 Task: Look for space in Van Buren, United States from 10th June, 2023 to 25th June, 2023 for 4 adults in price range Rs.10000 to Rs.15000. Place can be private room with 4 bedrooms having 4 beds and 4 bathrooms. Property type can be house, flat, guest house, hotel. Amenities needed are: wifi, TV, free parkinig on premises, gym, breakfast. Booking option can be shelf check-in. Required host language is English.
Action: Mouse moved to (539, 103)
Screenshot: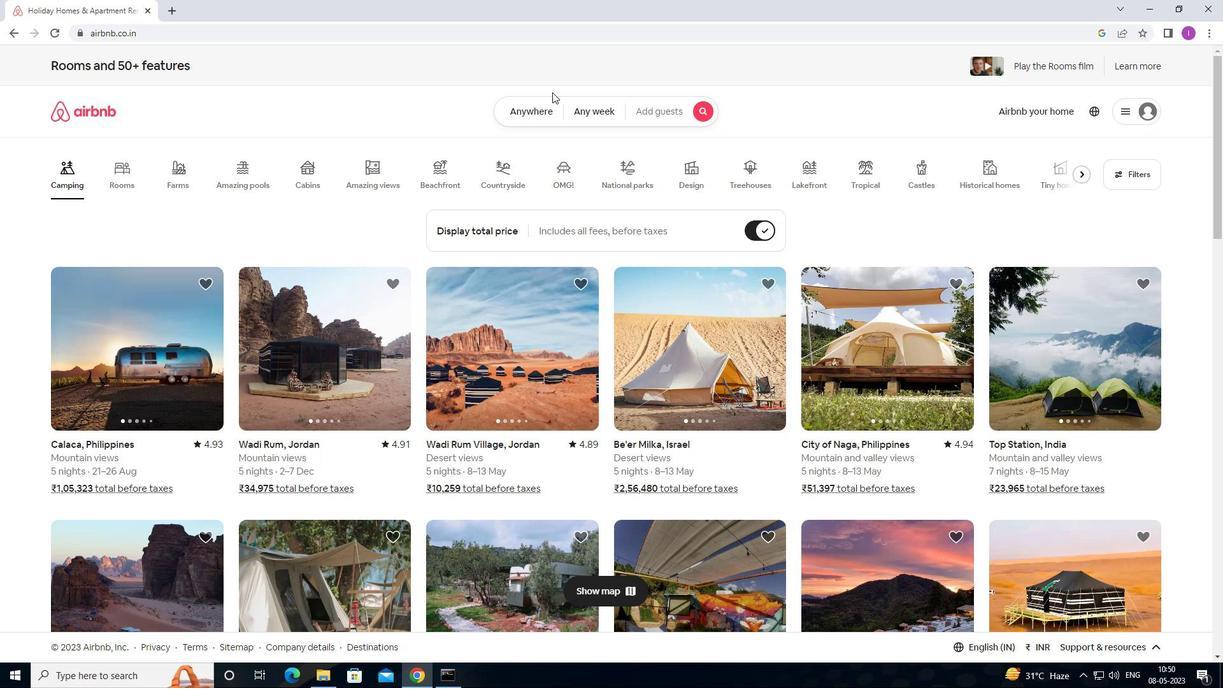 
Action: Mouse pressed left at (539, 103)
Screenshot: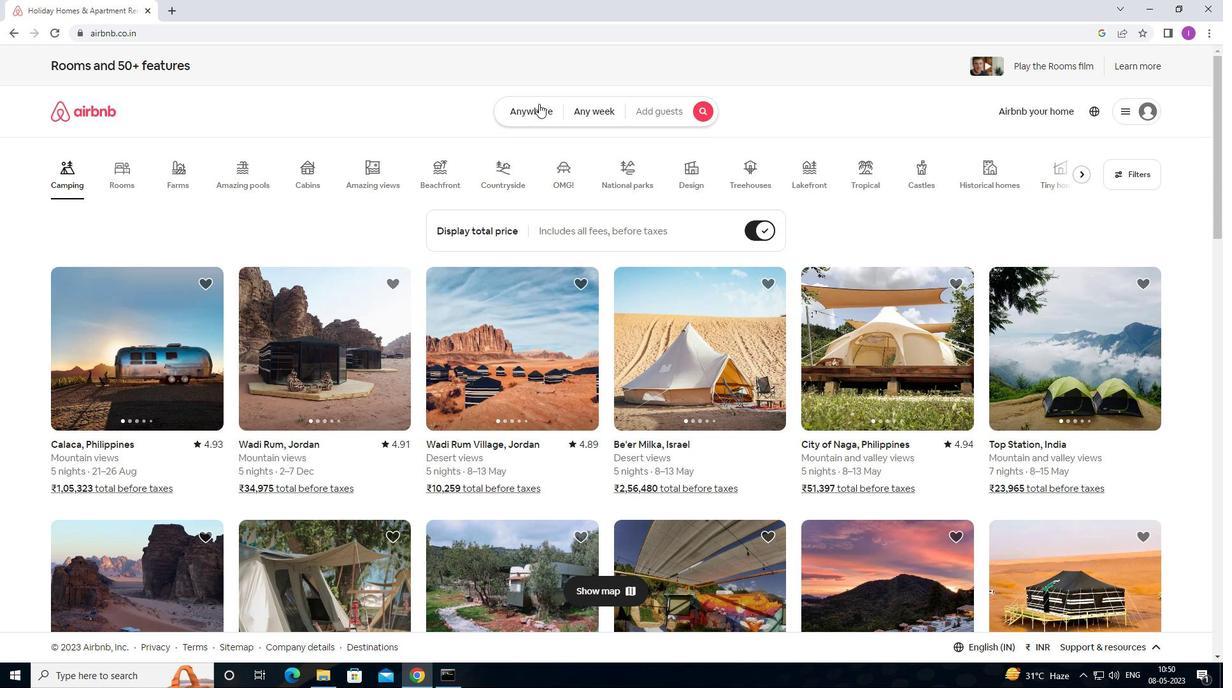 
Action: Mouse moved to (483, 152)
Screenshot: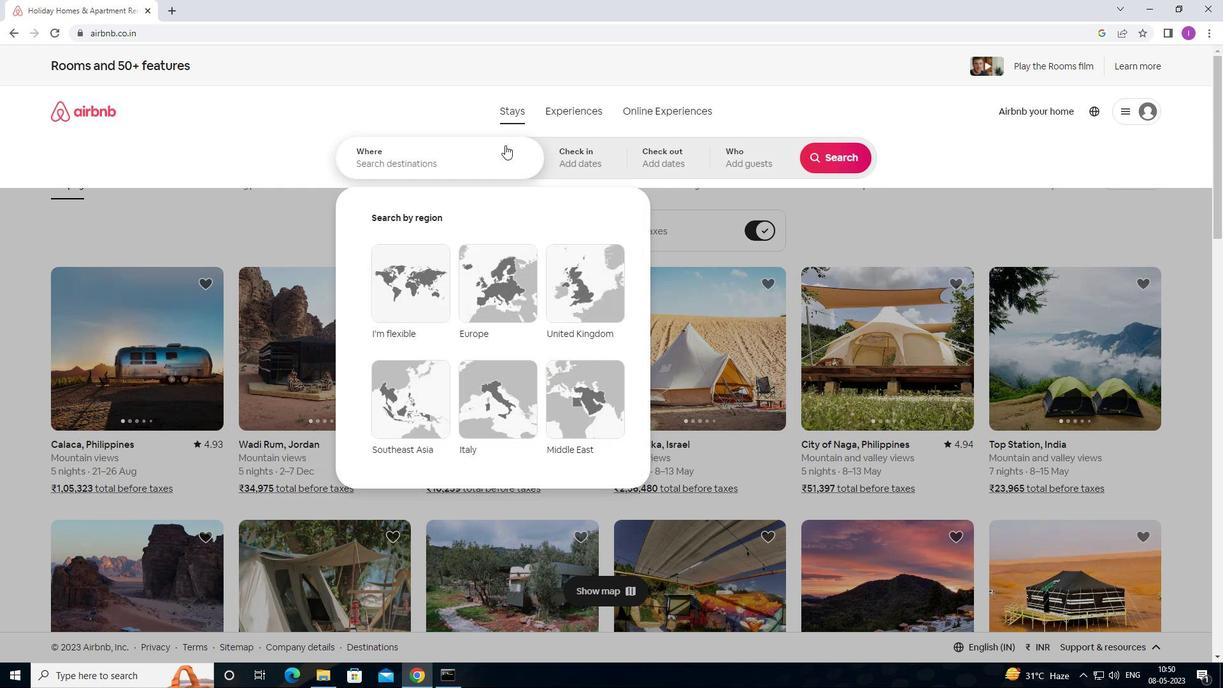 
Action: Mouse pressed left at (483, 152)
Screenshot: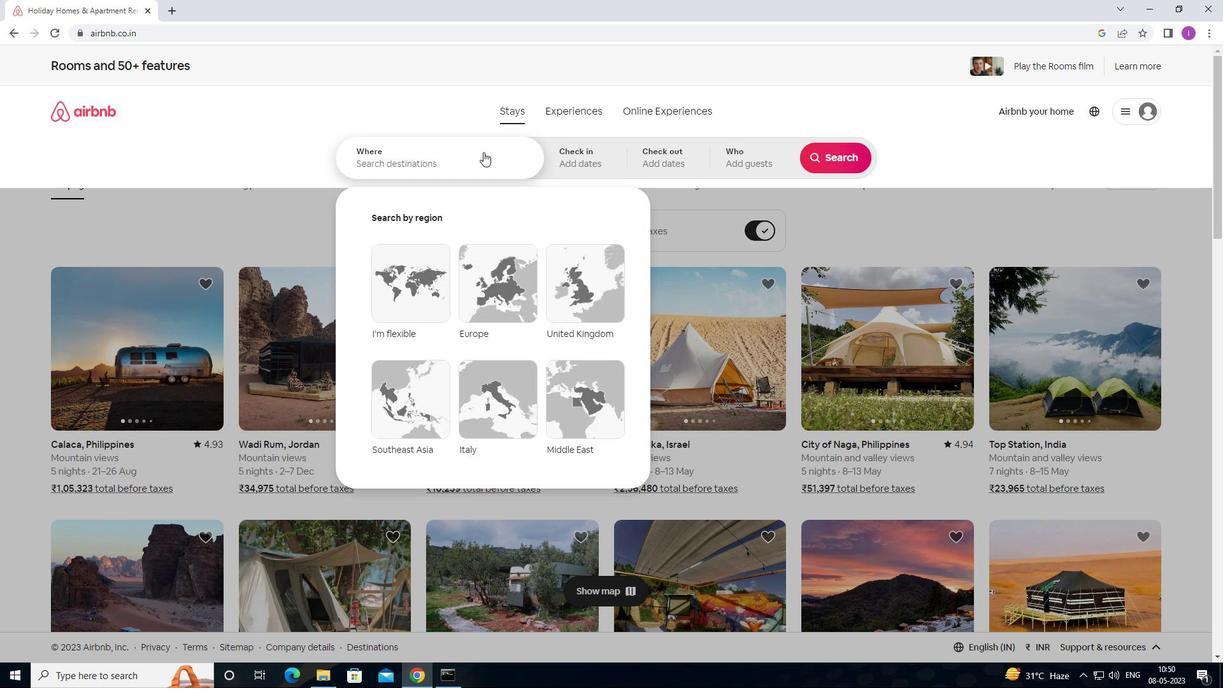 
Action: Mouse moved to (780, 140)
Screenshot: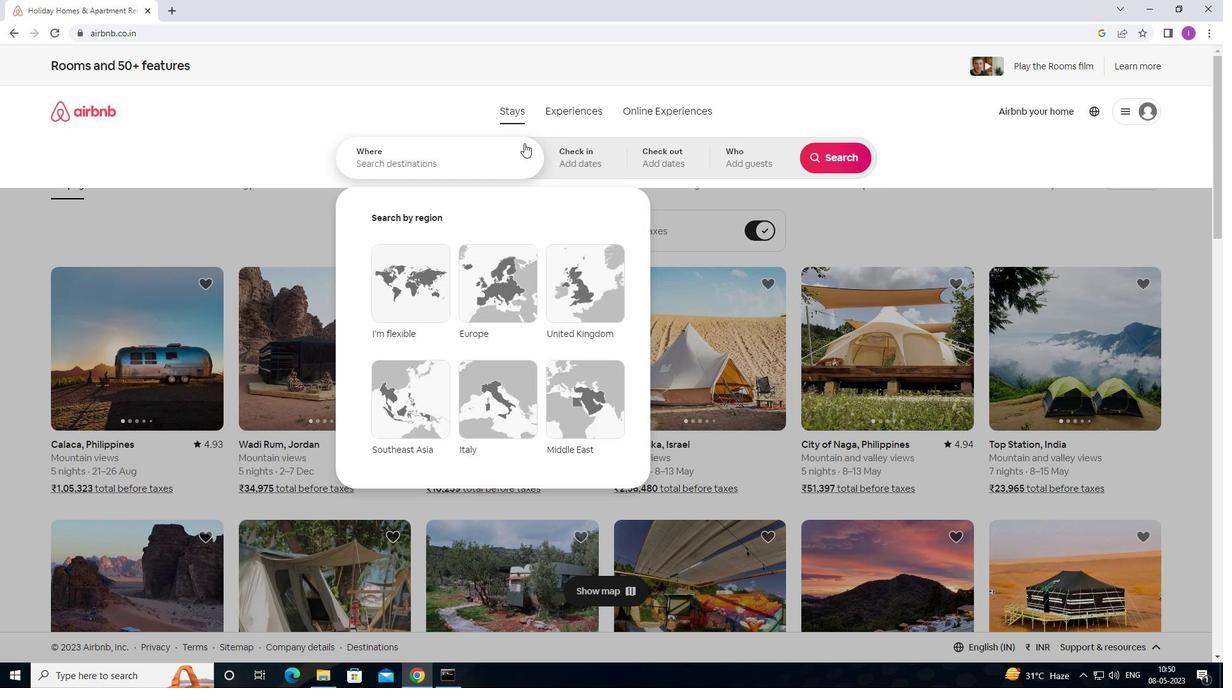 
Action: Key pressed <Key.shift>VAB<Key.backspace>N<Key.space><Key.shift>BR<Key.backspace>UREN,<Key.shift><Key.shift><Key.shift><Key.shift><Key.shift><Key.shift><Key.shift><Key.shift><Key.shift><Key.shift><Key.shift><Key.shift><Key.shift><Key.shift><Key.shift><Key.shift><Key.shift><Key.shift><Key.shift><Key.shift><Key.shift><Key.shift><Key.shift><Key.shift><Key.shift><Key.shift><Key.shift><Key.shift><Key.shift><Key.shift><Key.shift>Y<Key.shift><Key.shift><Key.shift><Key.shift><Key.shift><Key.shift><Key.shift><Key.shift><Key.shift><Key.shift><Key.shift><Key.backspace><Key.shift><Key.shift><Key.shift><Key.shift><Key.shift>U
Screenshot: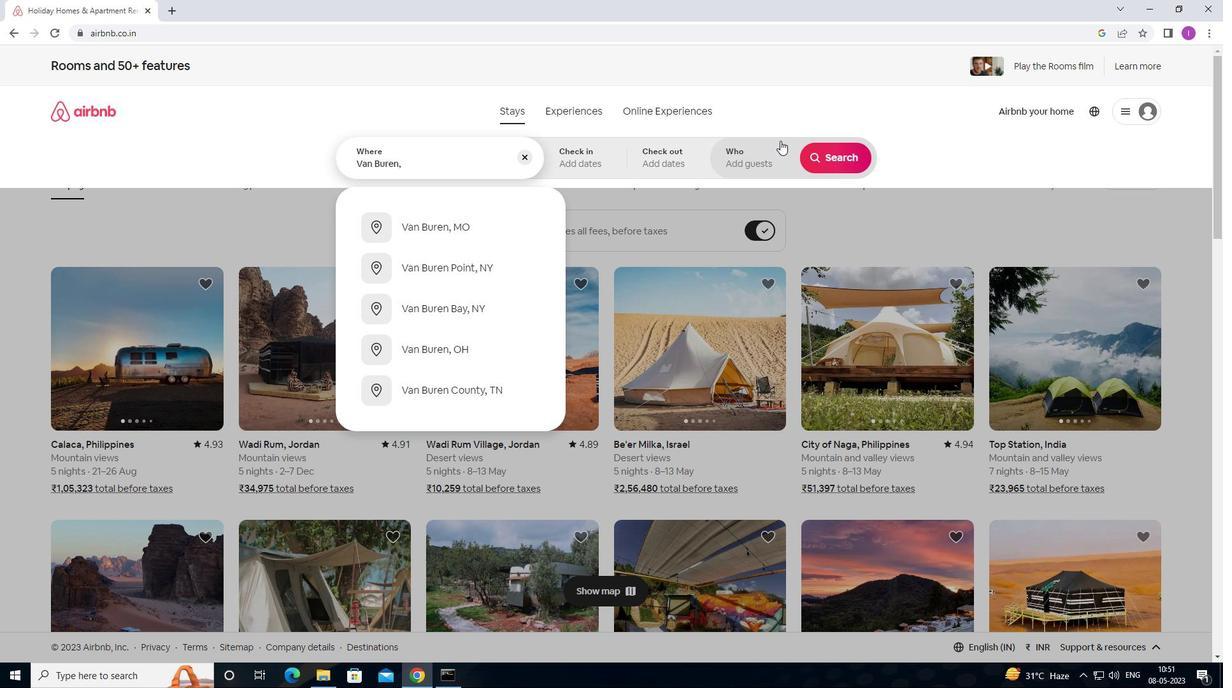 
Action: Mouse moved to (838, 161)
Screenshot: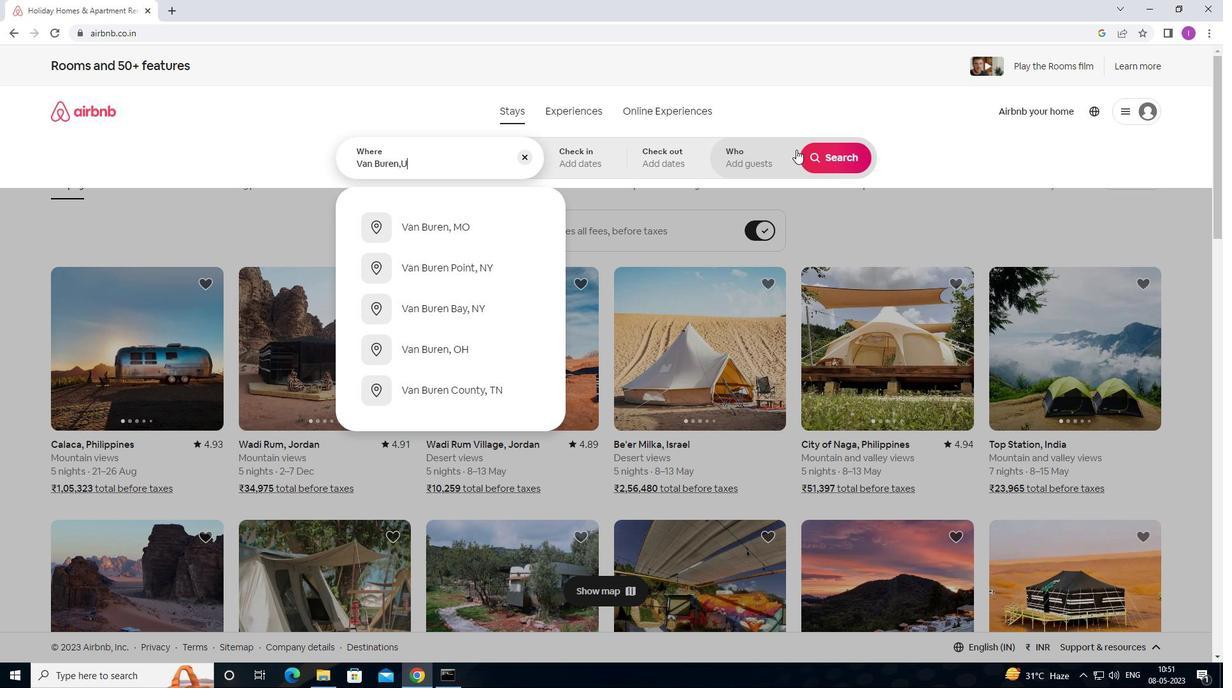
Action: Key pressed N
Screenshot: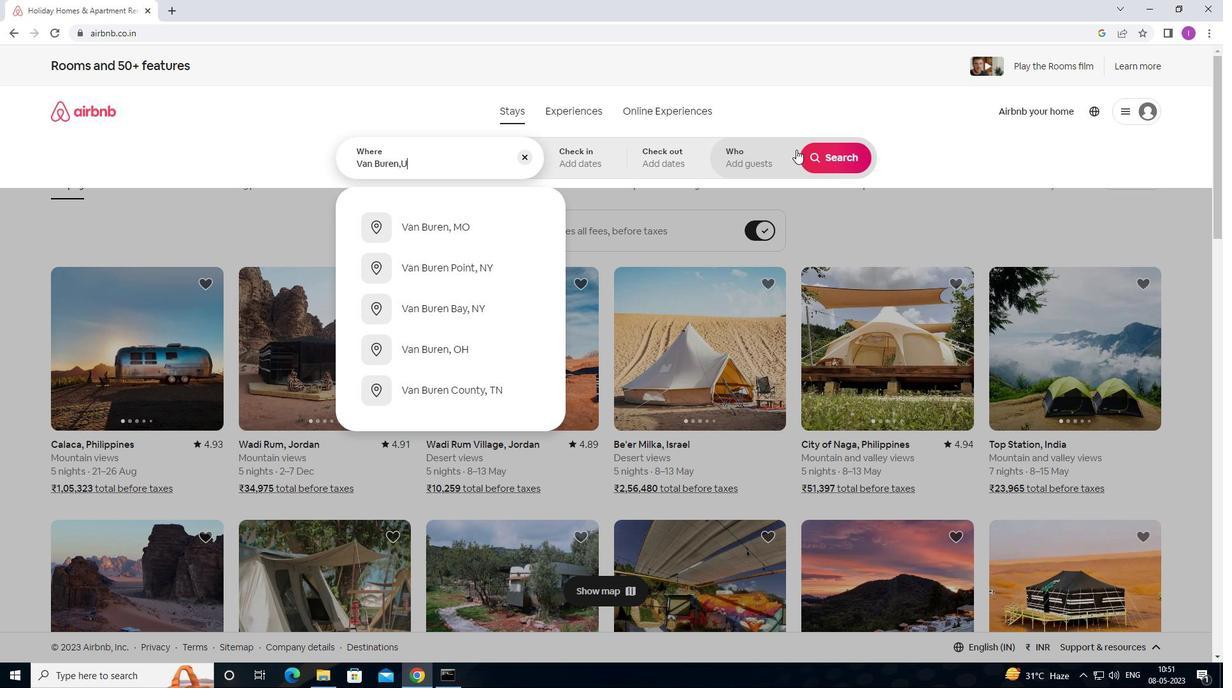 
Action: Mouse moved to (853, 161)
Screenshot: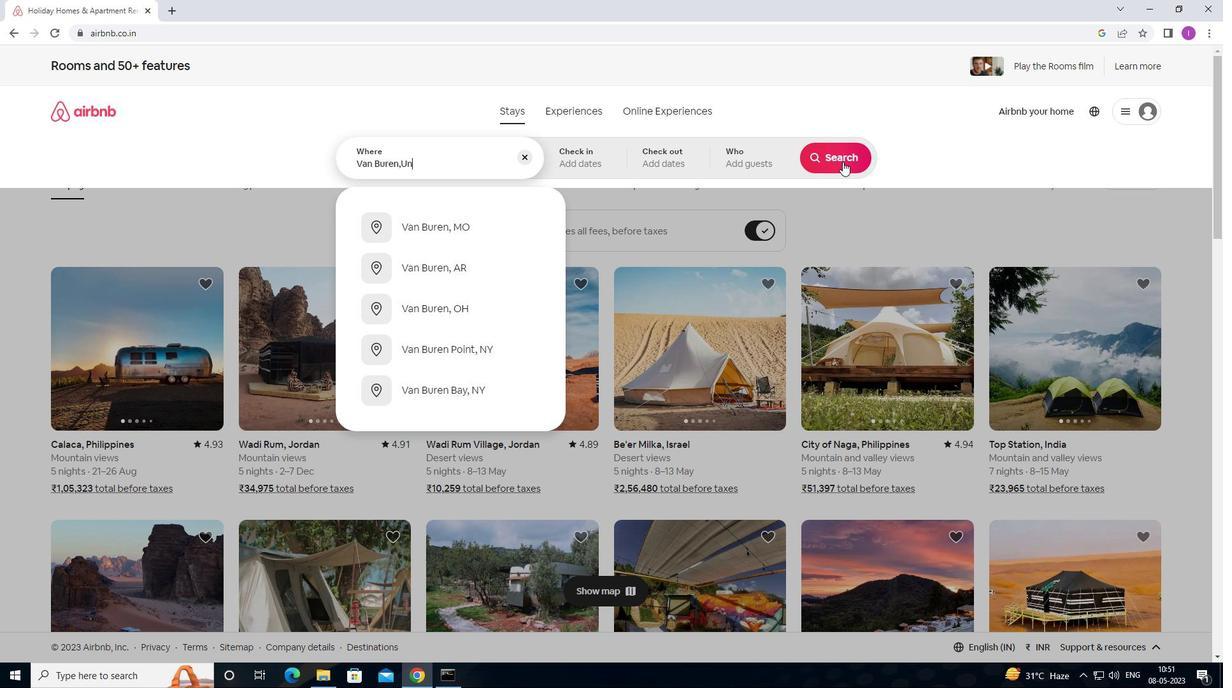 
Action: Key pressed I
Screenshot: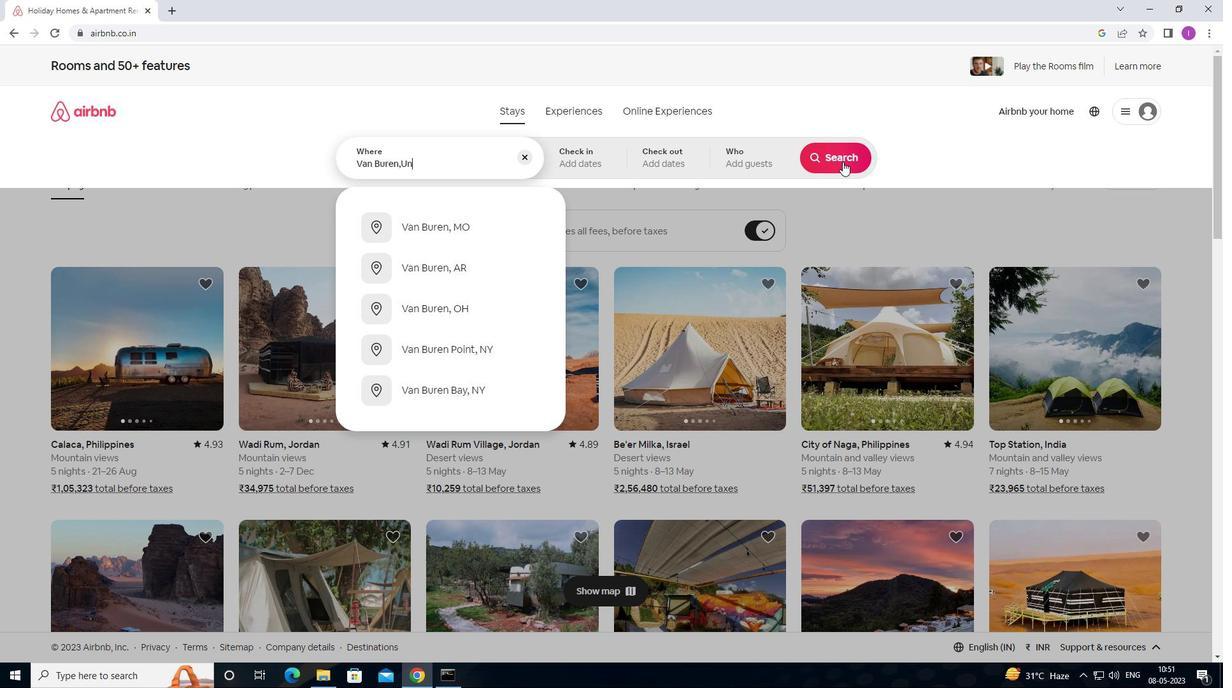 
Action: Mouse moved to (855, 160)
Screenshot: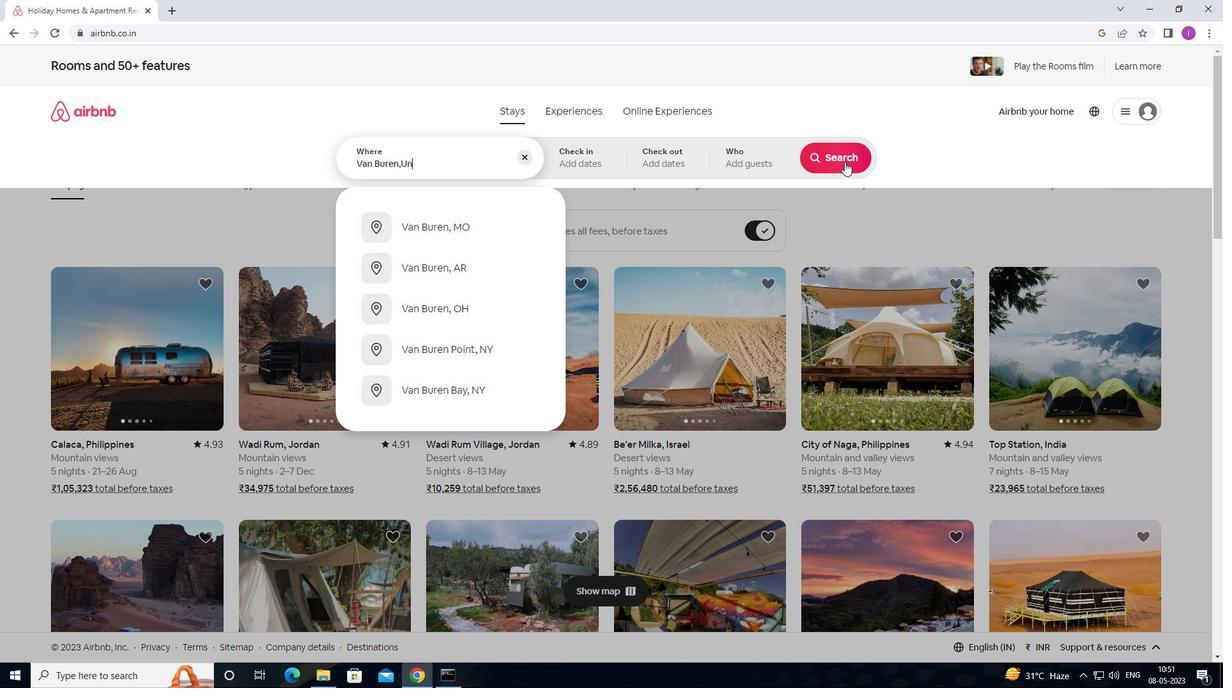 
Action: Key pressed TED<Key.space><Key.shift><Key.shift><Key.shift><Key.shift><Key.shift>STATES
Screenshot: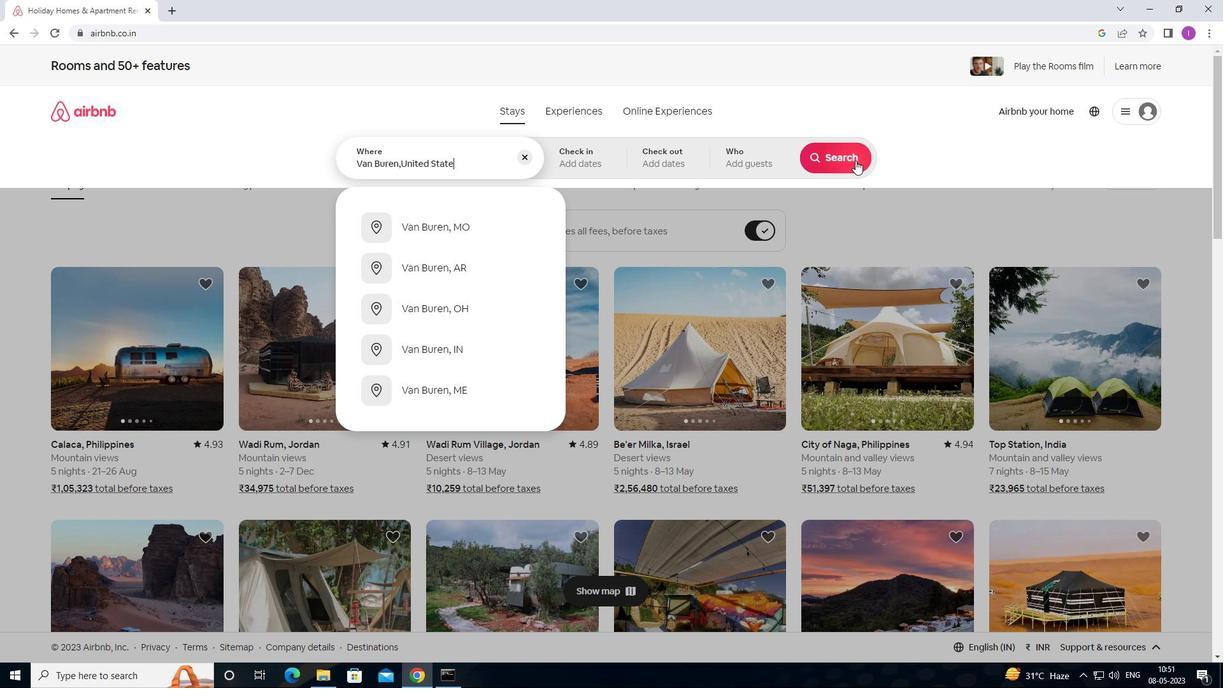 
Action: Mouse moved to (591, 152)
Screenshot: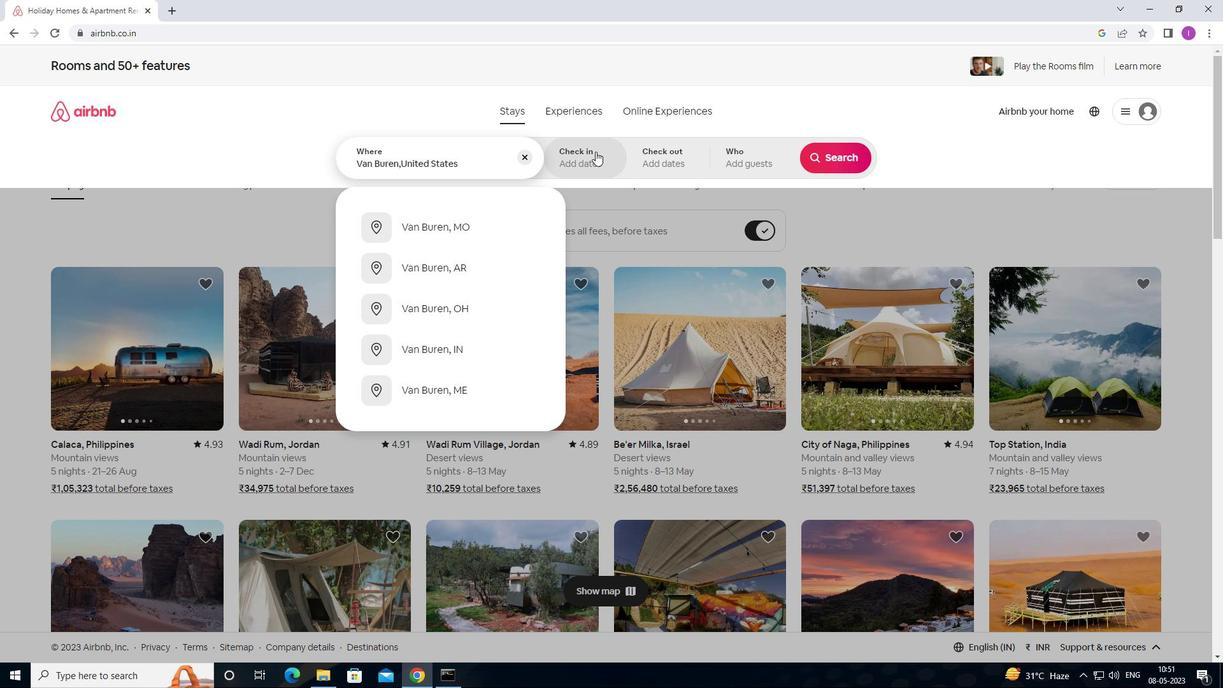
Action: Mouse pressed left at (591, 152)
Screenshot: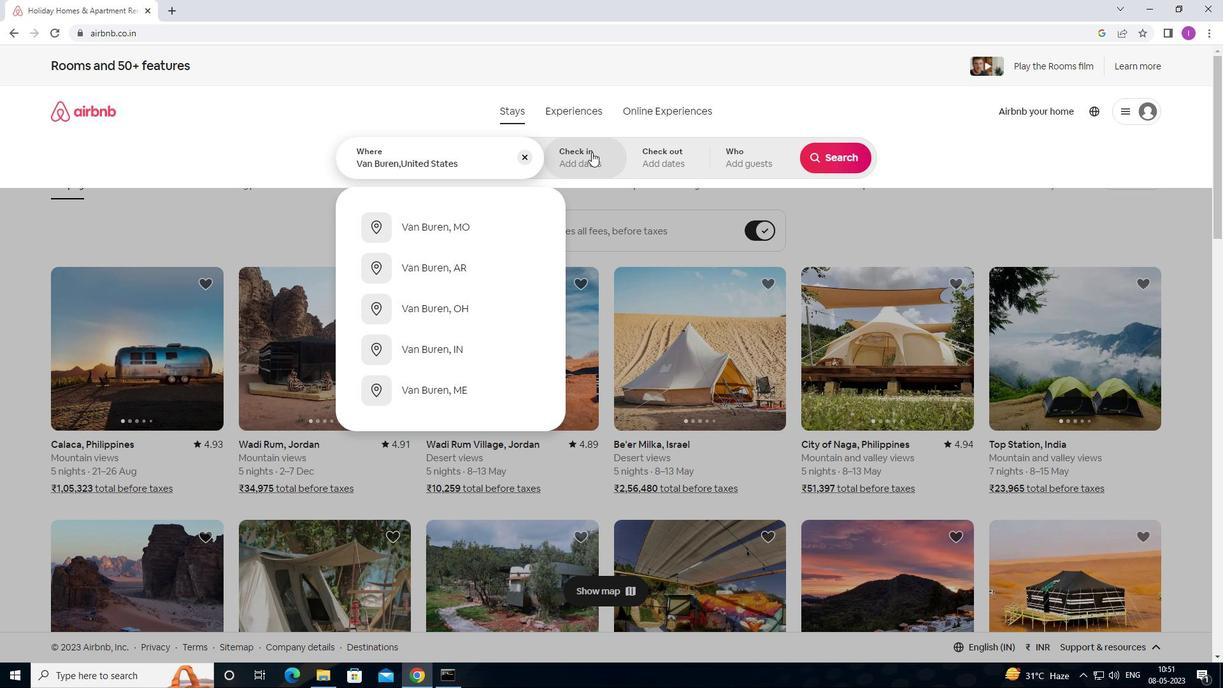 
Action: Mouse moved to (822, 347)
Screenshot: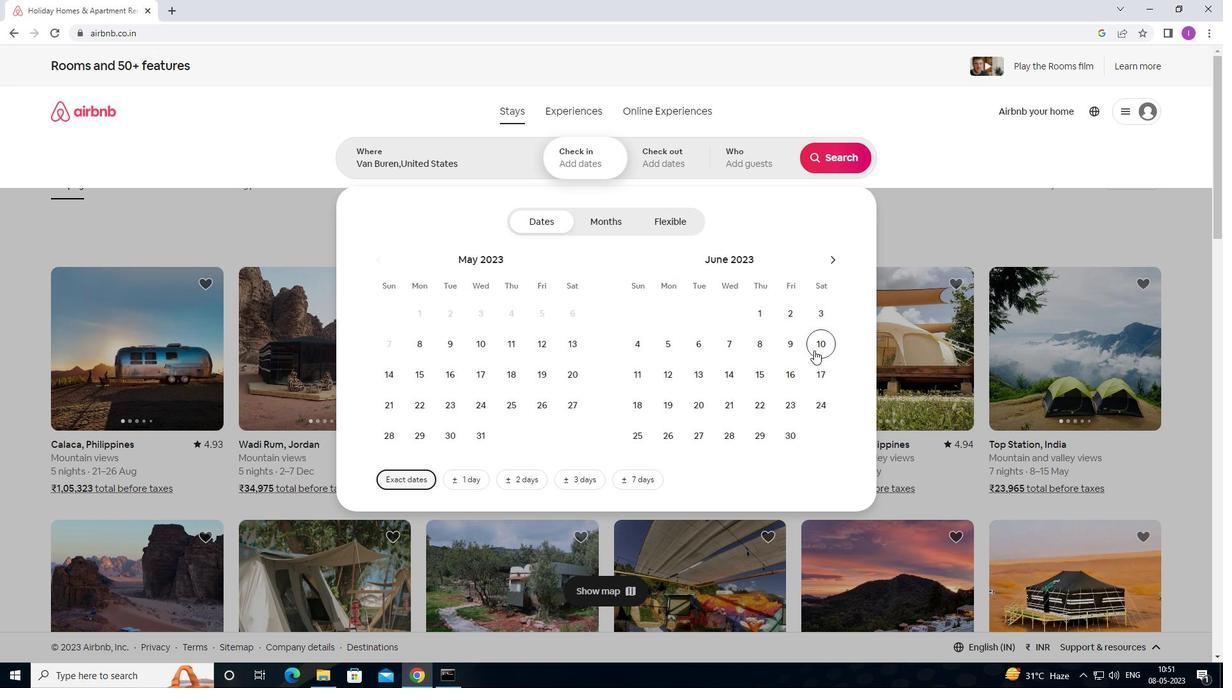 
Action: Mouse pressed left at (822, 347)
Screenshot: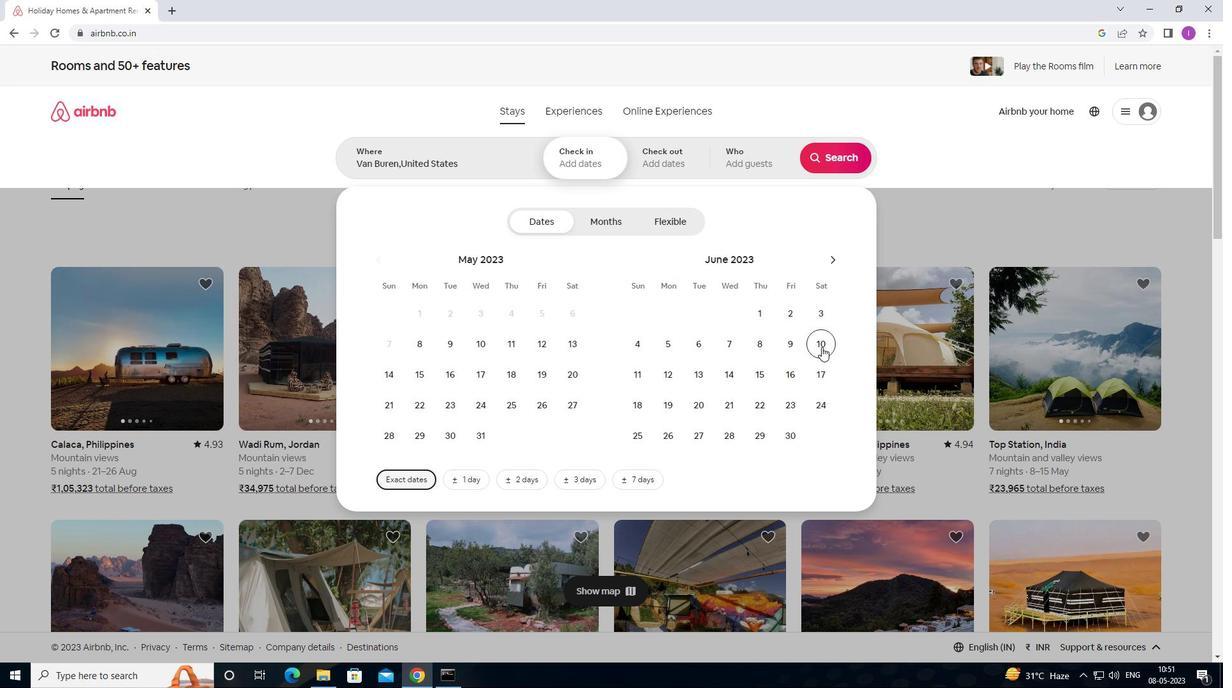 
Action: Mouse moved to (816, 411)
Screenshot: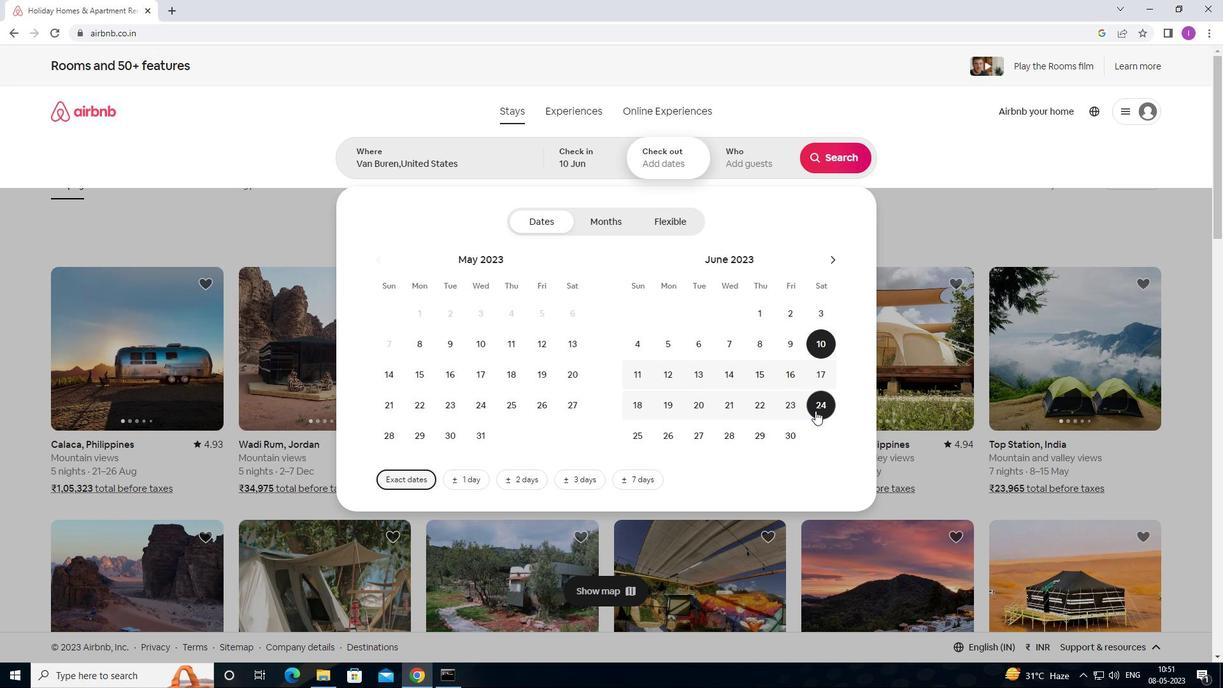 
Action: Mouse pressed left at (816, 411)
Screenshot: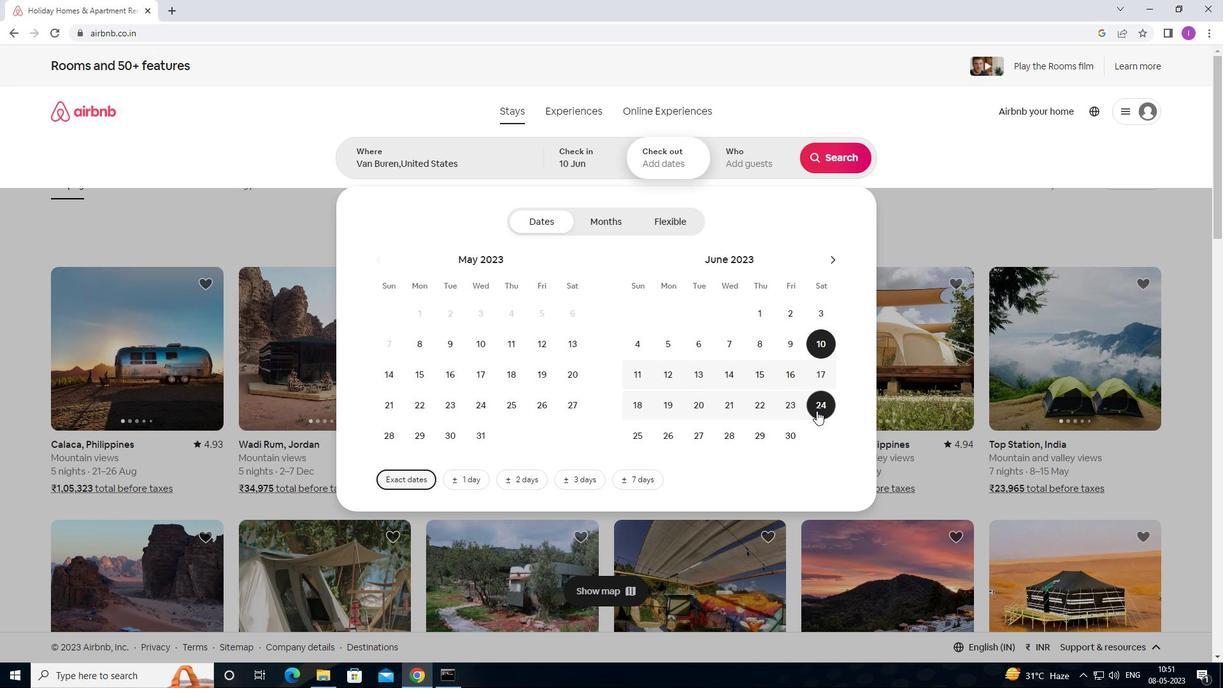 
Action: Mouse moved to (635, 439)
Screenshot: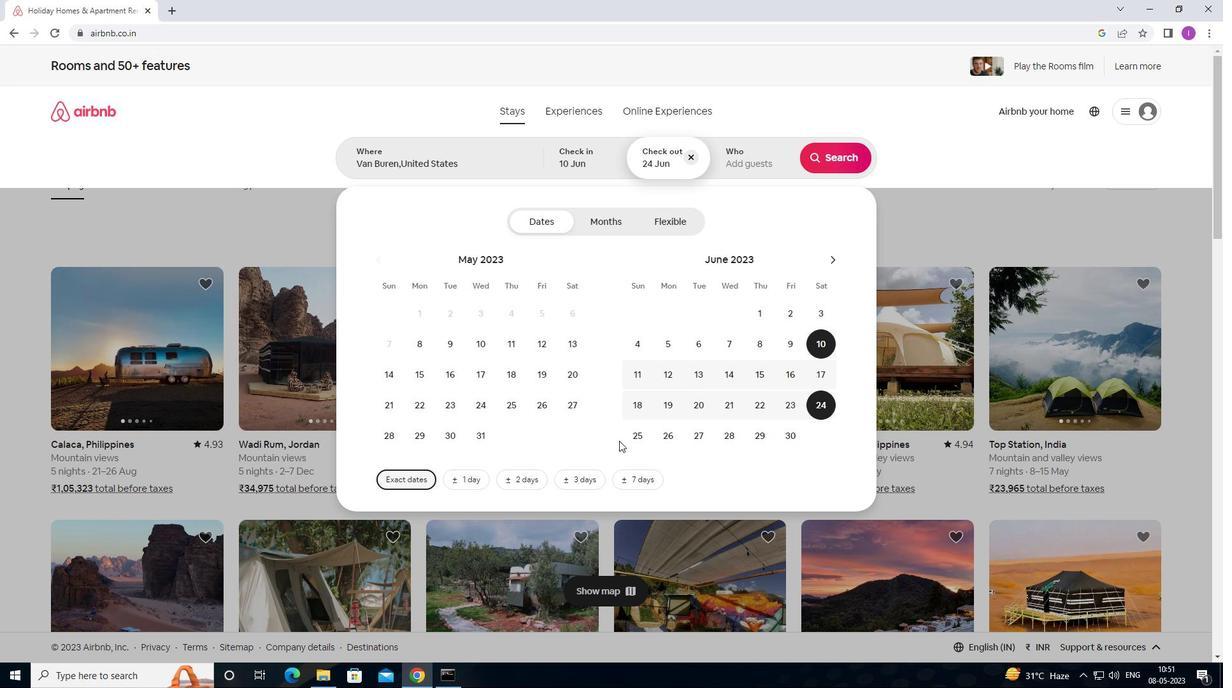 
Action: Mouse pressed left at (635, 439)
Screenshot: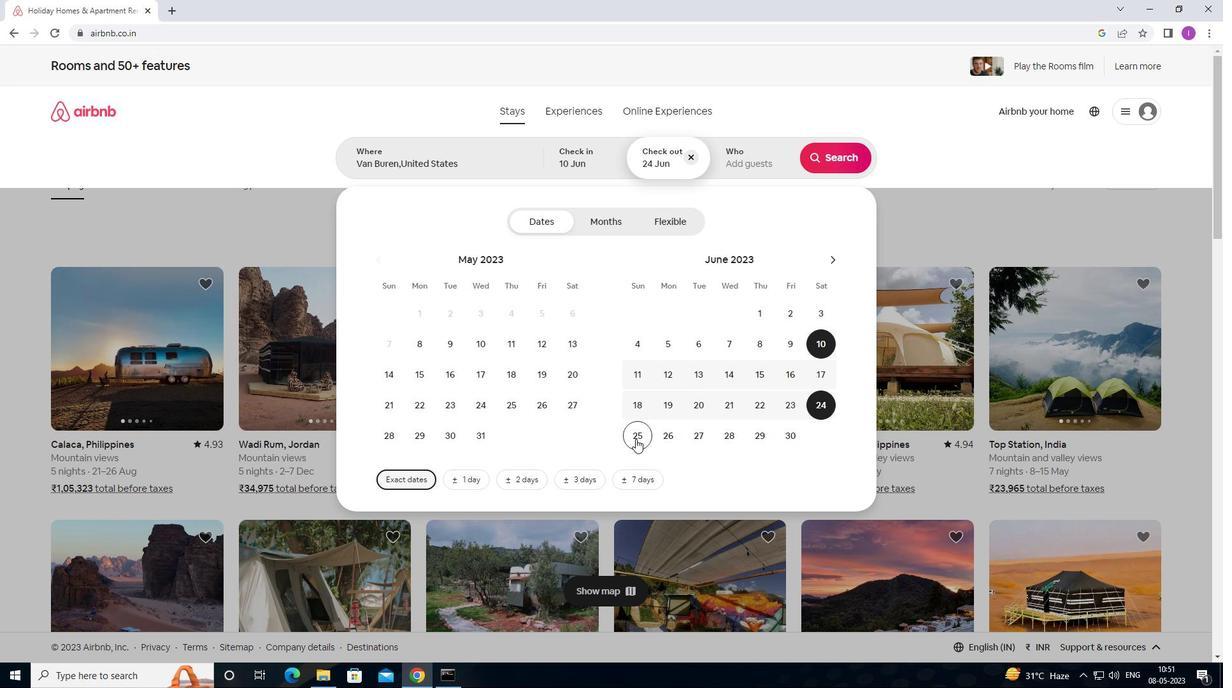 
Action: Mouse moved to (762, 168)
Screenshot: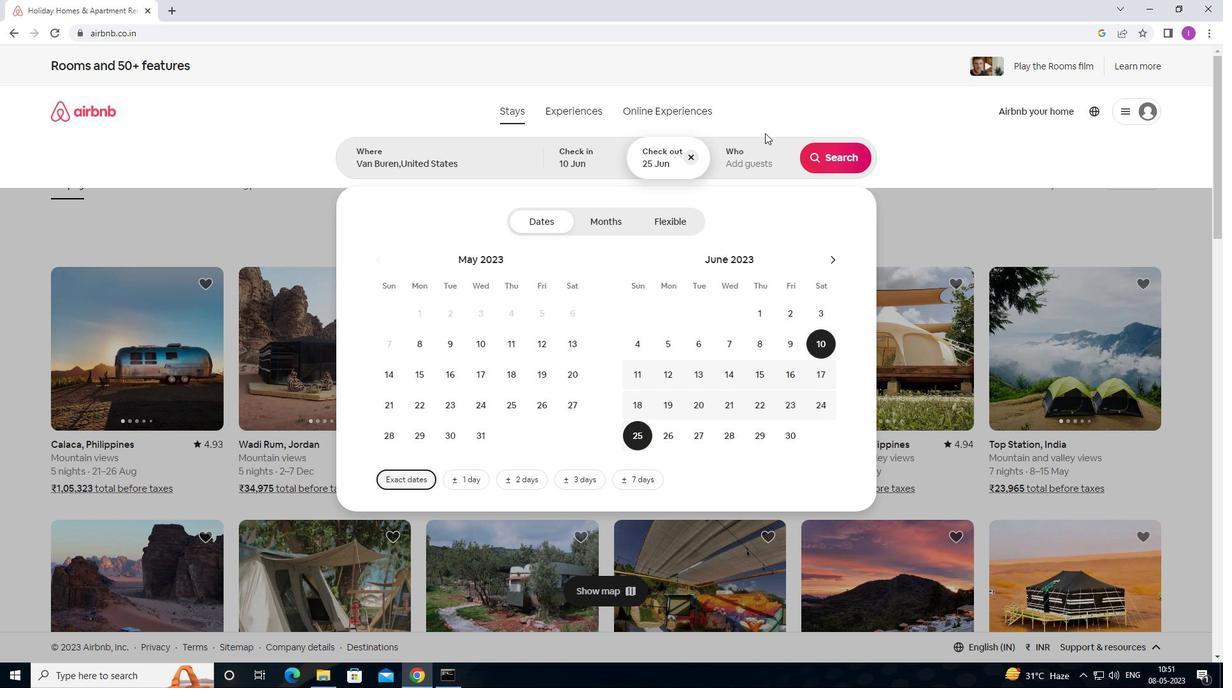 
Action: Mouse pressed left at (762, 168)
Screenshot: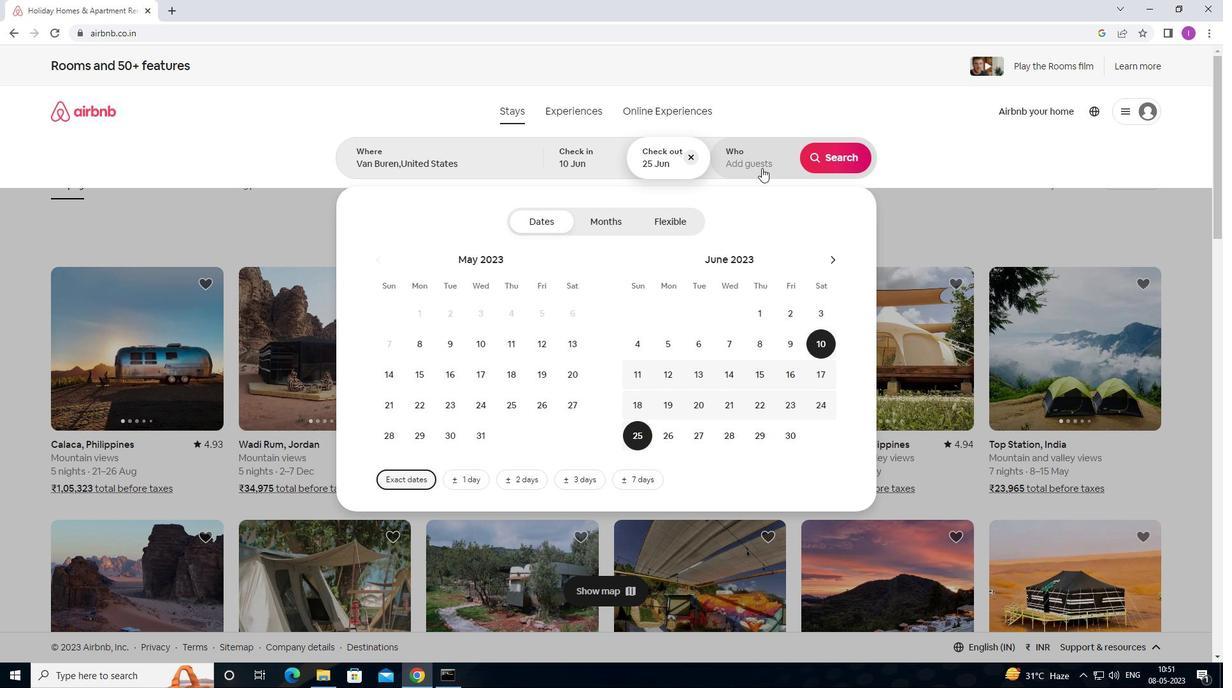 
Action: Mouse moved to (847, 224)
Screenshot: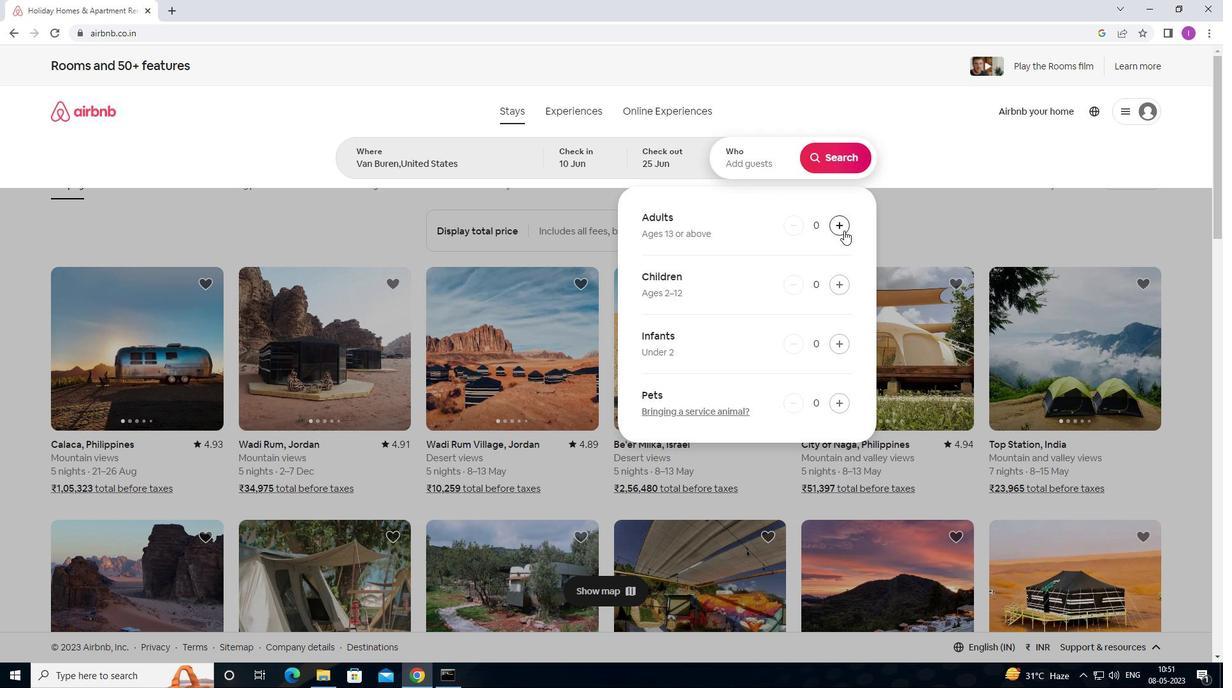 
Action: Mouse pressed left at (847, 224)
Screenshot: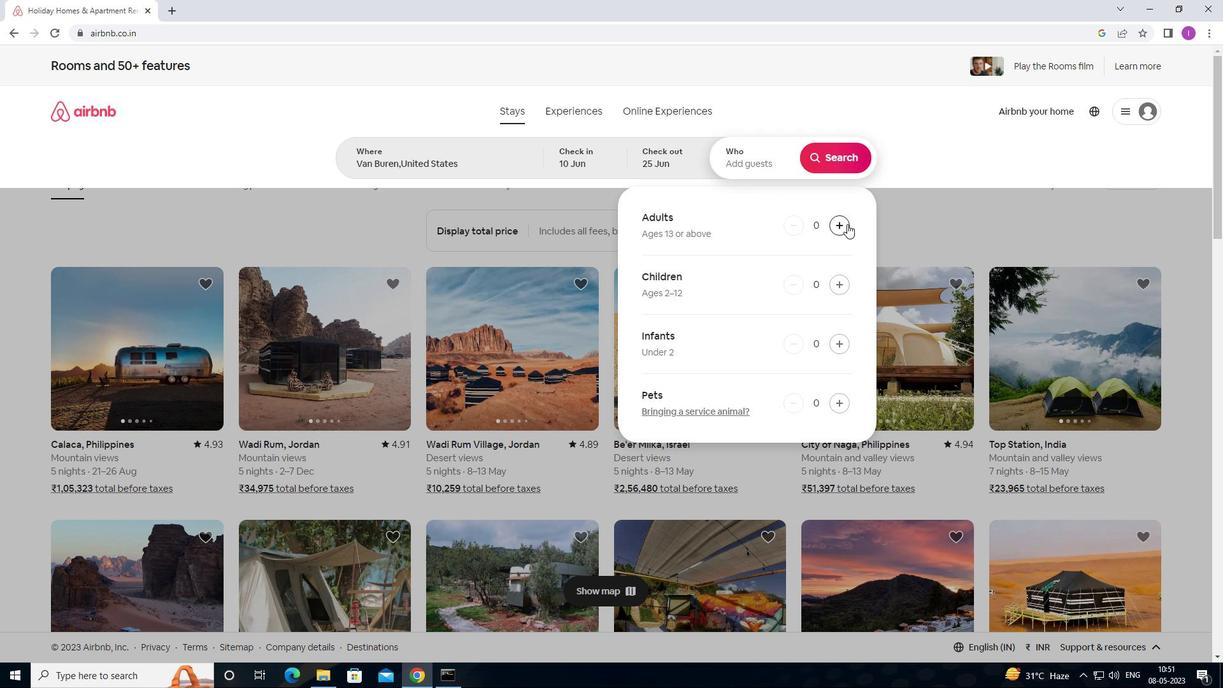 
Action: Mouse pressed left at (847, 224)
Screenshot: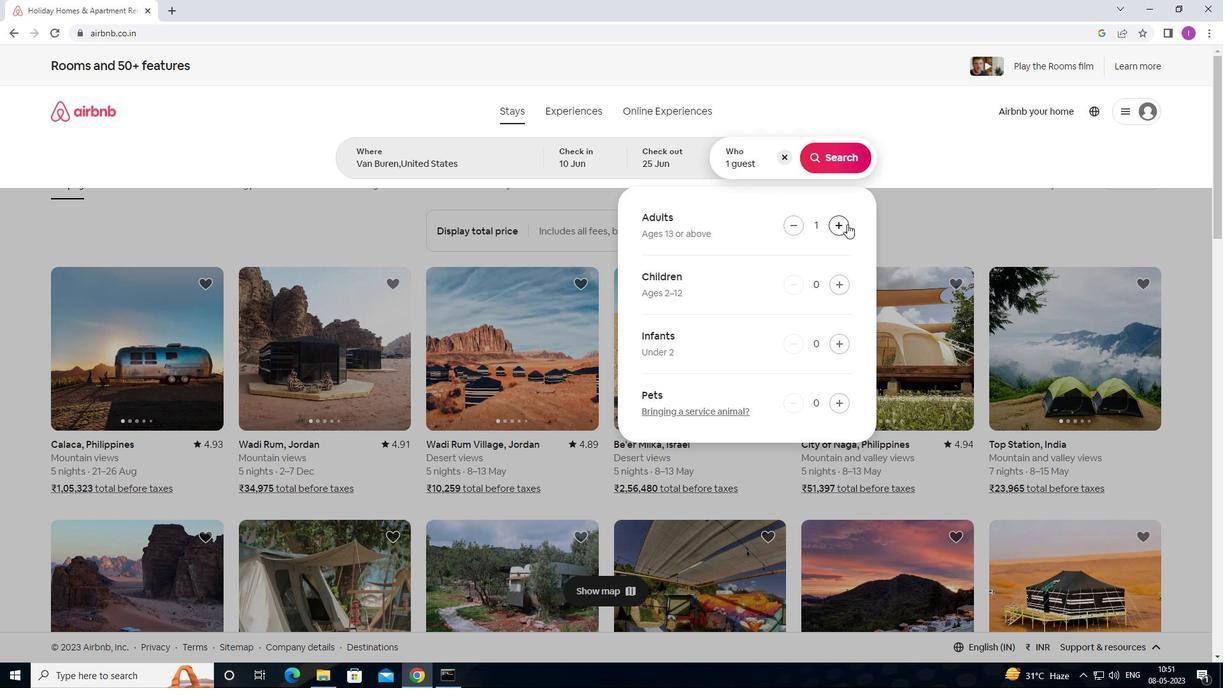 
Action: Mouse pressed left at (847, 224)
Screenshot: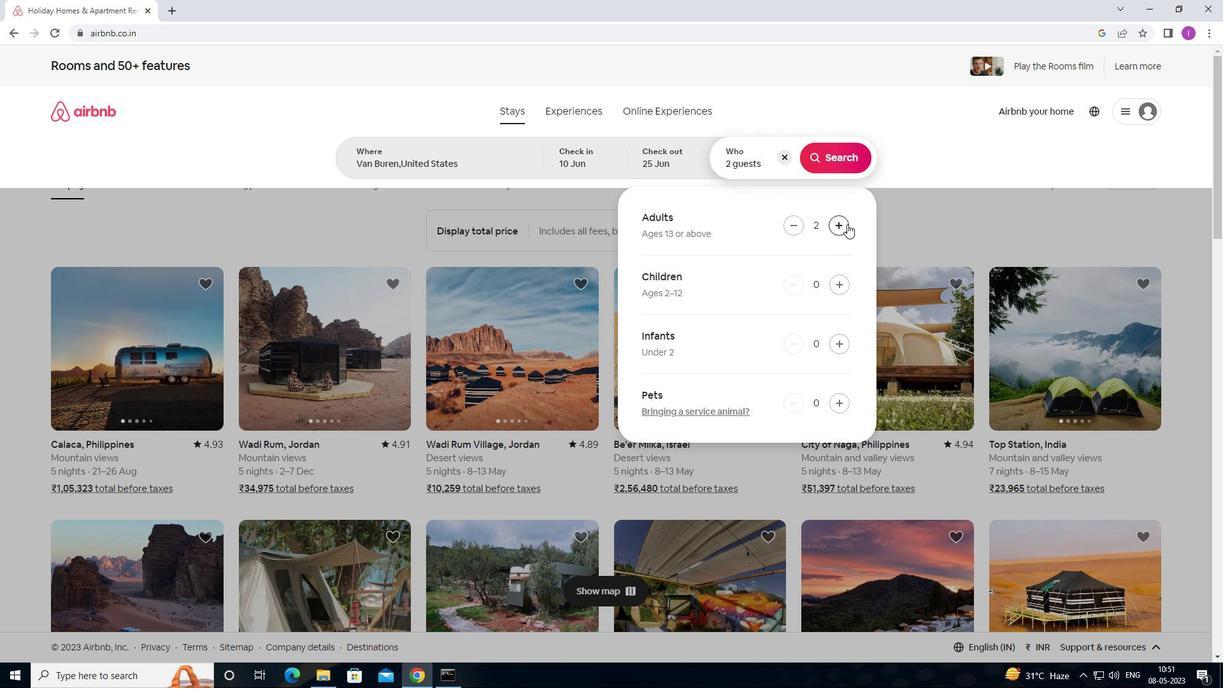 
Action: Mouse pressed left at (847, 224)
Screenshot: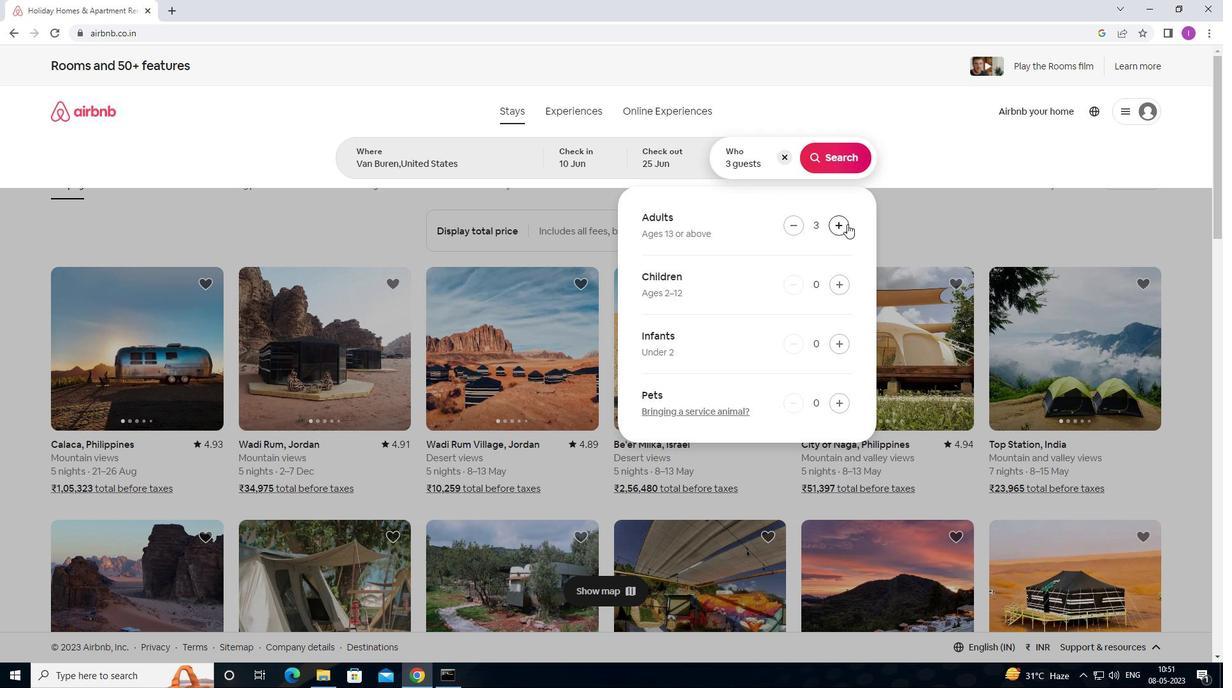 
Action: Mouse pressed left at (847, 224)
Screenshot: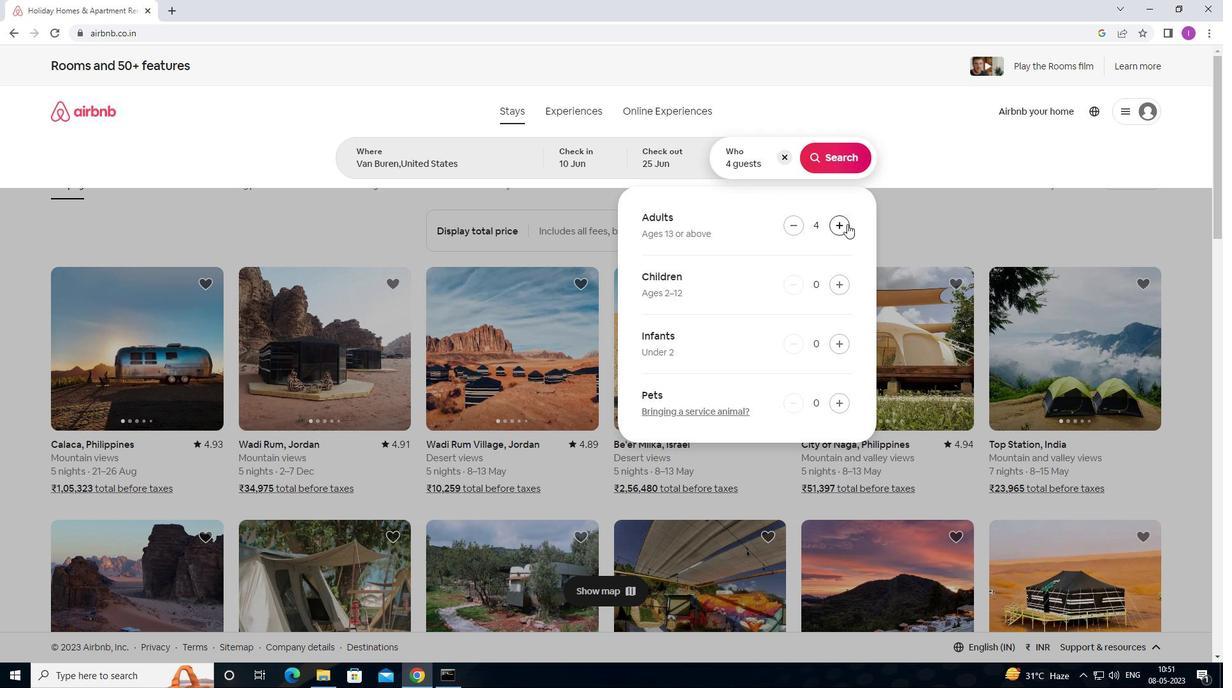
Action: Mouse moved to (788, 223)
Screenshot: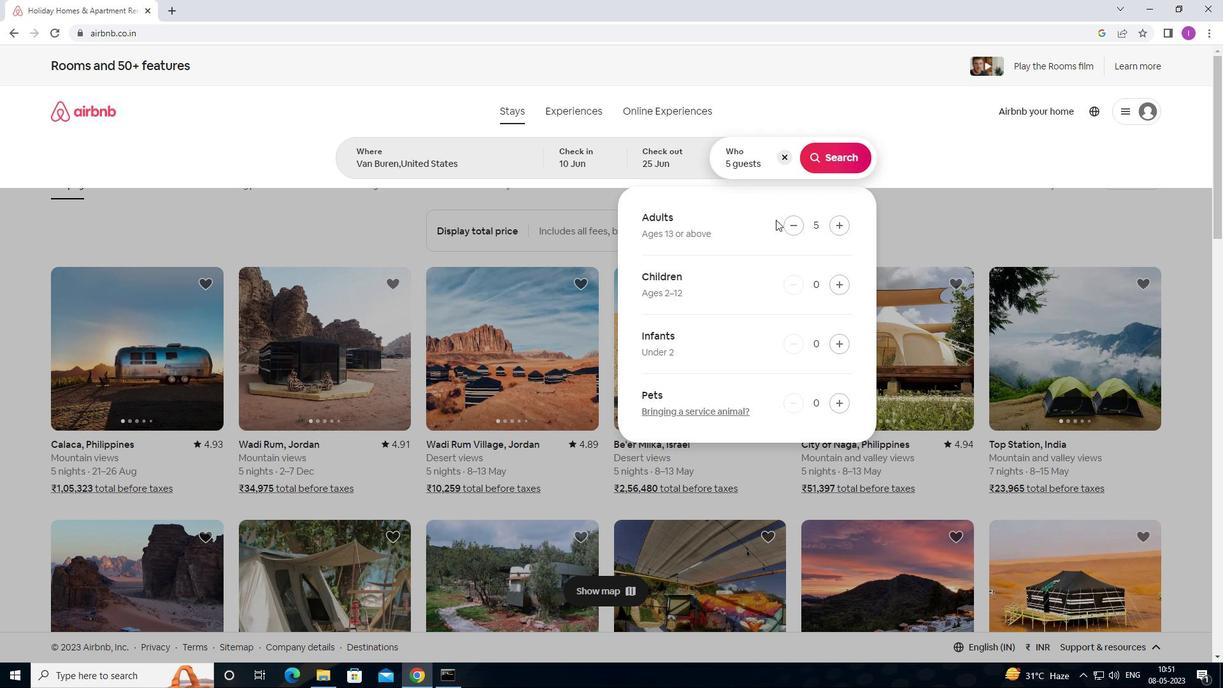 
Action: Mouse pressed left at (788, 223)
Screenshot: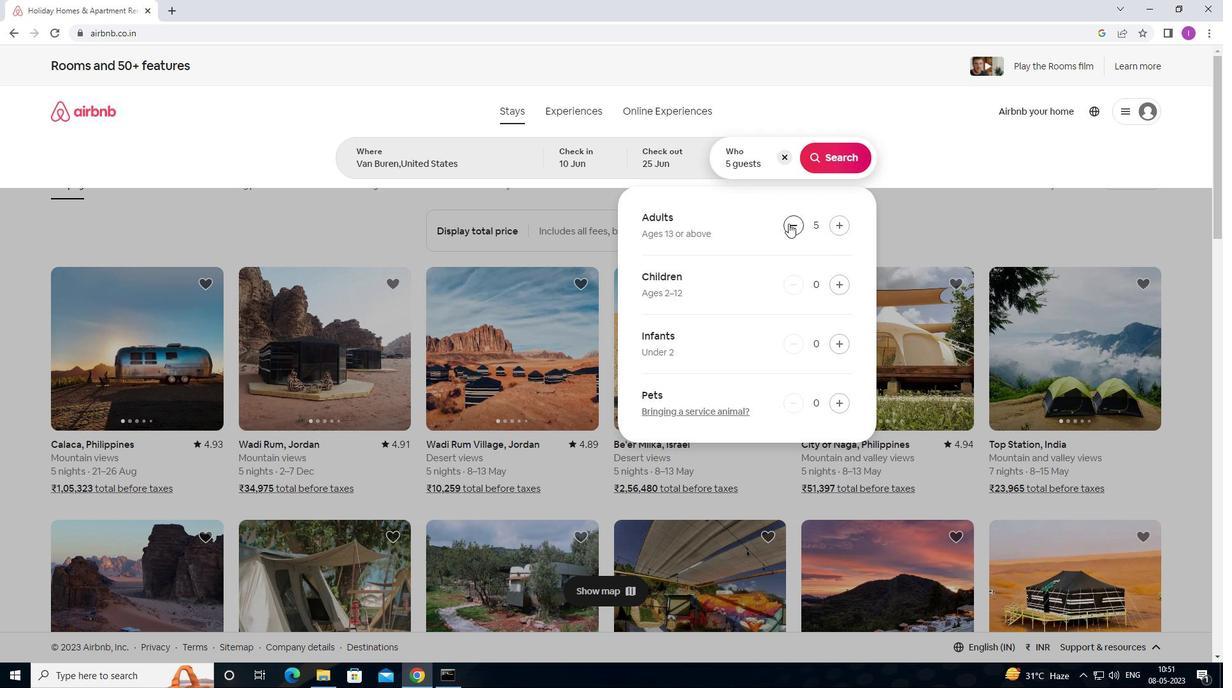 
Action: Mouse moved to (837, 150)
Screenshot: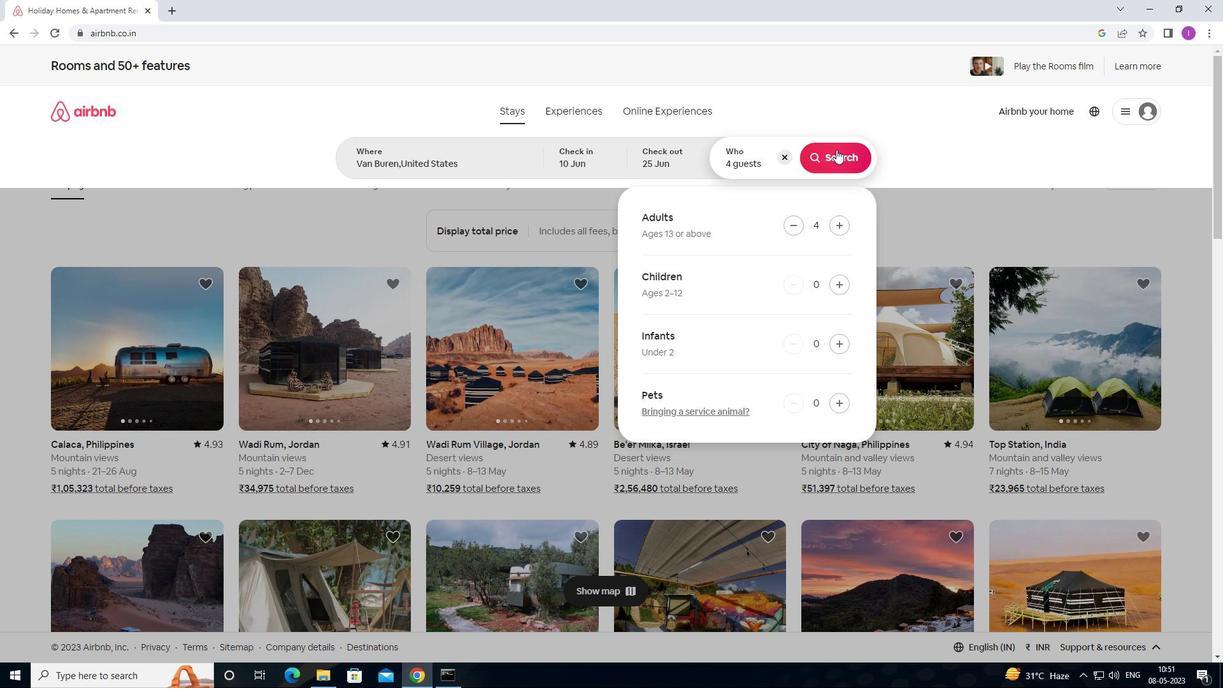 
Action: Mouse pressed left at (837, 150)
Screenshot: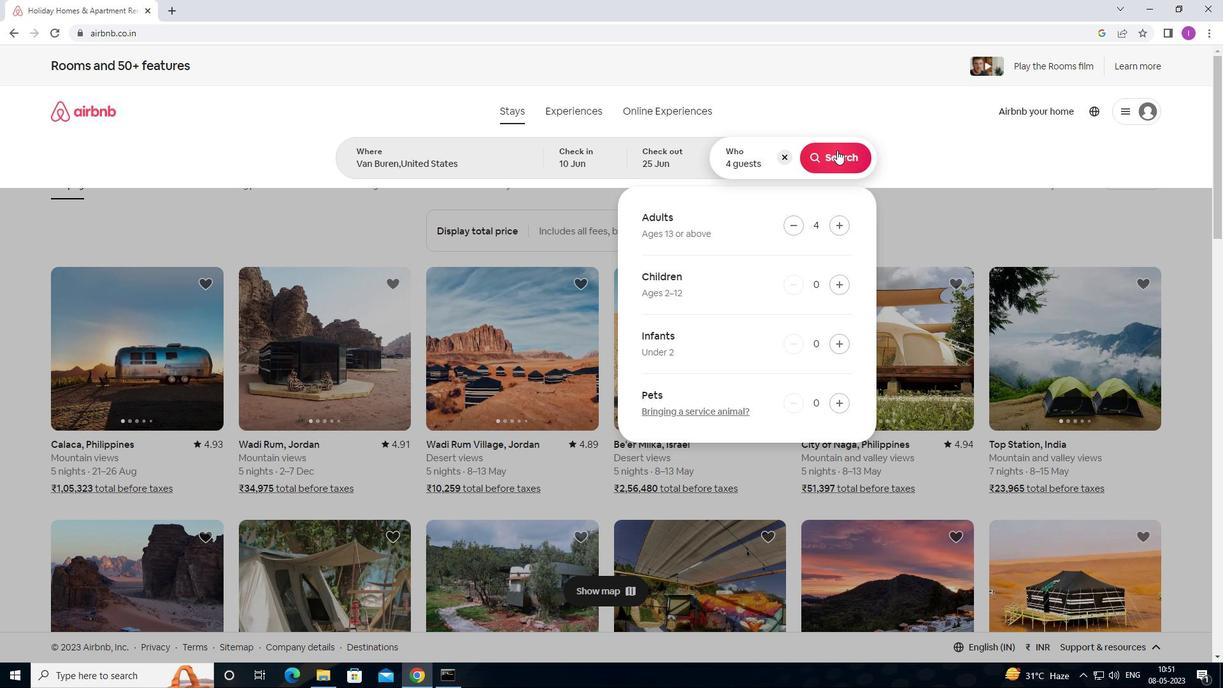 
Action: Mouse moved to (1159, 121)
Screenshot: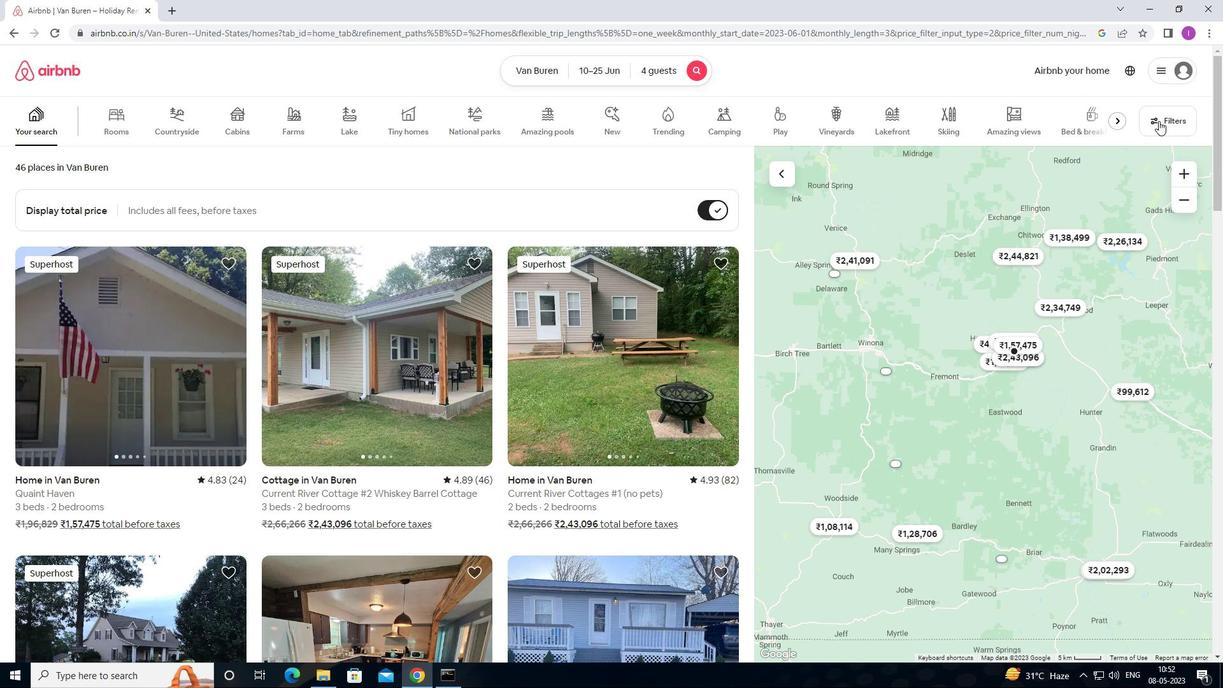 
Action: Mouse pressed left at (1159, 121)
Screenshot: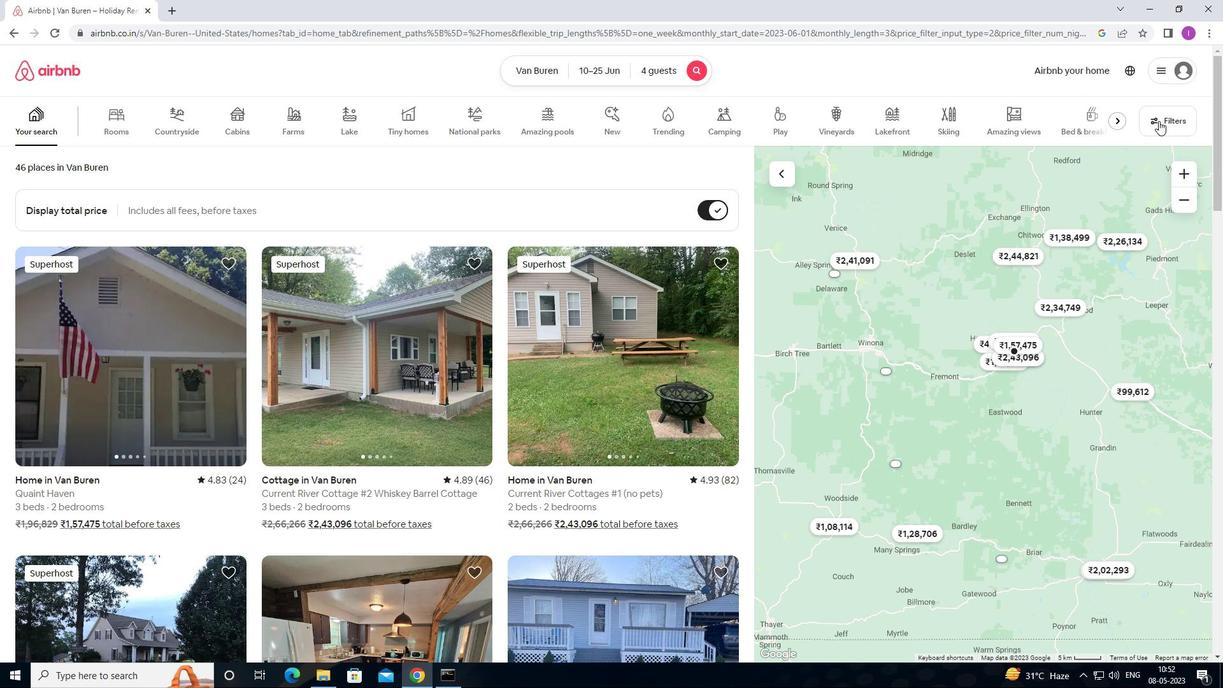 
Action: Mouse moved to (453, 434)
Screenshot: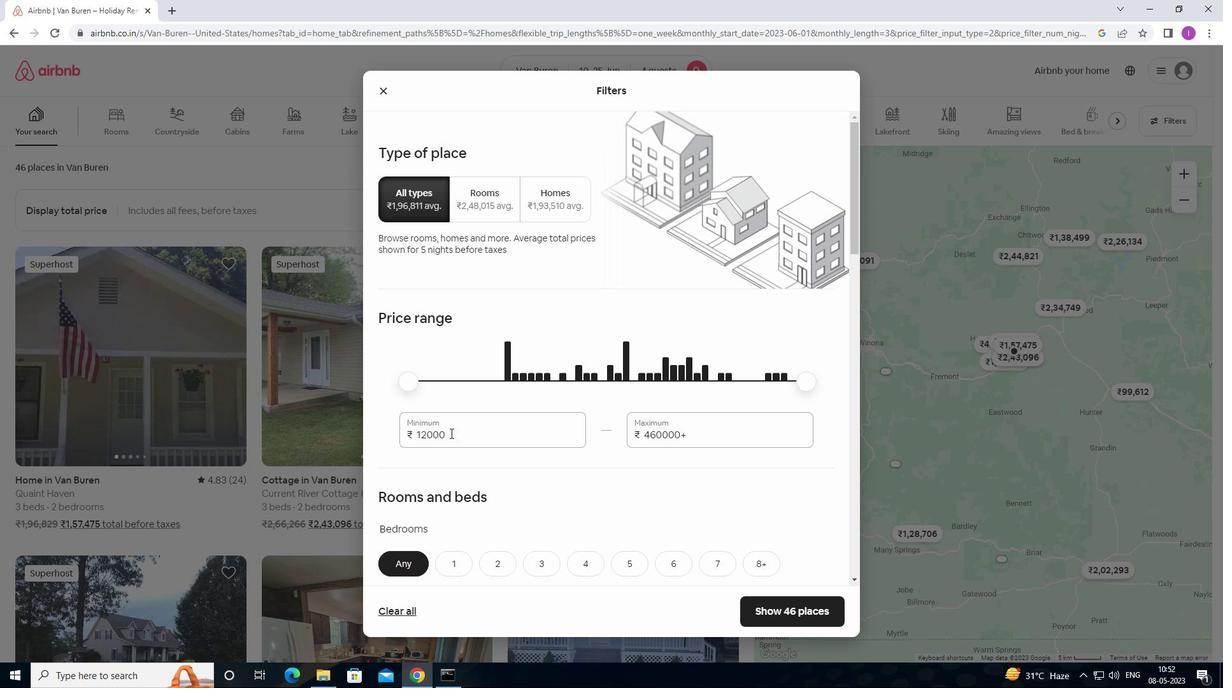 
Action: Mouse pressed left at (453, 434)
Screenshot: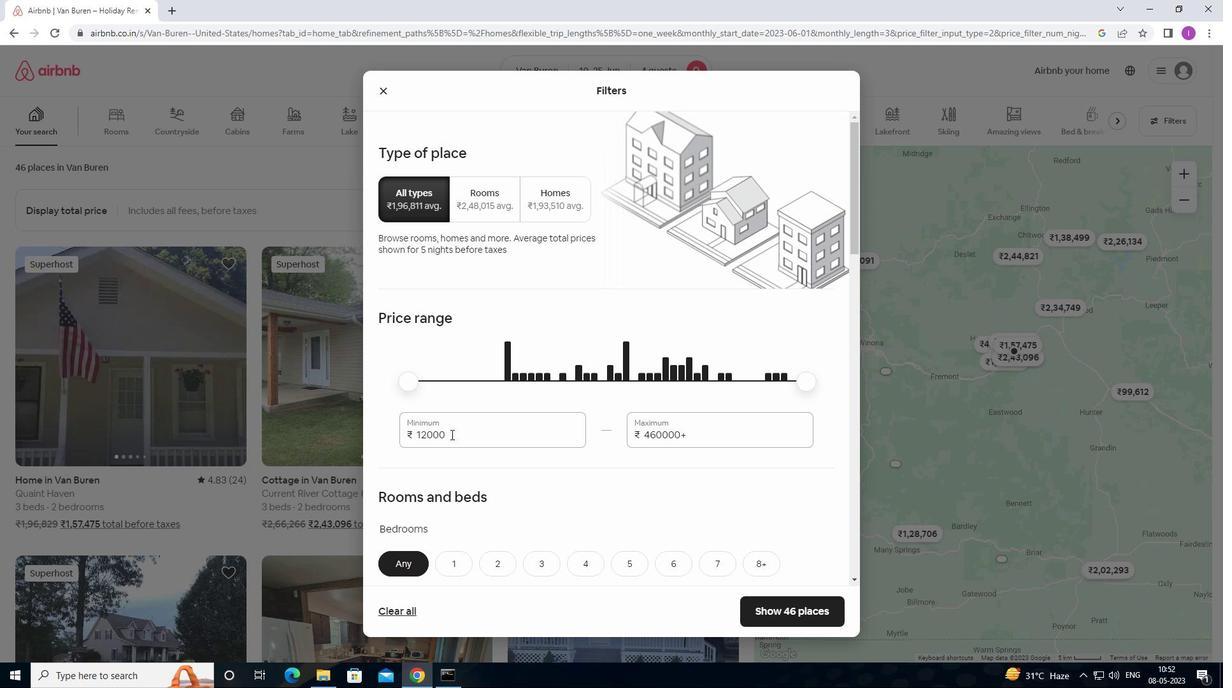 
Action: Mouse moved to (389, 436)
Screenshot: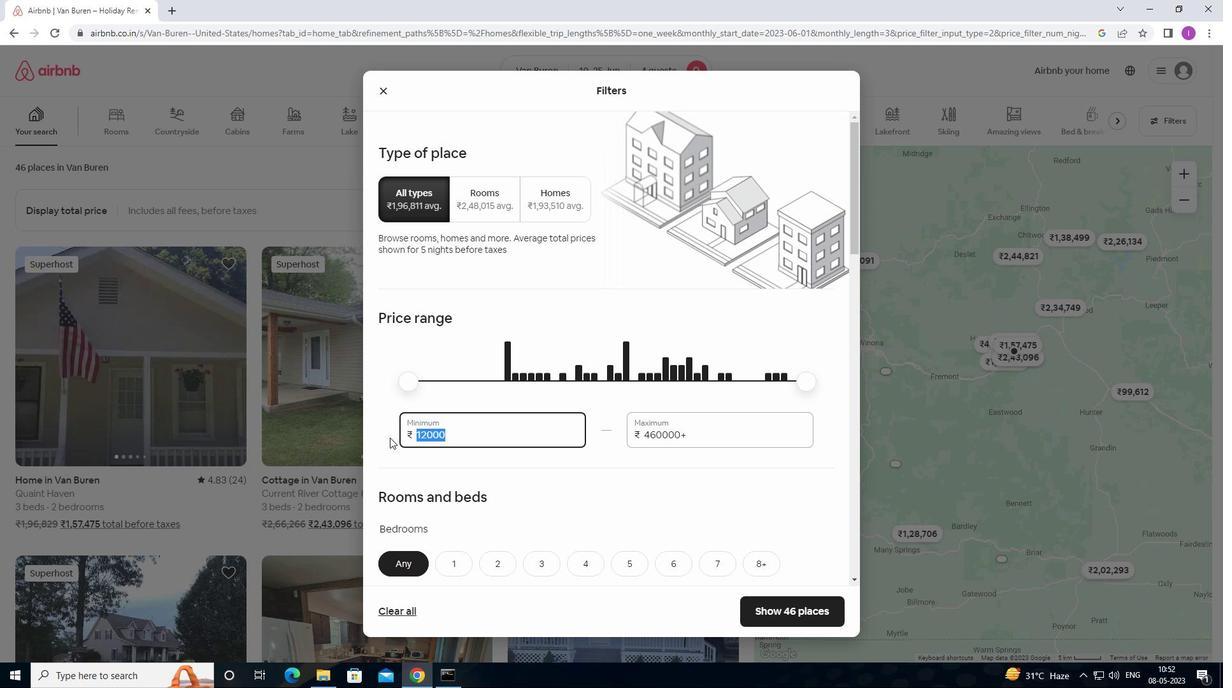 
Action: Key pressed 1
Screenshot: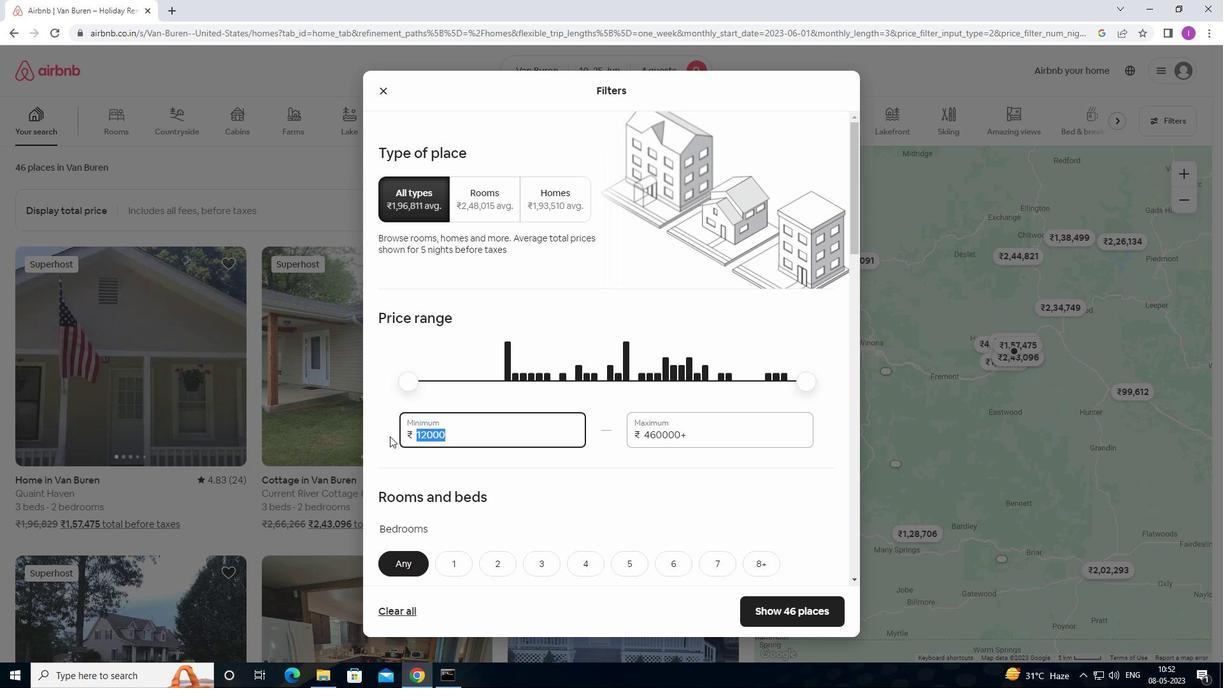 
Action: Mouse moved to (390, 435)
Screenshot: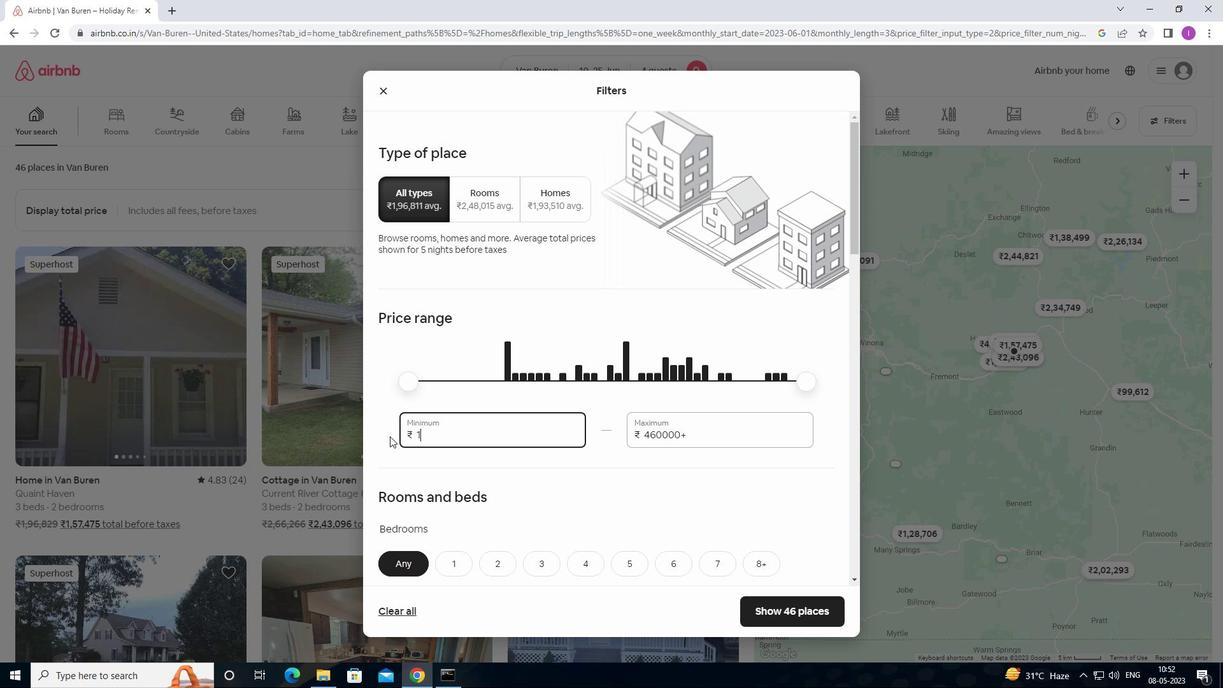 
Action: Key pressed 0000
Screenshot: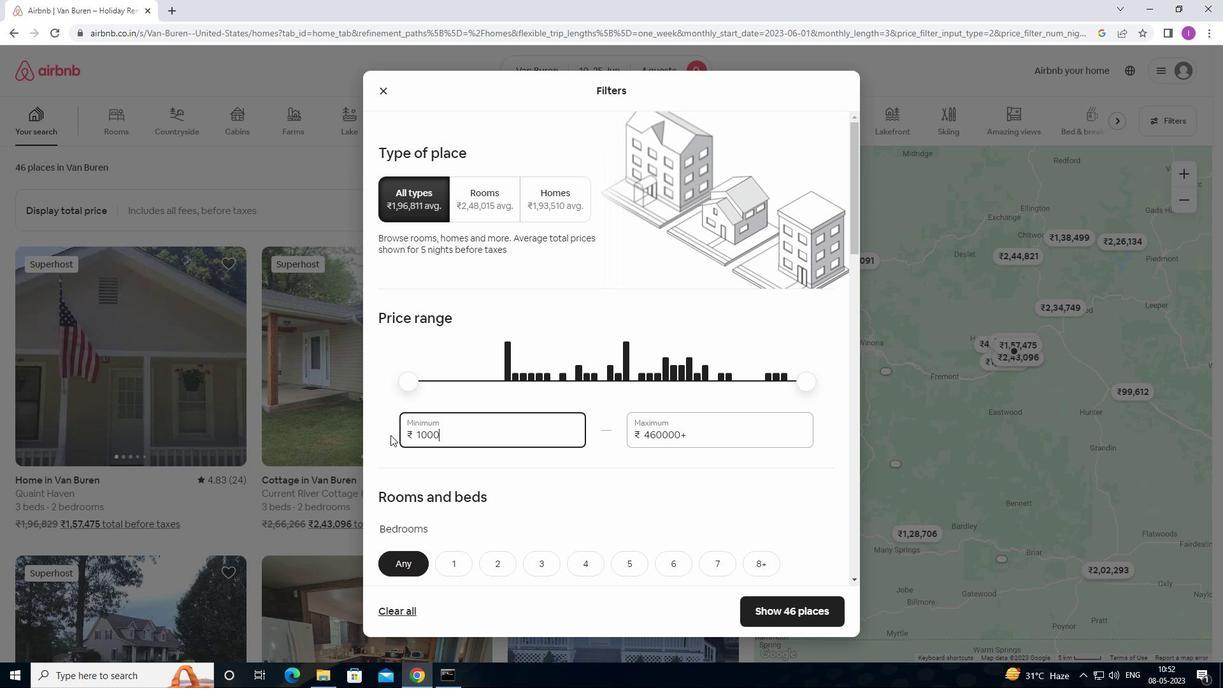 
Action: Mouse moved to (686, 430)
Screenshot: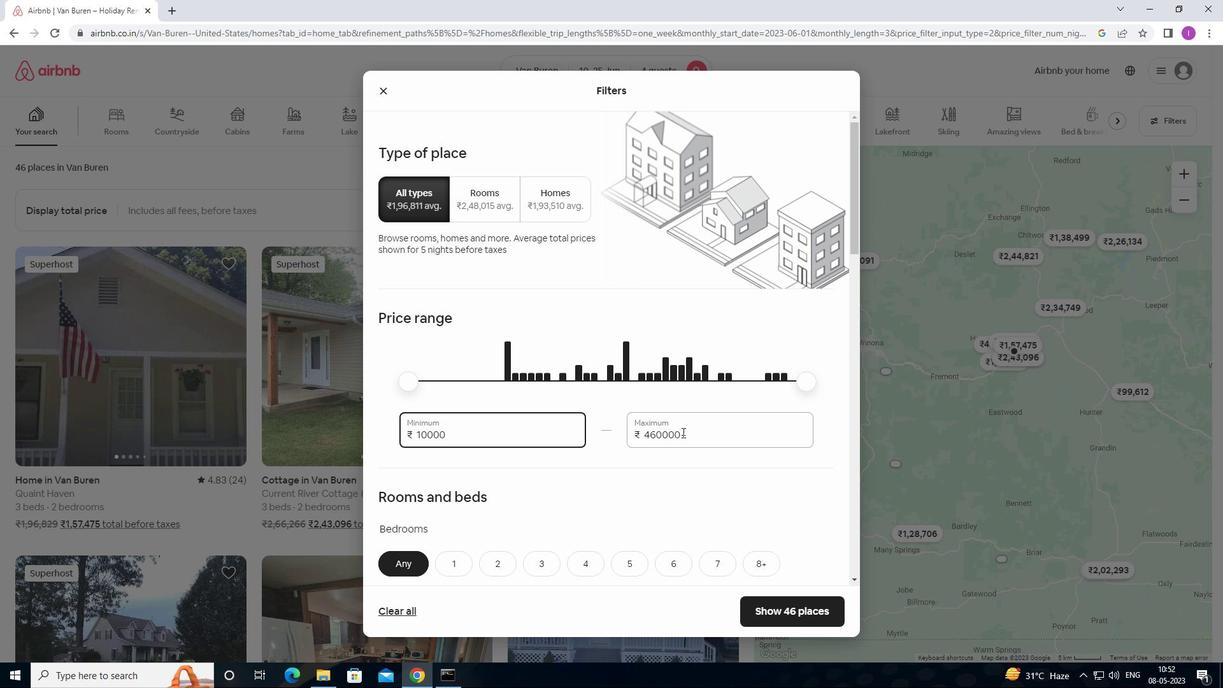 
Action: Mouse pressed left at (686, 430)
Screenshot: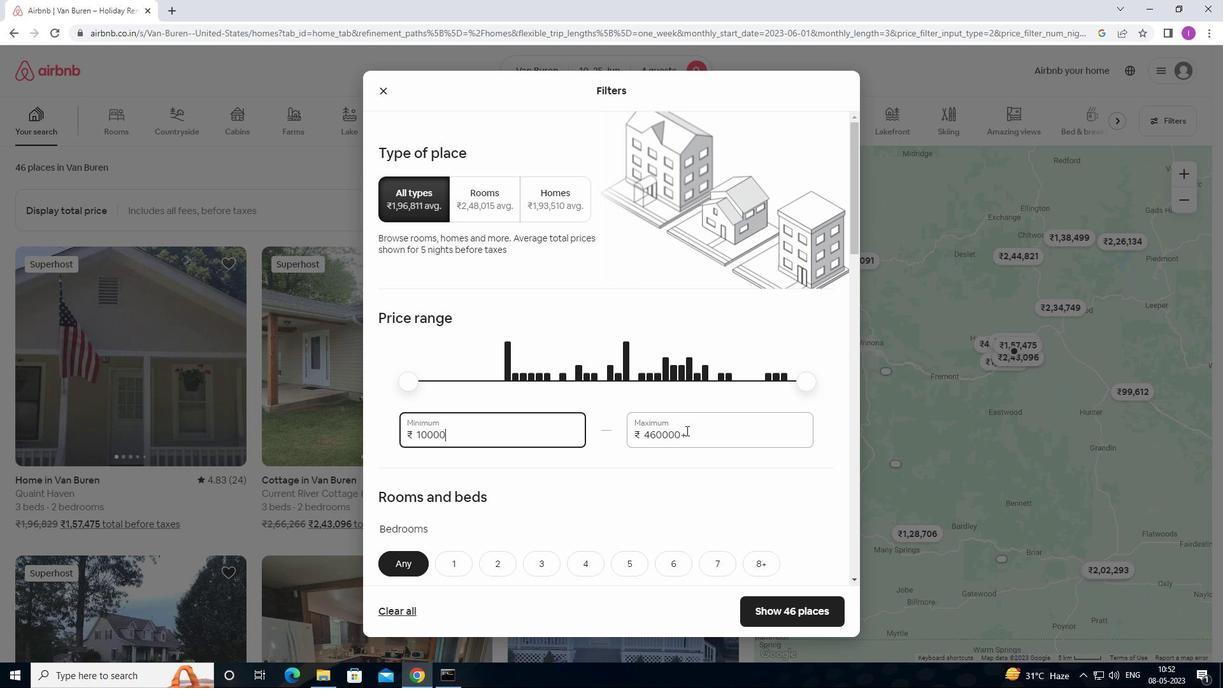 
Action: Mouse moved to (642, 432)
Screenshot: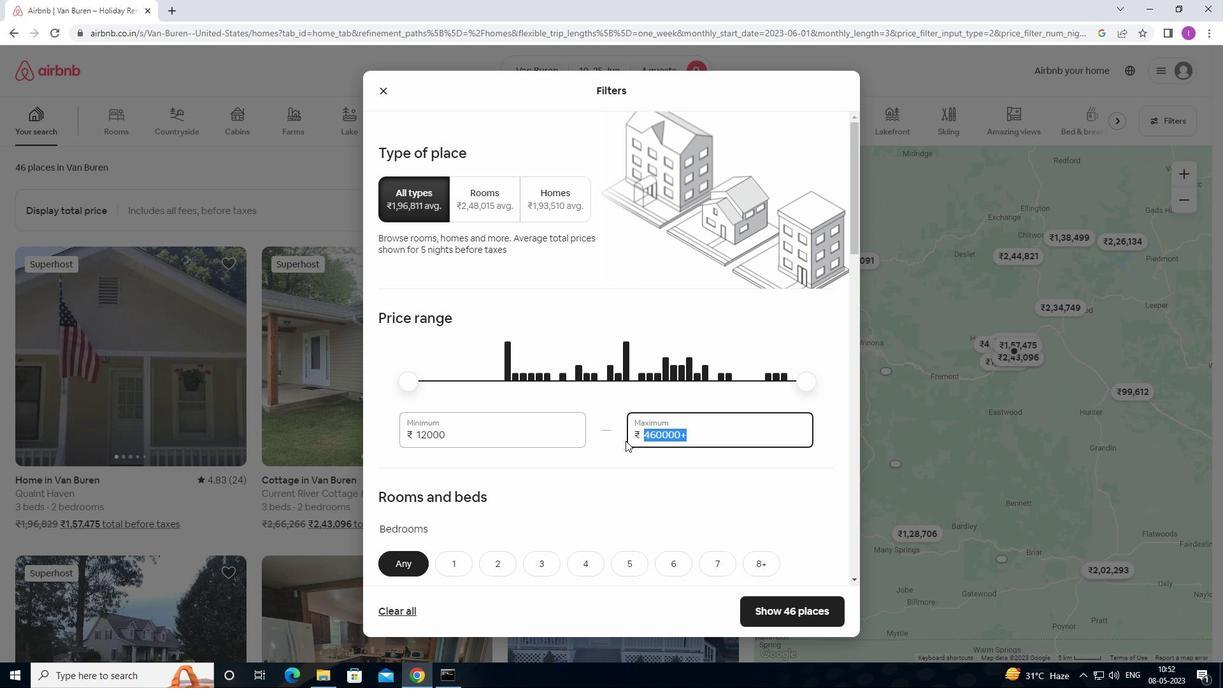
Action: Key pressed 15000
Screenshot: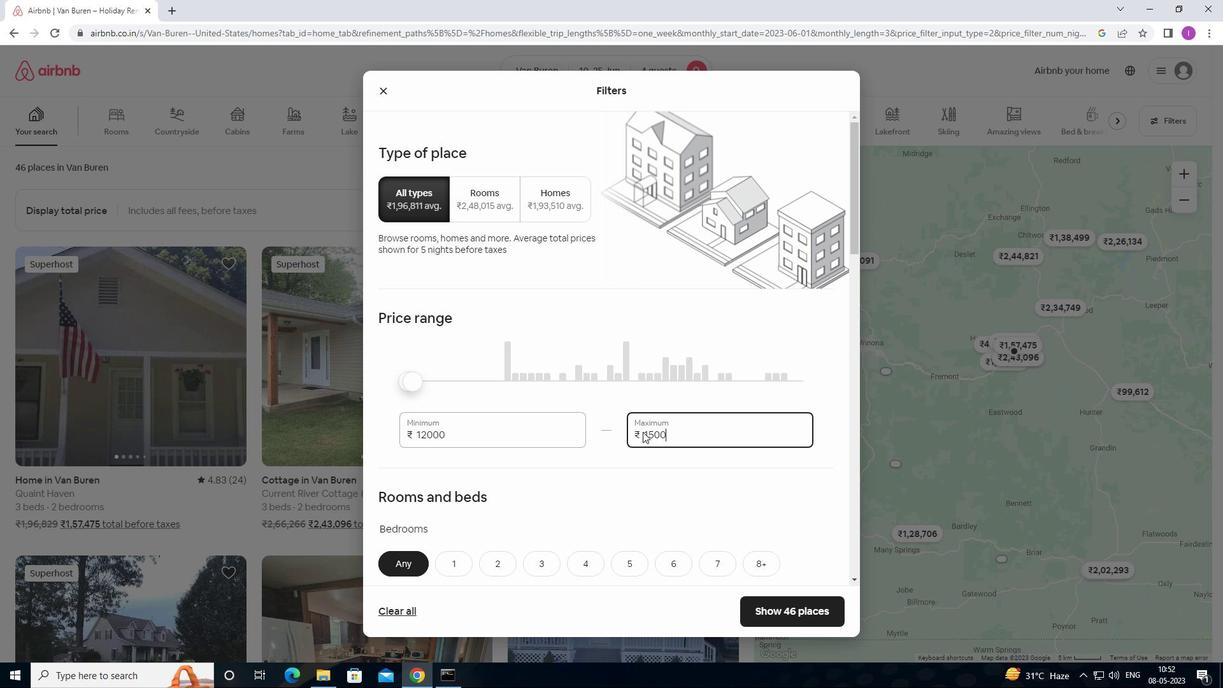 
Action: Mouse moved to (799, 430)
Screenshot: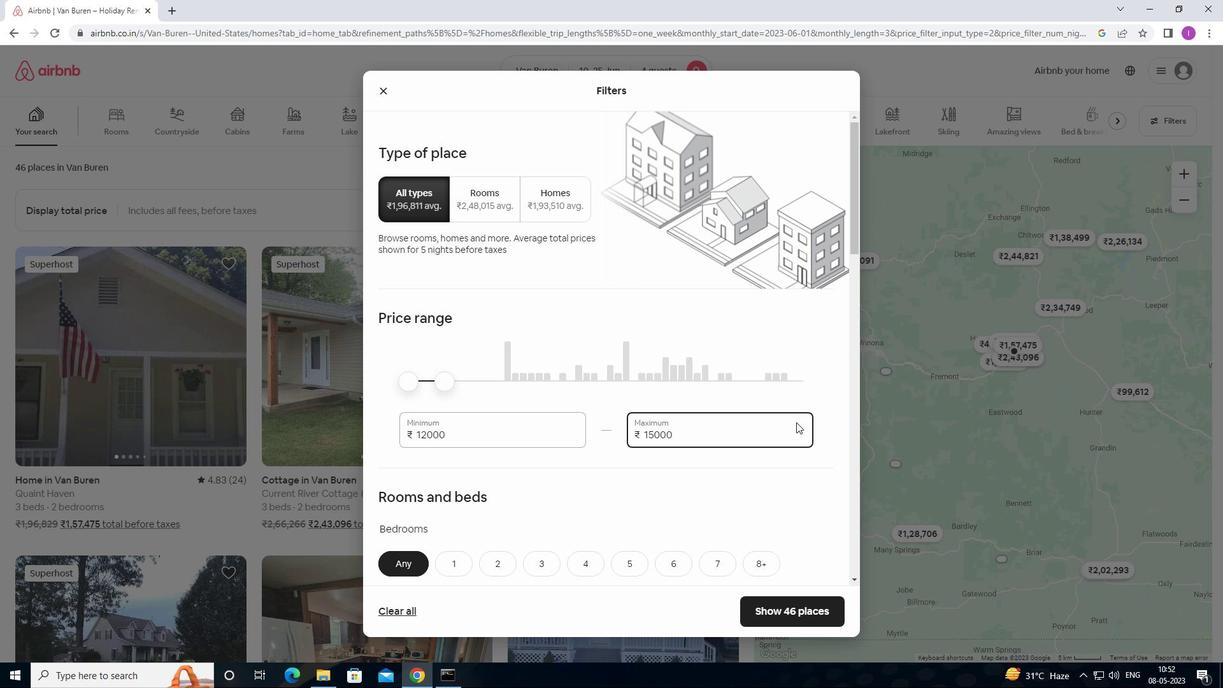 
Action: Mouse scrolled (799, 430) with delta (0, 0)
Screenshot: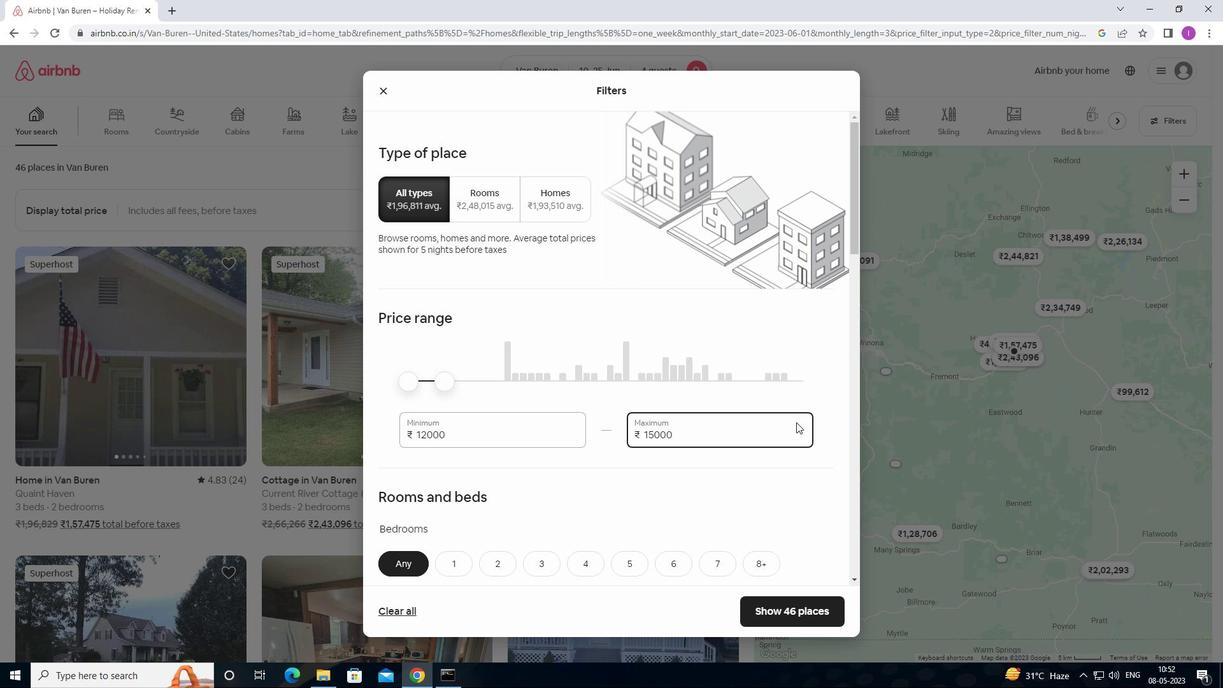 
Action: Mouse moved to (799, 431)
Screenshot: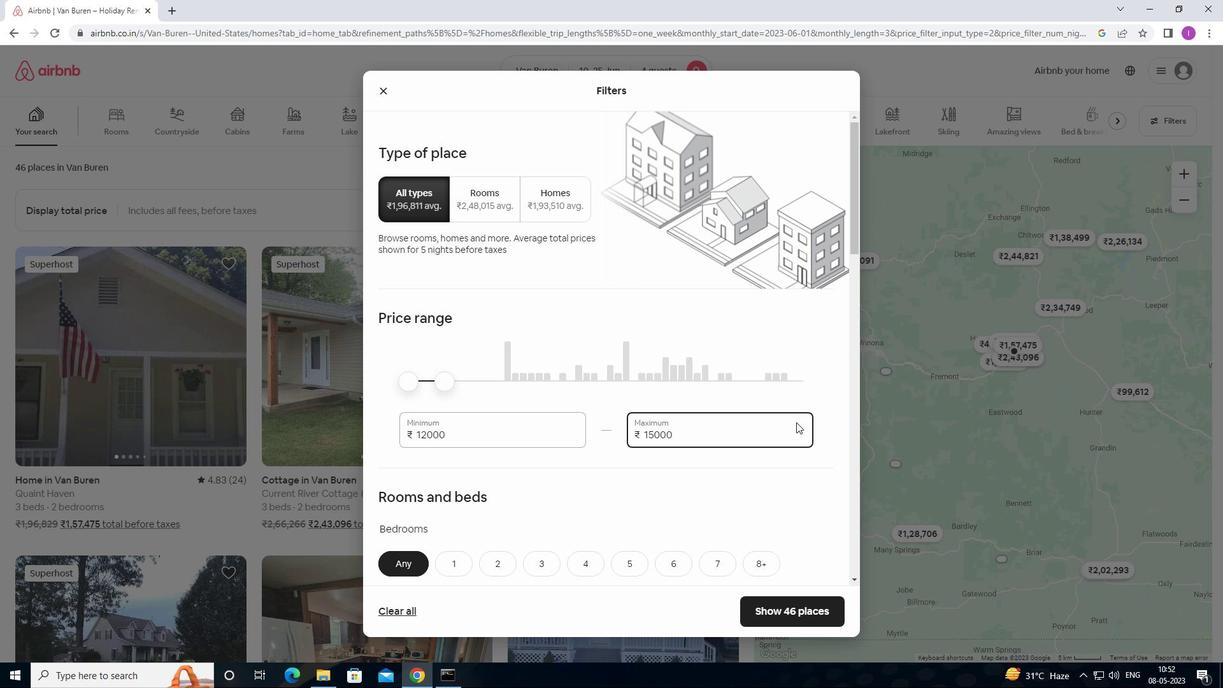 
Action: Mouse scrolled (799, 430) with delta (0, 0)
Screenshot: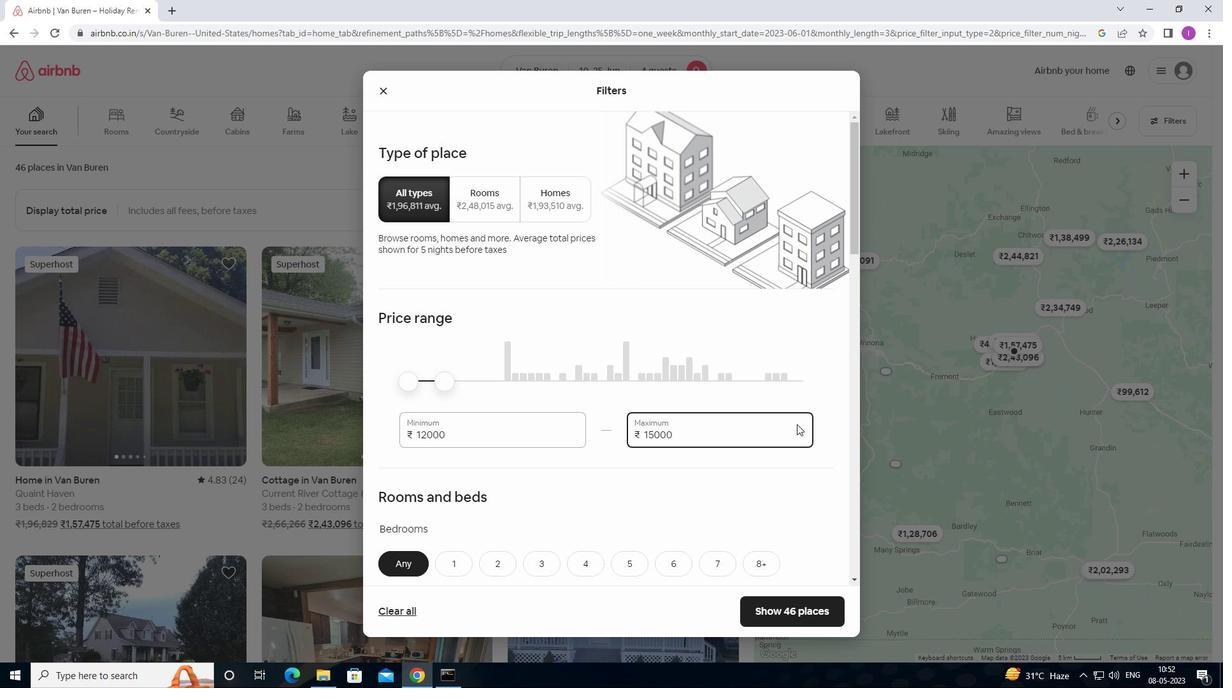 
Action: Mouse moved to (588, 433)
Screenshot: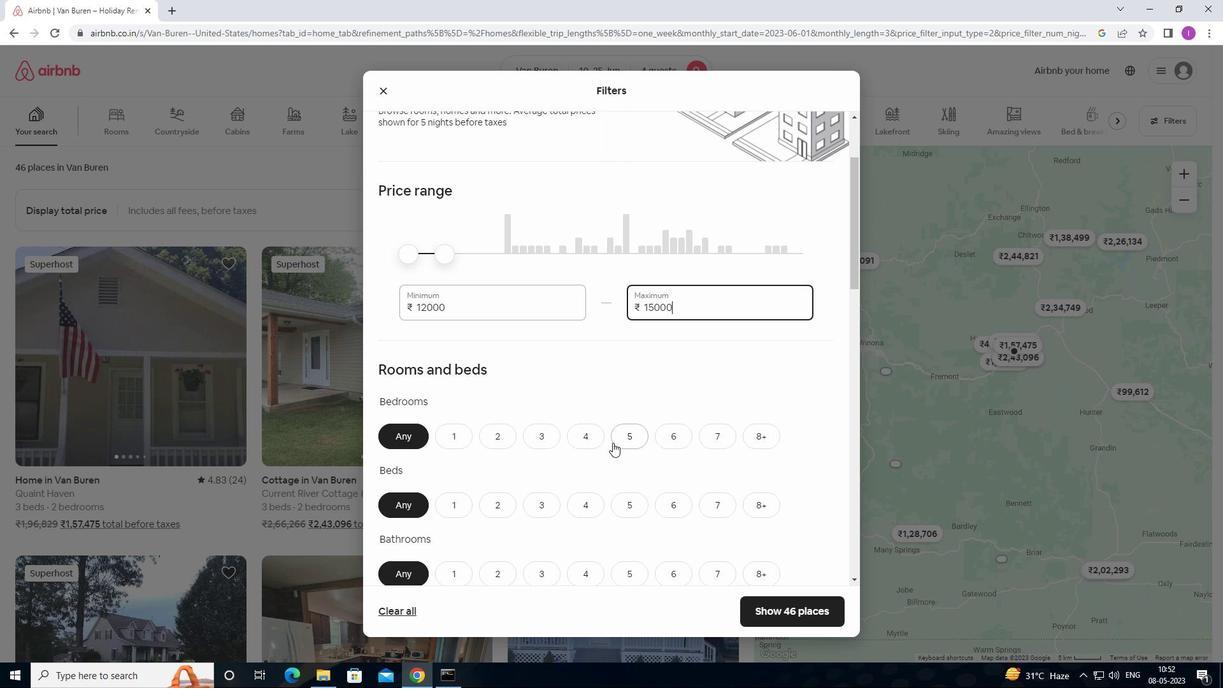 
Action: Mouse pressed left at (588, 433)
Screenshot: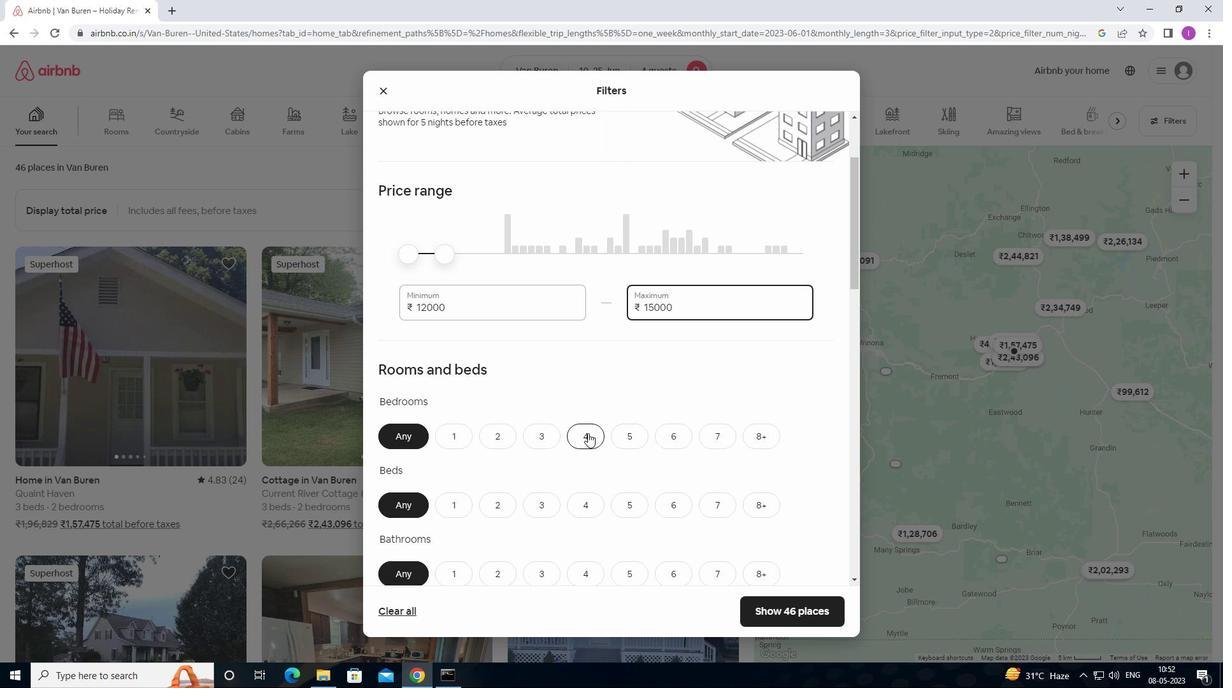 
Action: Mouse moved to (585, 501)
Screenshot: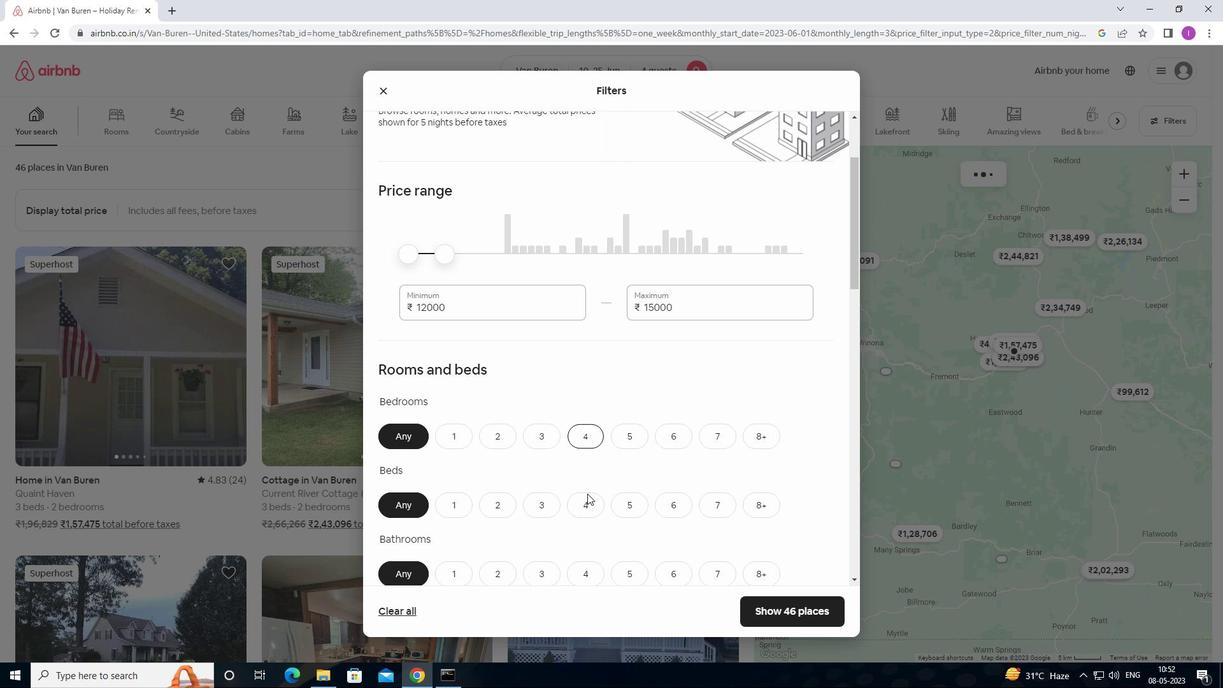 
Action: Mouse pressed left at (585, 501)
Screenshot: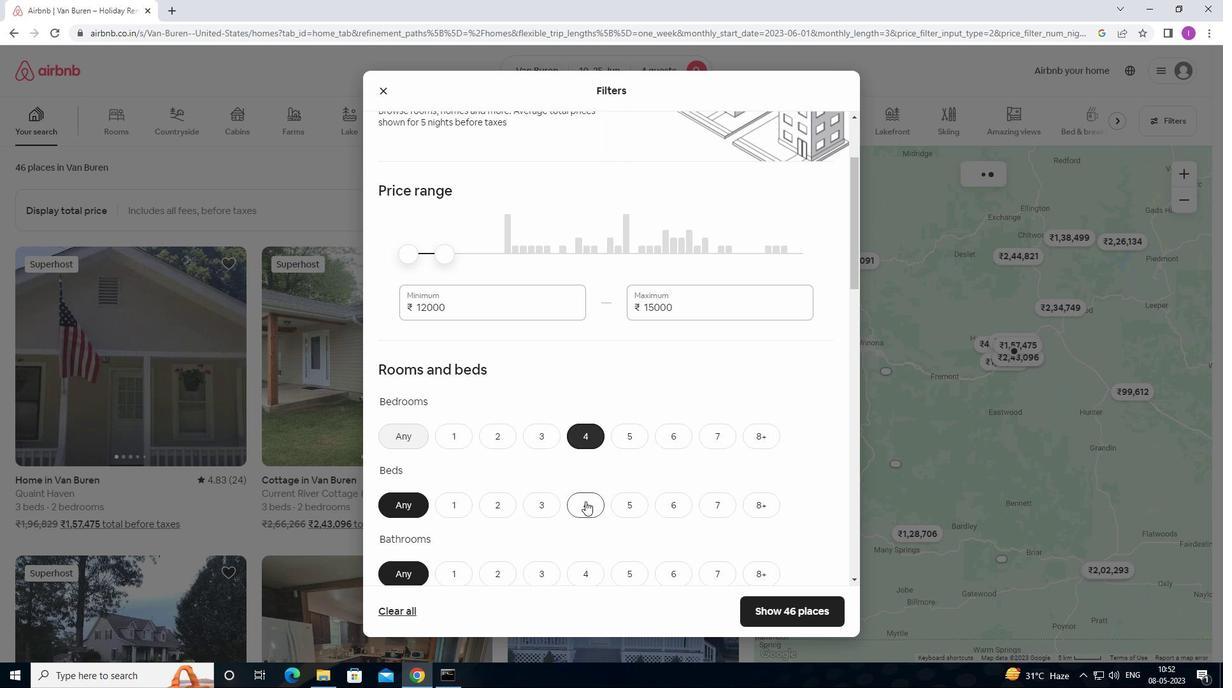 
Action: Mouse moved to (588, 565)
Screenshot: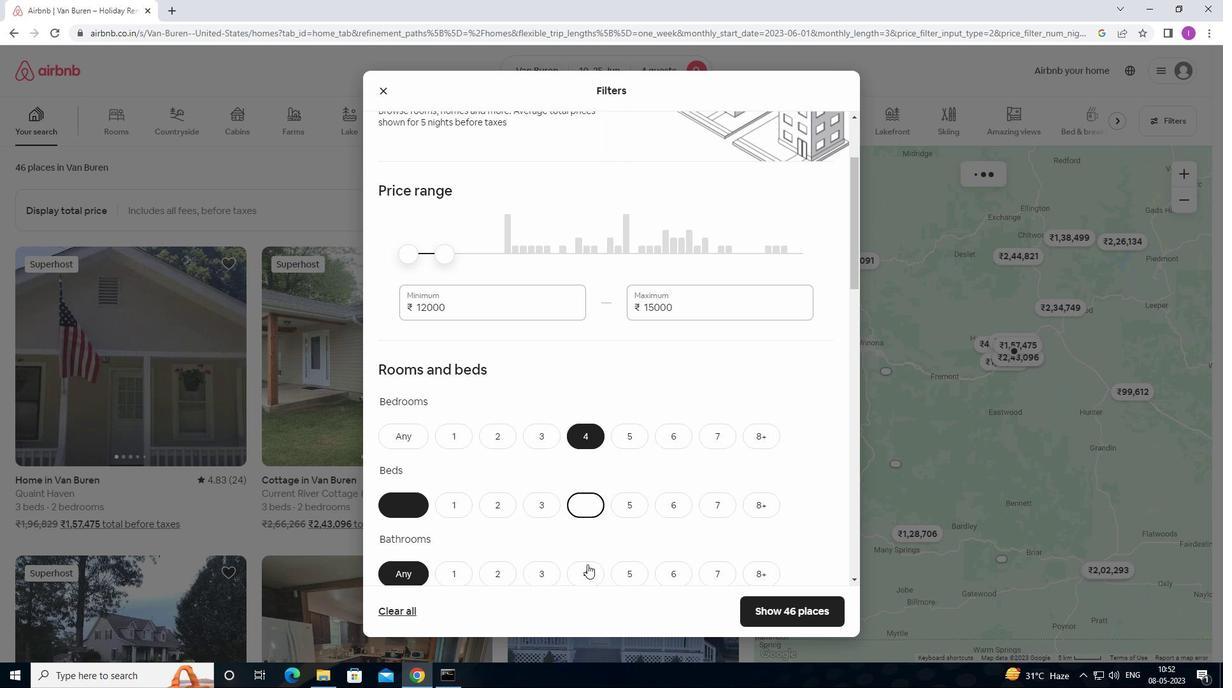 
Action: Mouse pressed left at (588, 565)
Screenshot: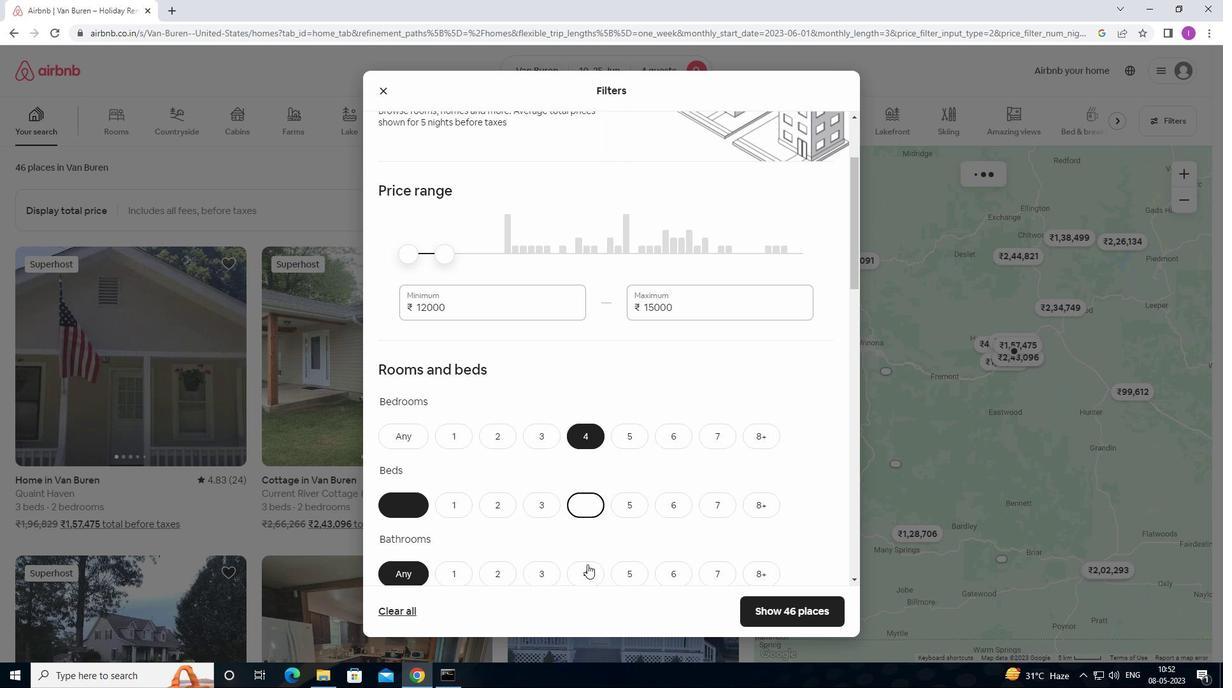 
Action: Mouse moved to (672, 518)
Screenshot: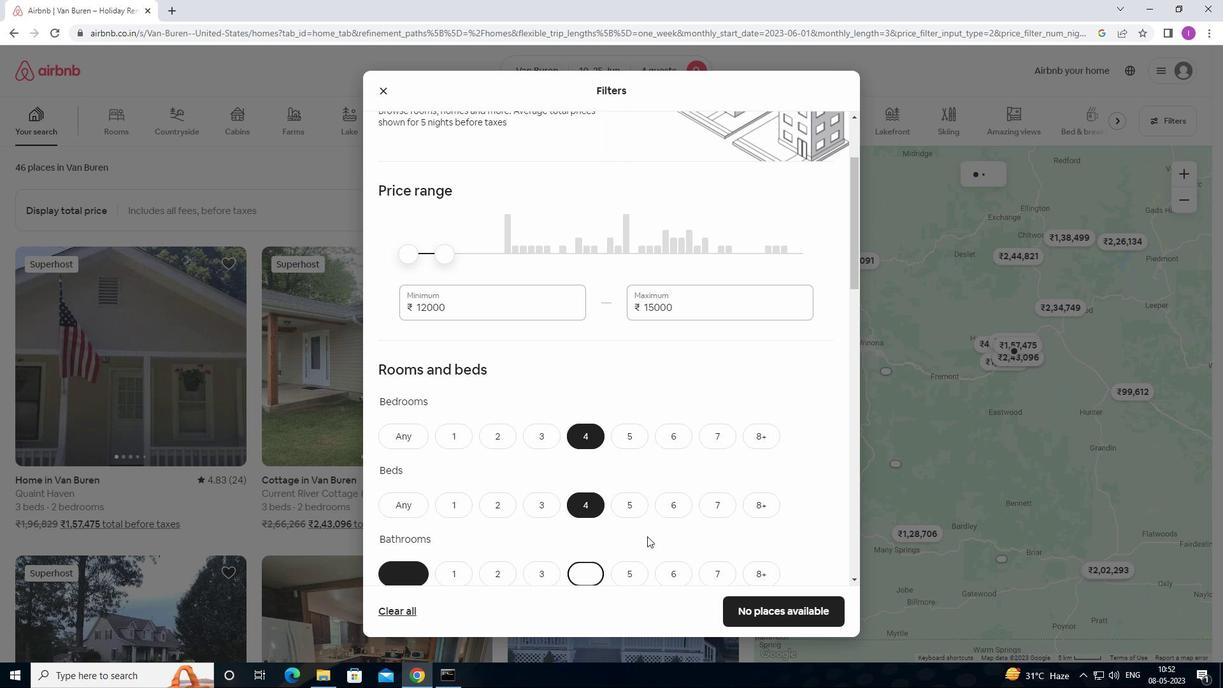 
Action: Mouse scrolled (672, 518) with delta (0, 0)
Screenshot: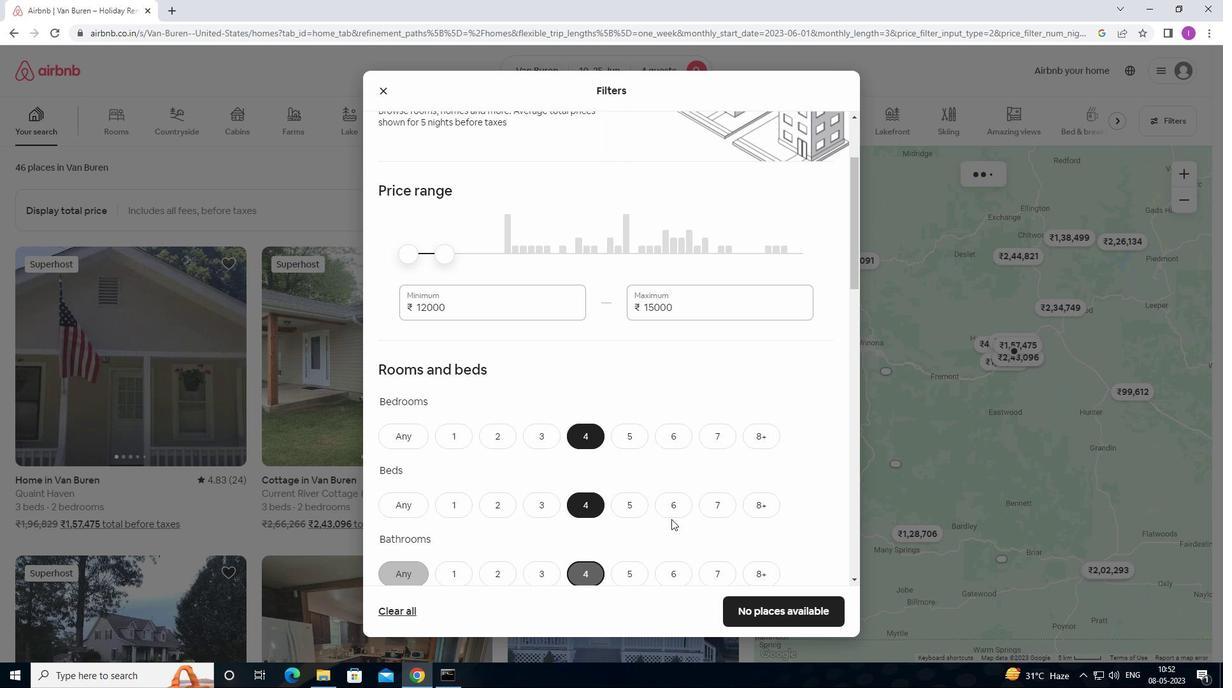
Action: Mouse scrolled (672, 518) with delta (0, 0)
Screenshot: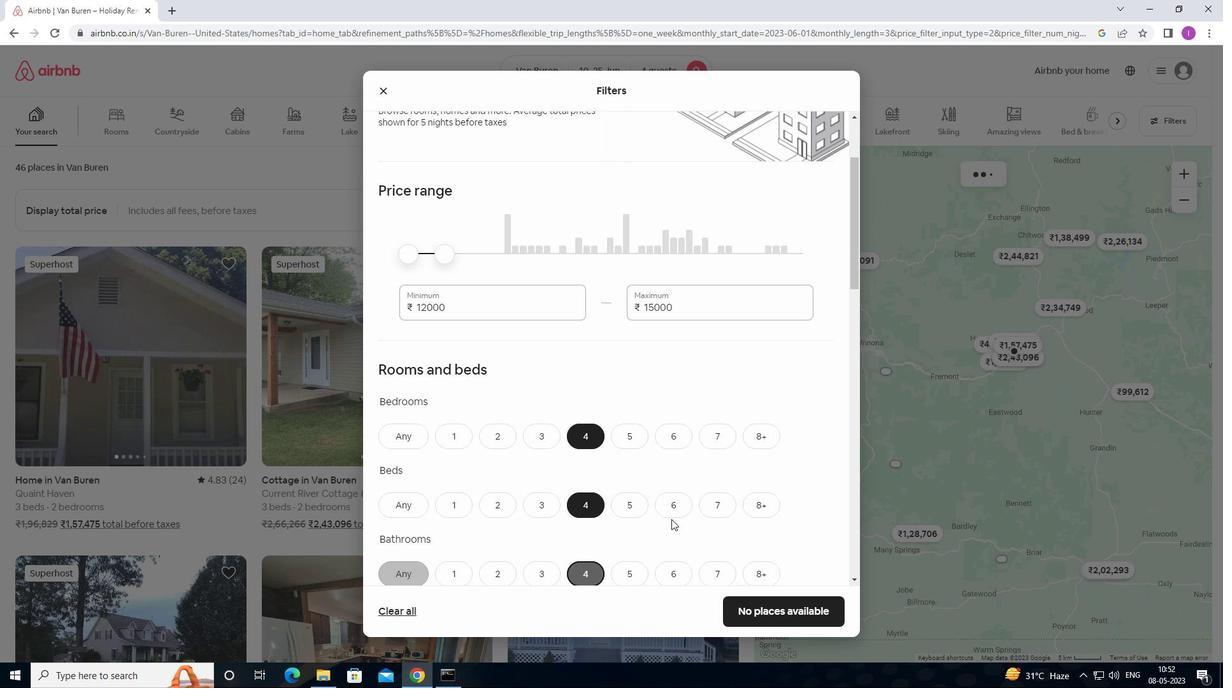 
Action: Mouse scrolled (672, 518) with delta (0, 0)
Screenshot: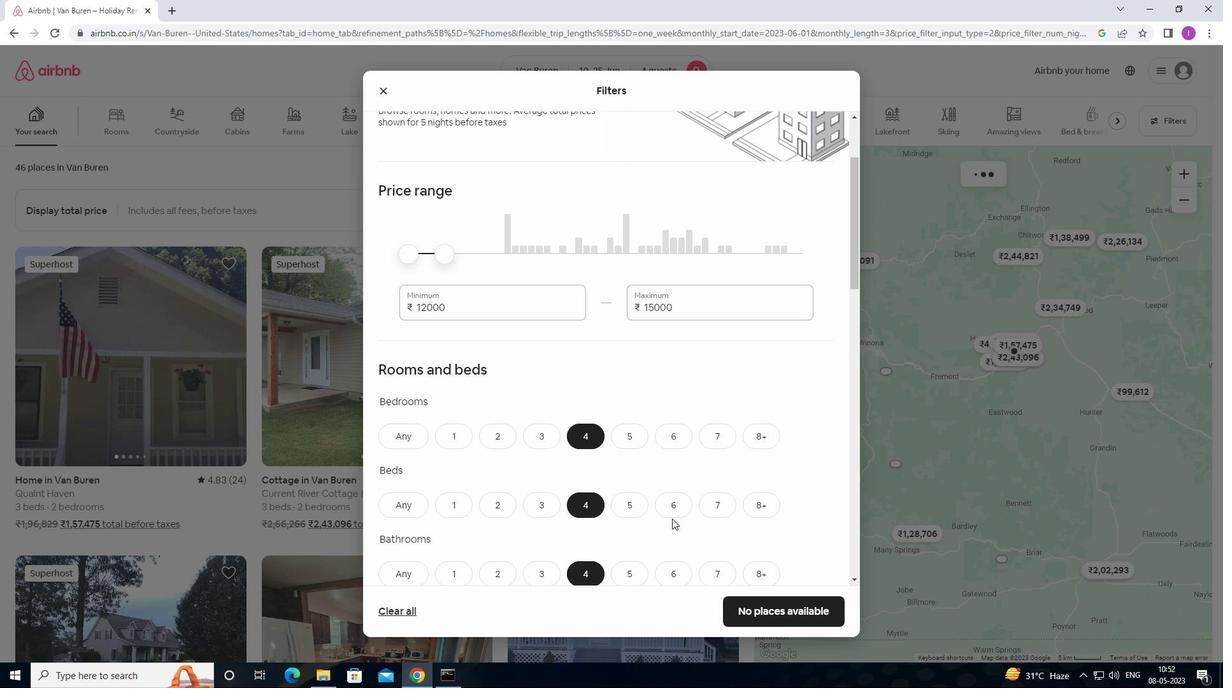 
Action: Mouse moved to (677, 512)
Screenshot: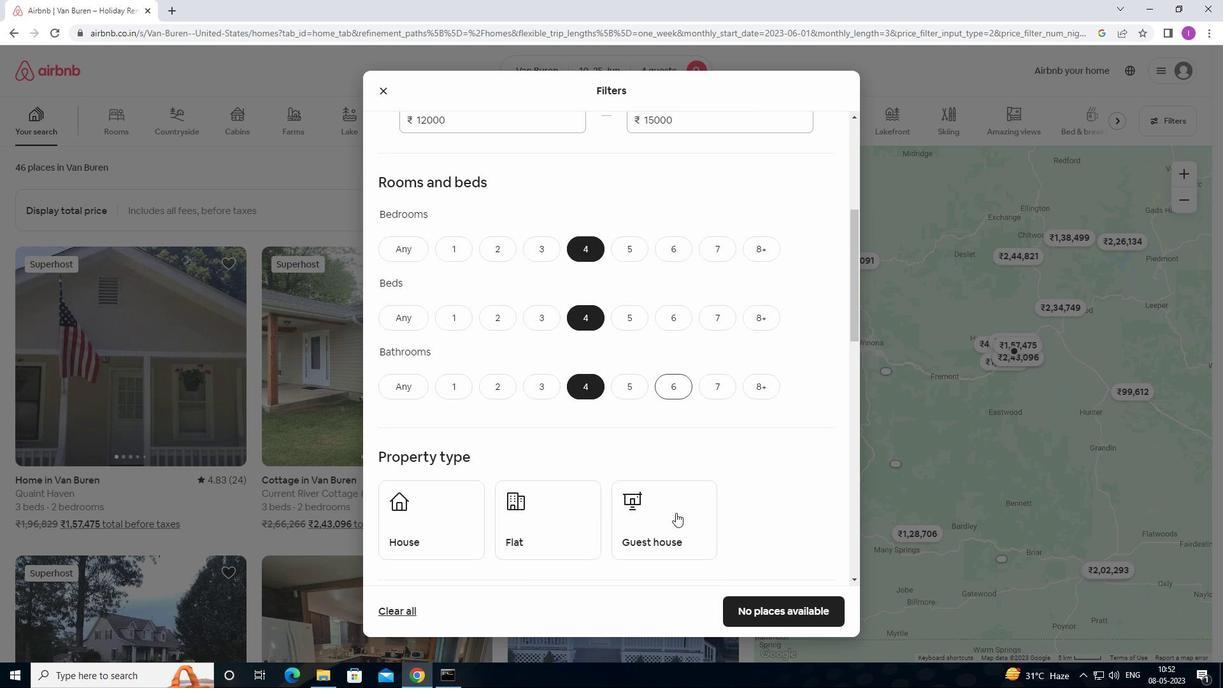 
Action: Mouse scrolled (677, 511) with delta (0, 0)
Screenshot: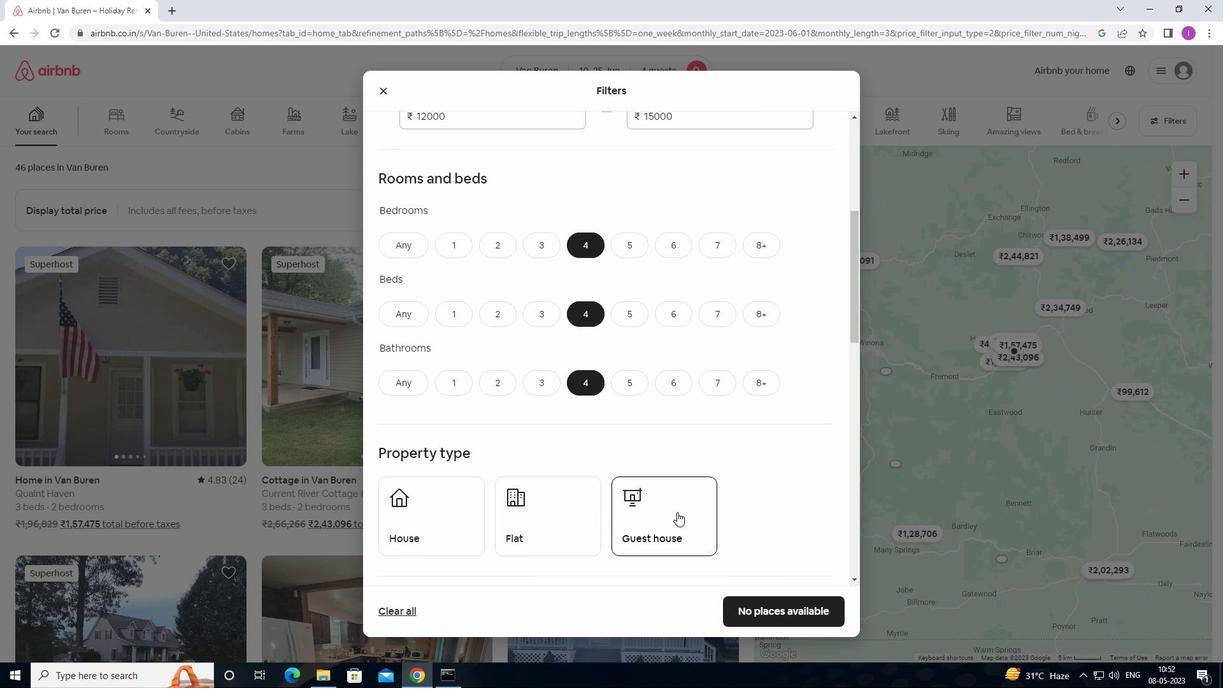
Action: Mouse scrolled (677, 511) with delta (0, 0)
Screenshot: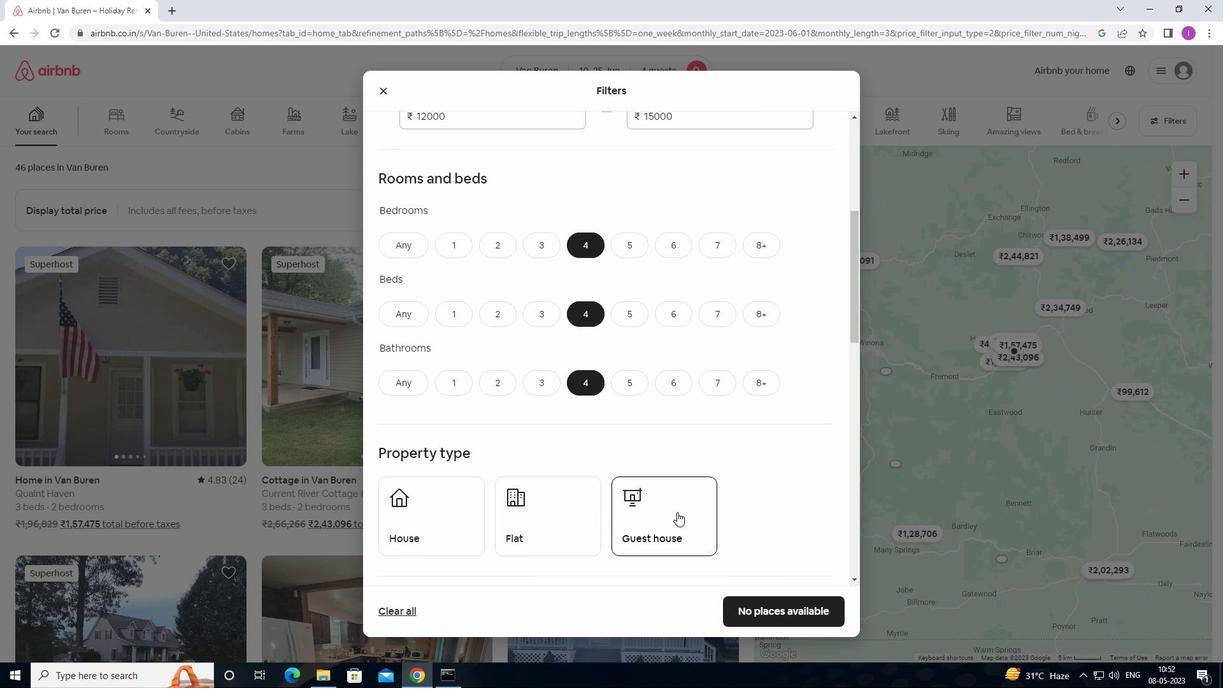 
Action: Mouse moved to (472, 392)
Screenshot: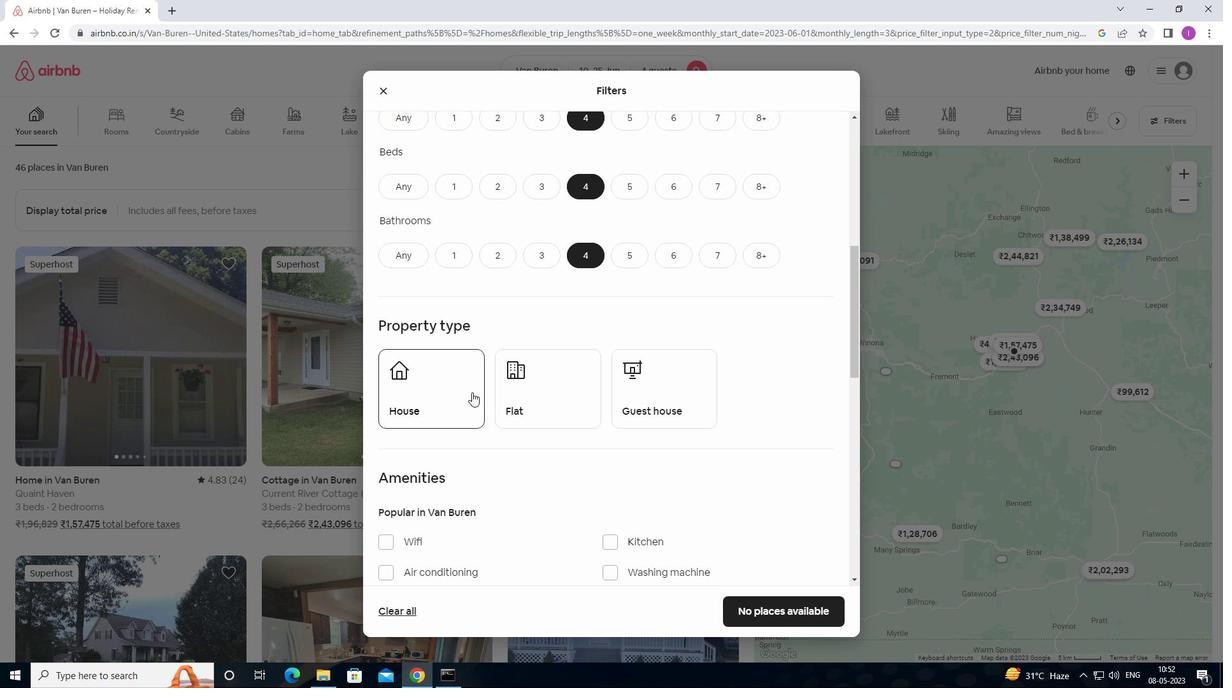 
Action: Mouse pressed left at (472, 392)
Screenshot: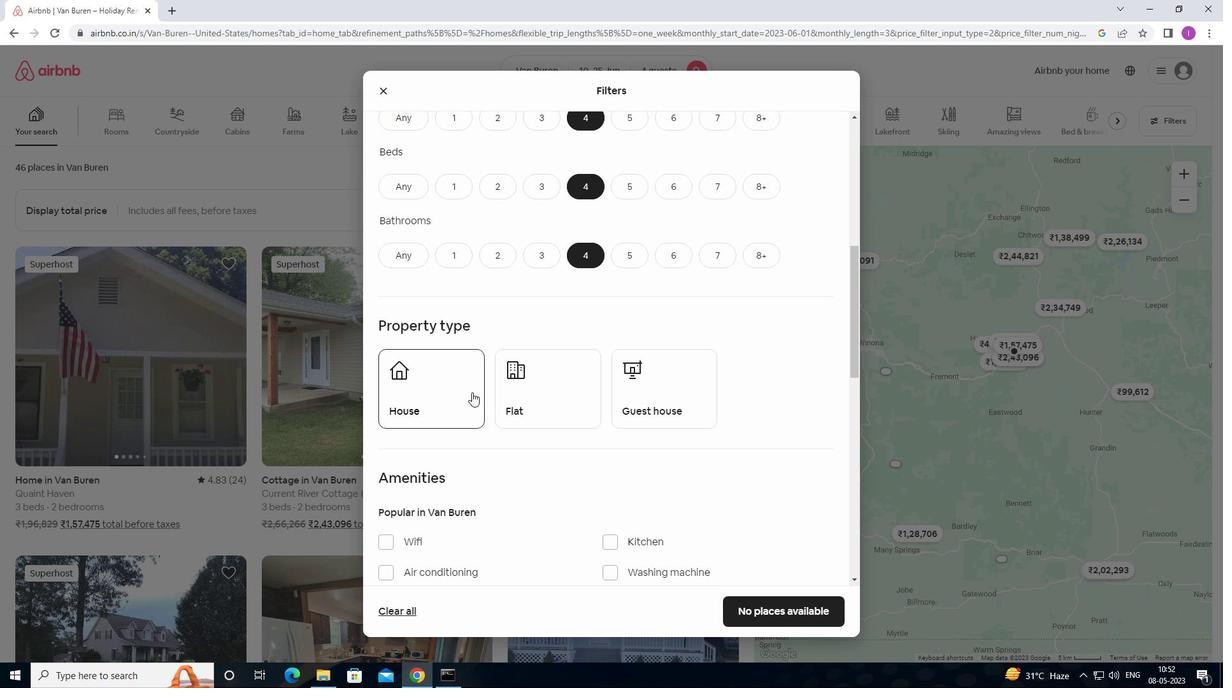 
Action: Mouse moved to (545, 410)
Screenshot: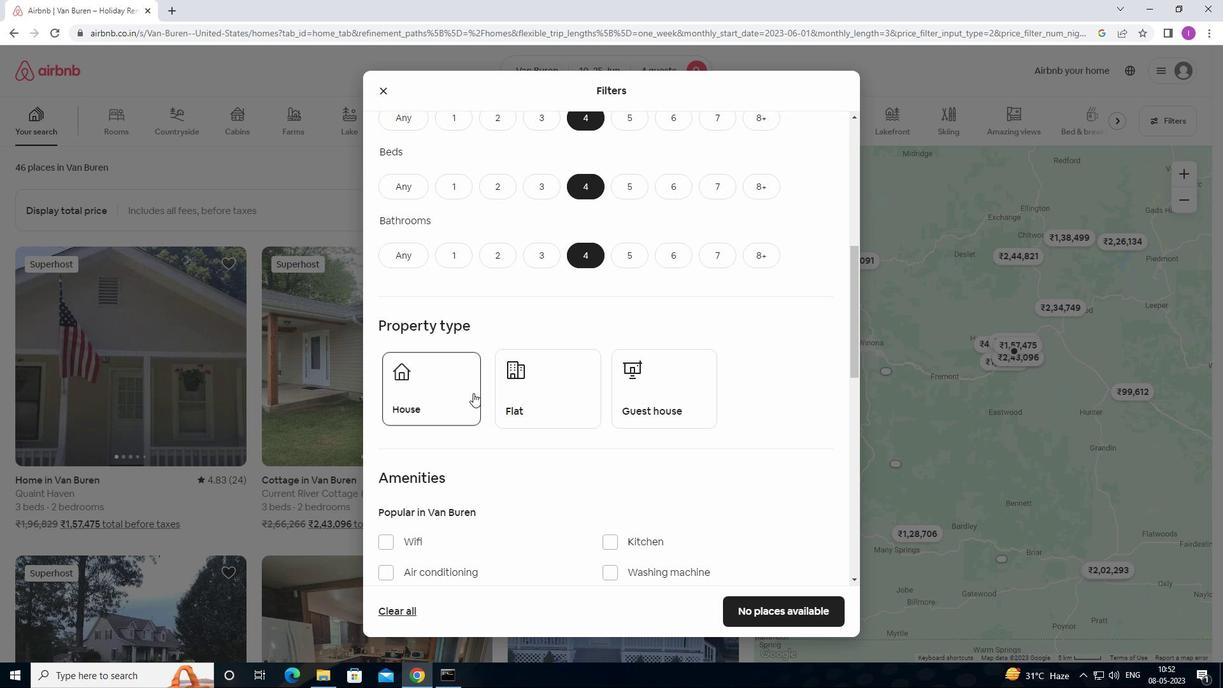 
Action: Mouse pressed left at (545, 410)
Screenshot: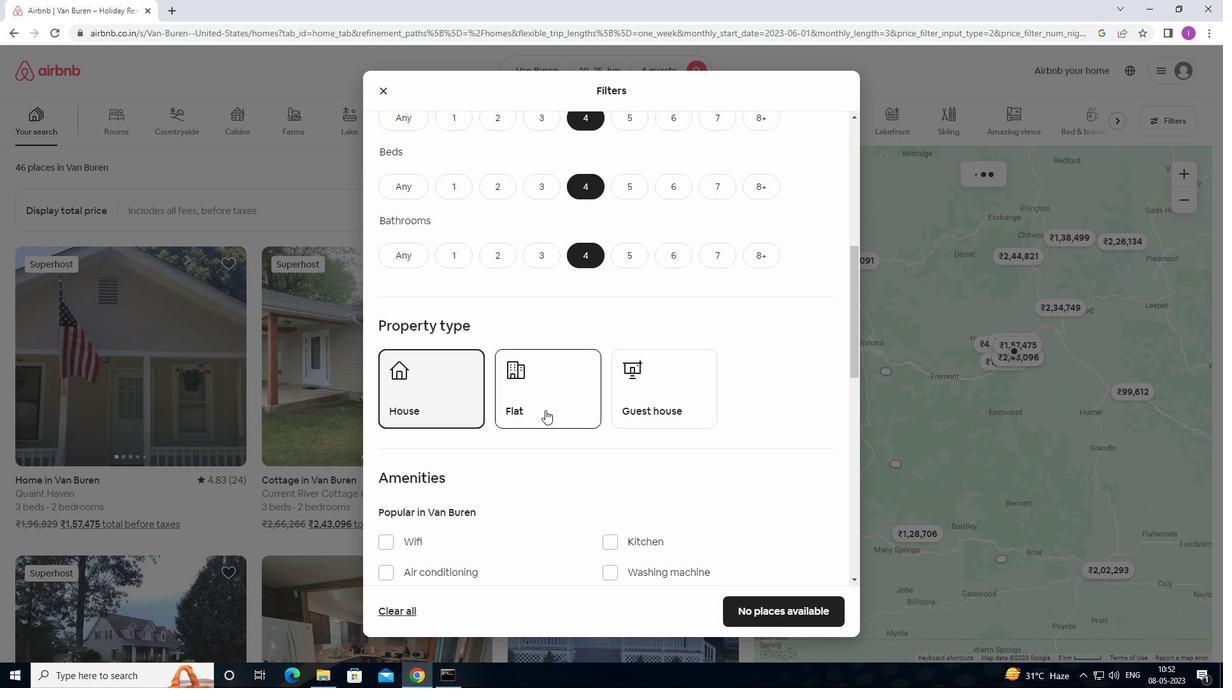
Action: Mouse scrolled (545, 409) with delta (0, 0)
Screenshot: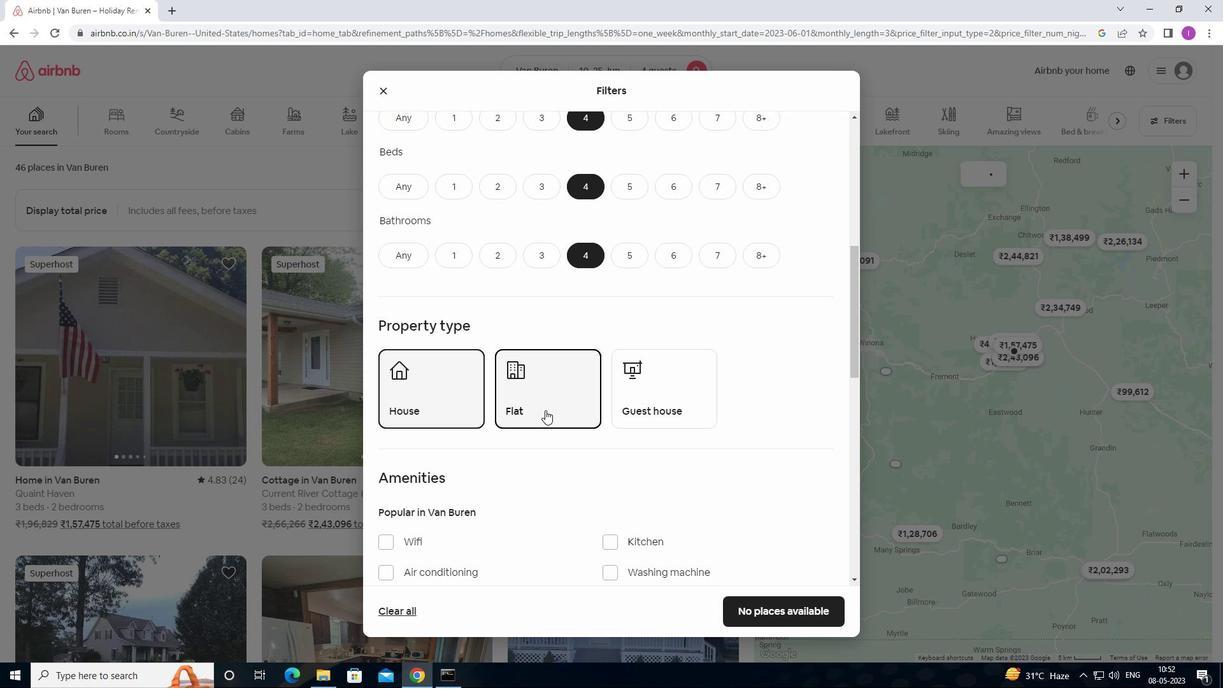 
Action: Mouse moved to (672, 340)
Screenshot: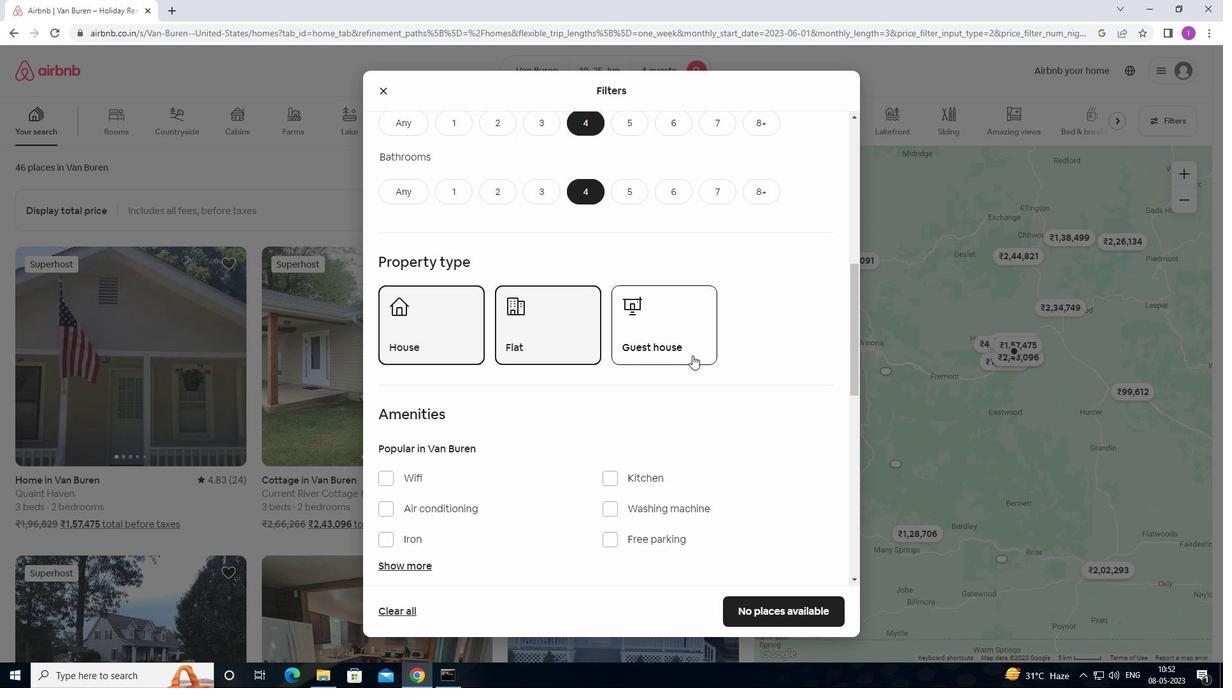 
Action: Mouse pressed left at (672, 340)
Screenshot: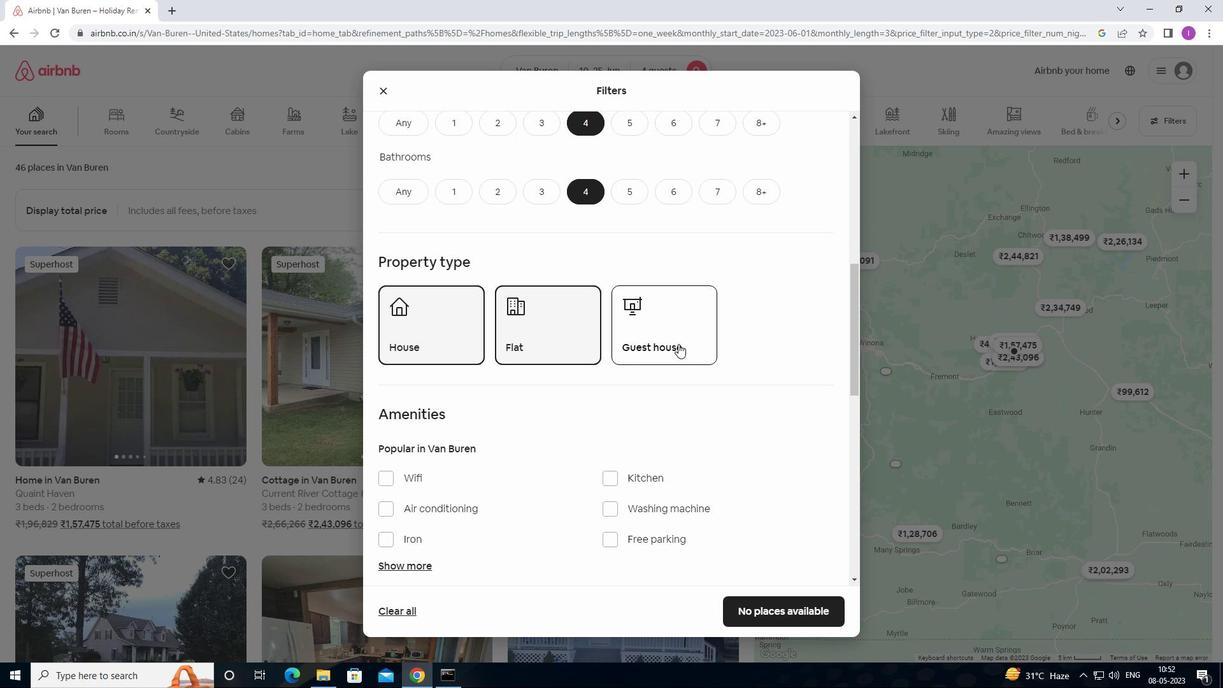 
Action: Mouse moved to (531, 435)
Screenshot: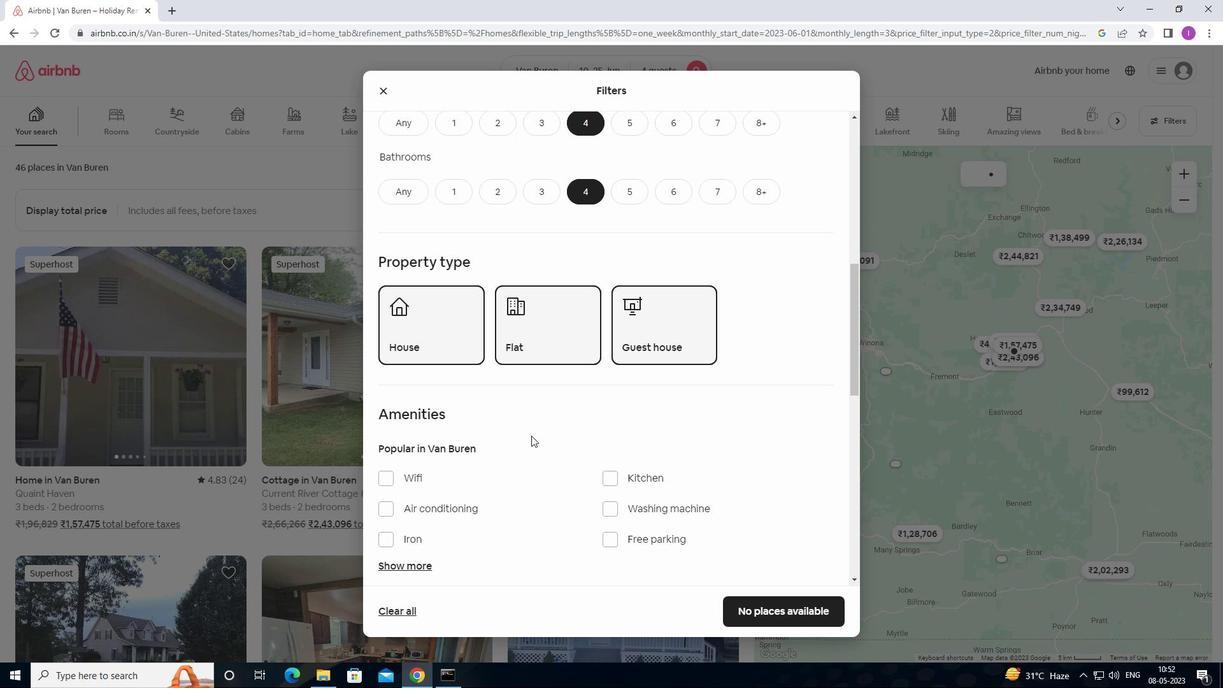 
Action: Mouse scrolled (531, 435) with delta (0, 0)
Screenshot: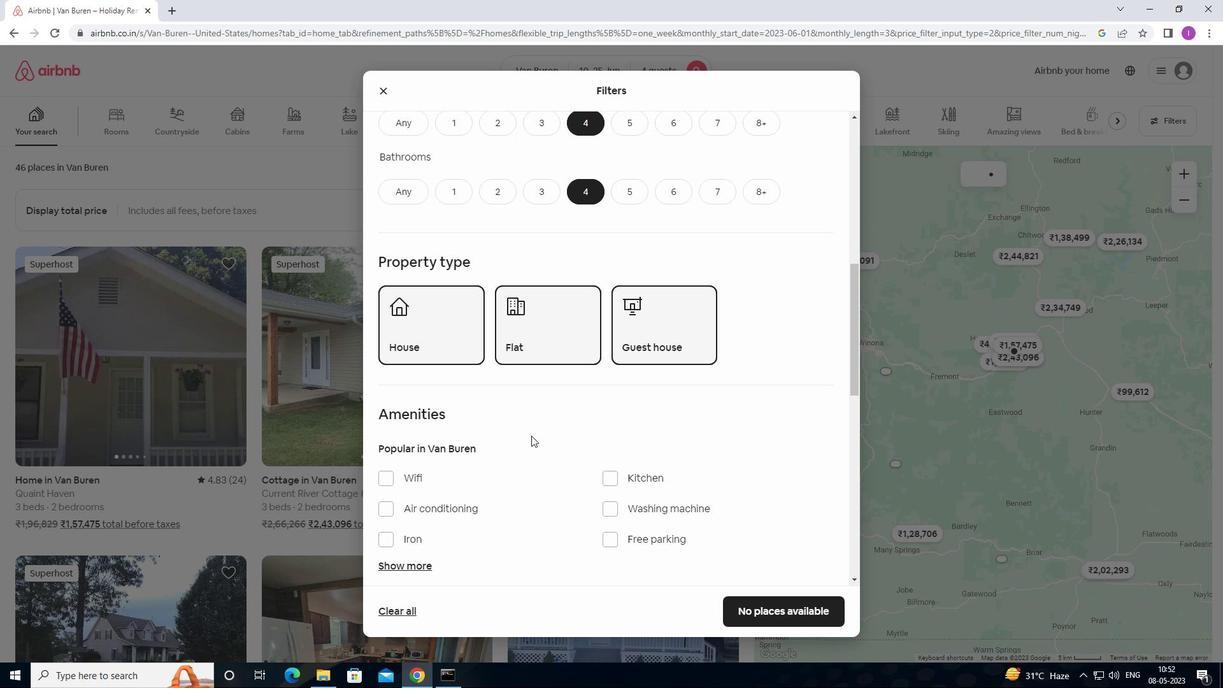 
Action: Mouse moved to (534, 435)
Screenshot: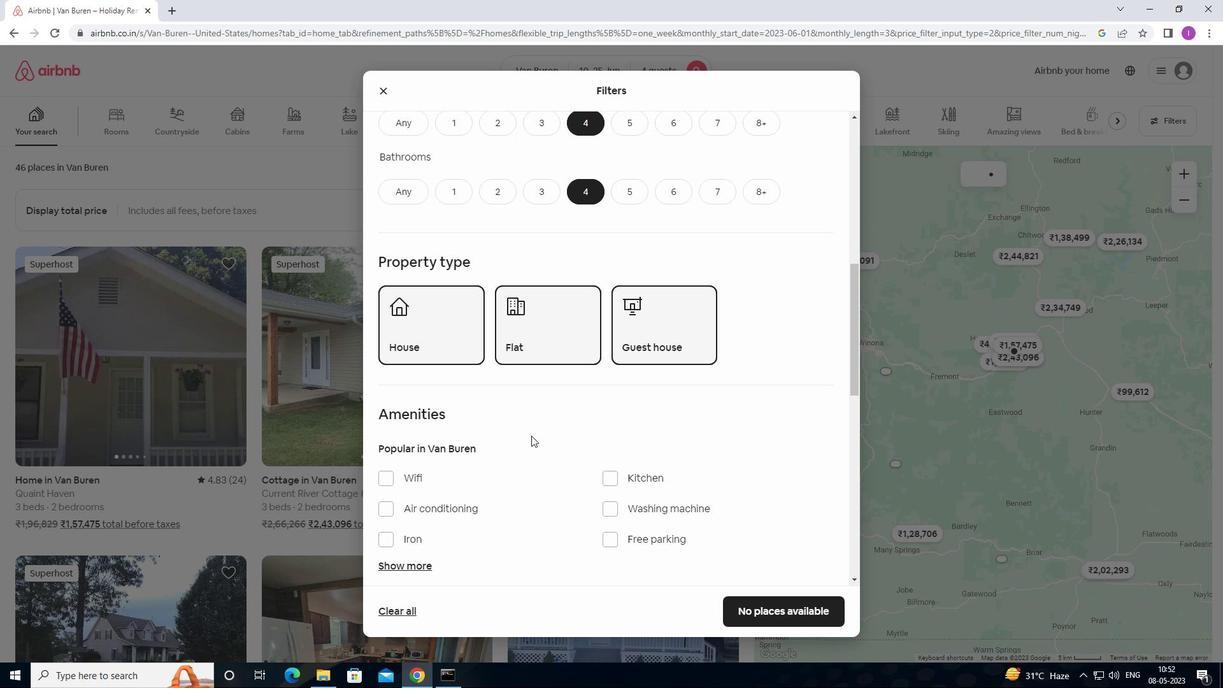 
Action: Mouse scrolled (534, 435) with delta (0, 0)
Screenshot: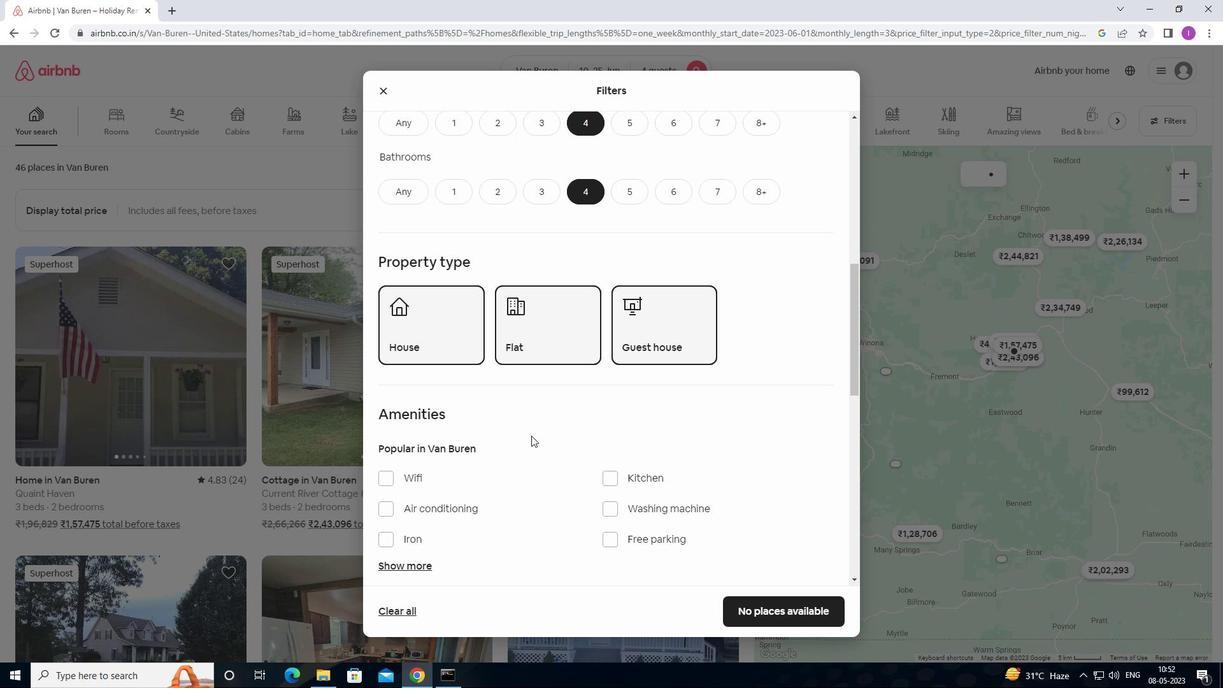 
Action: Mouse moved to (388, 349)
Screenshot: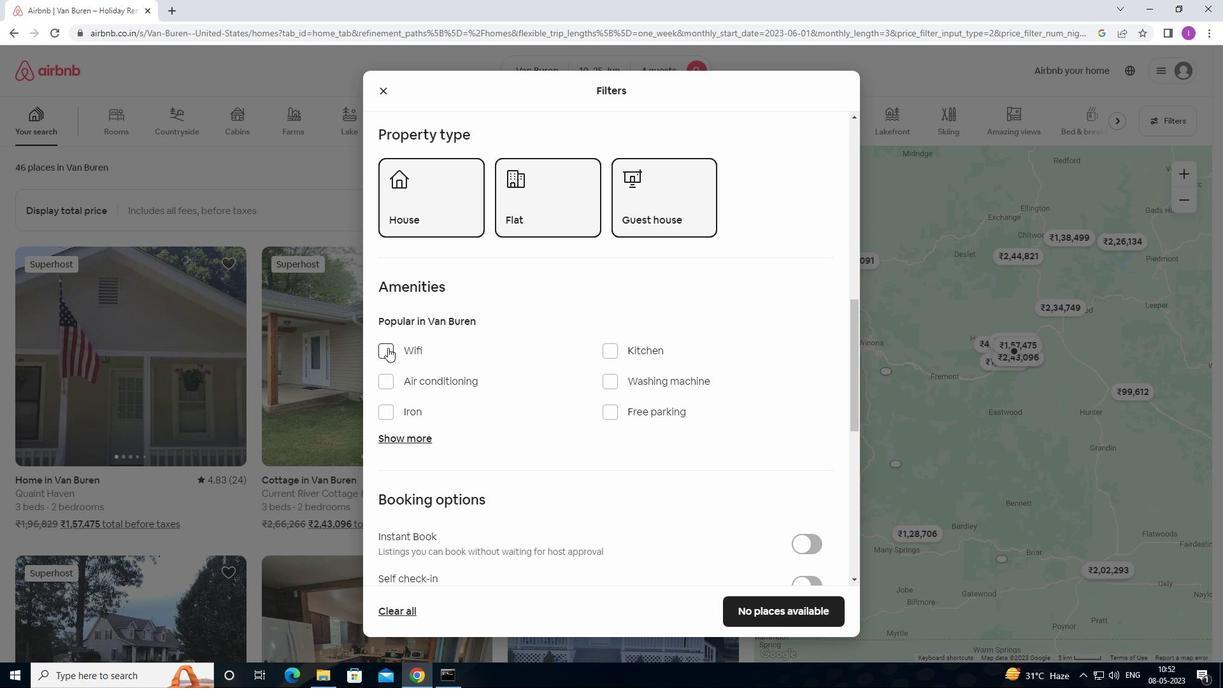 
Action: Mouse pressed left at (388, 349)
Screenshot: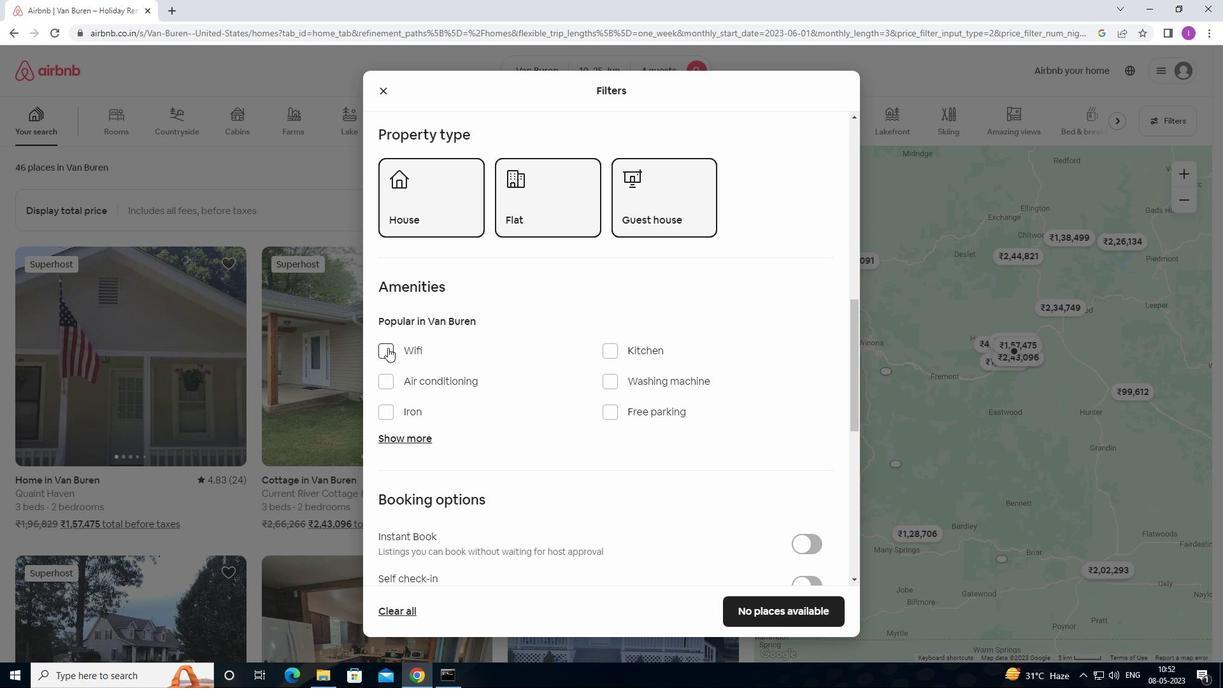 
Action: Mouse moved to (610, 413)
Screenshot: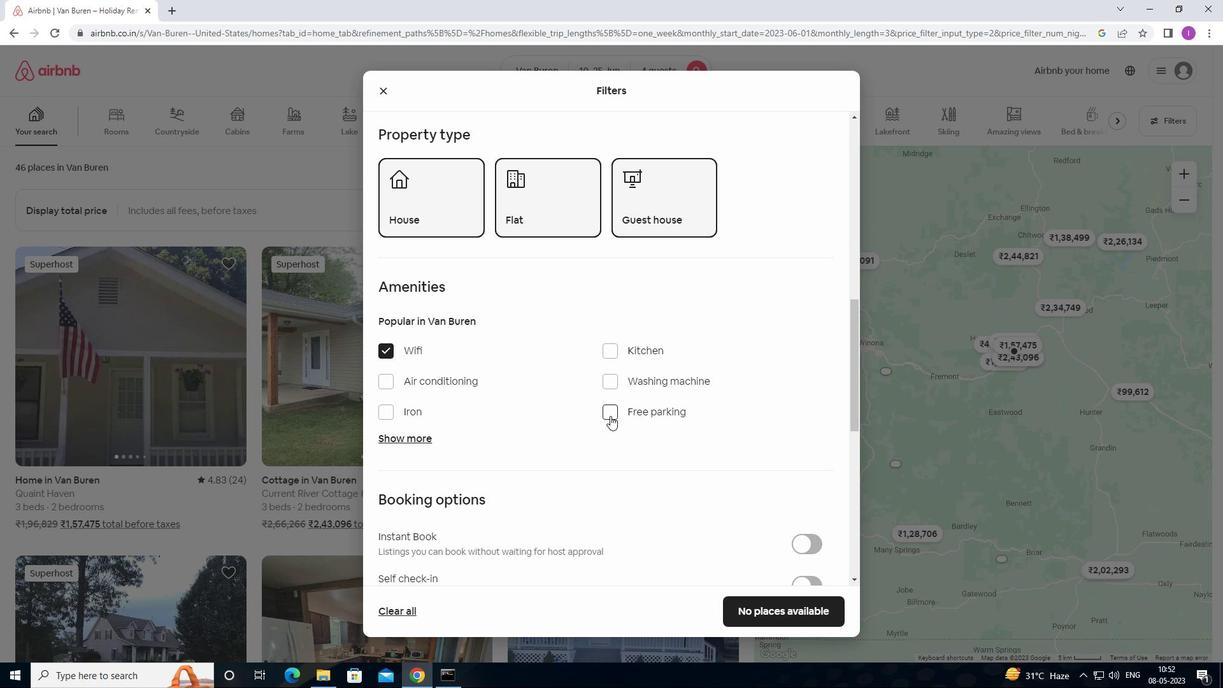 
Action: Mouse pressed left at (610, 413)
Screenshot: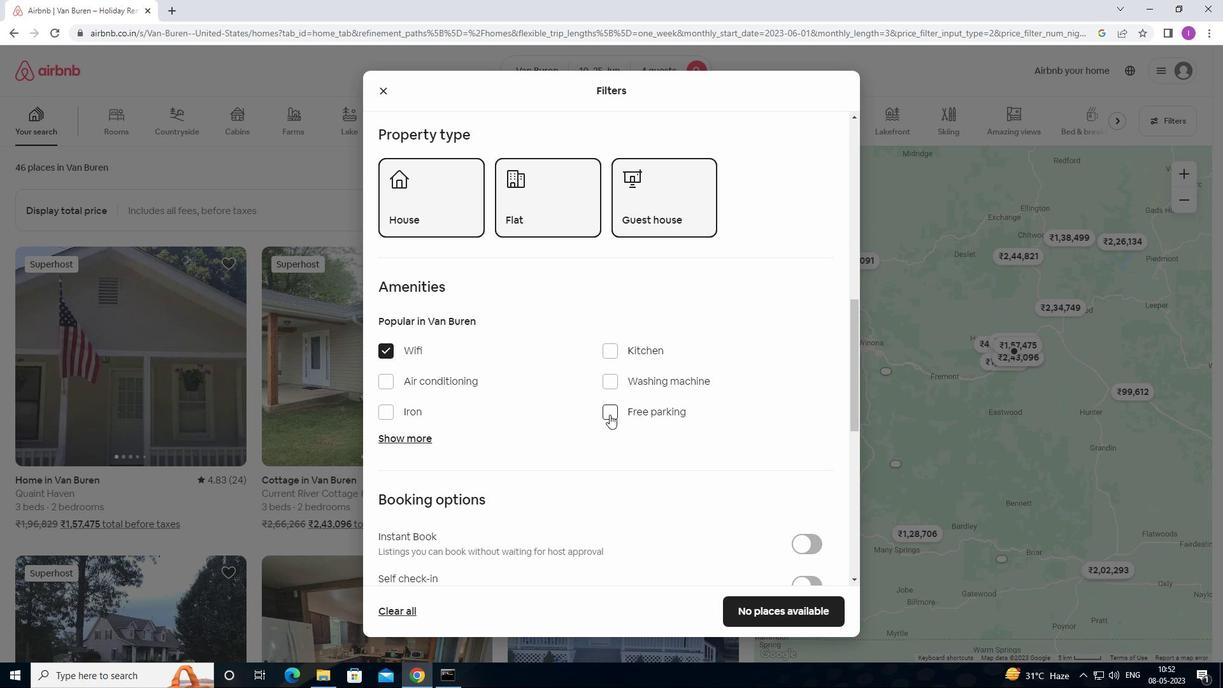 
Action: Mouse moved to (416, 440)
Screenshot: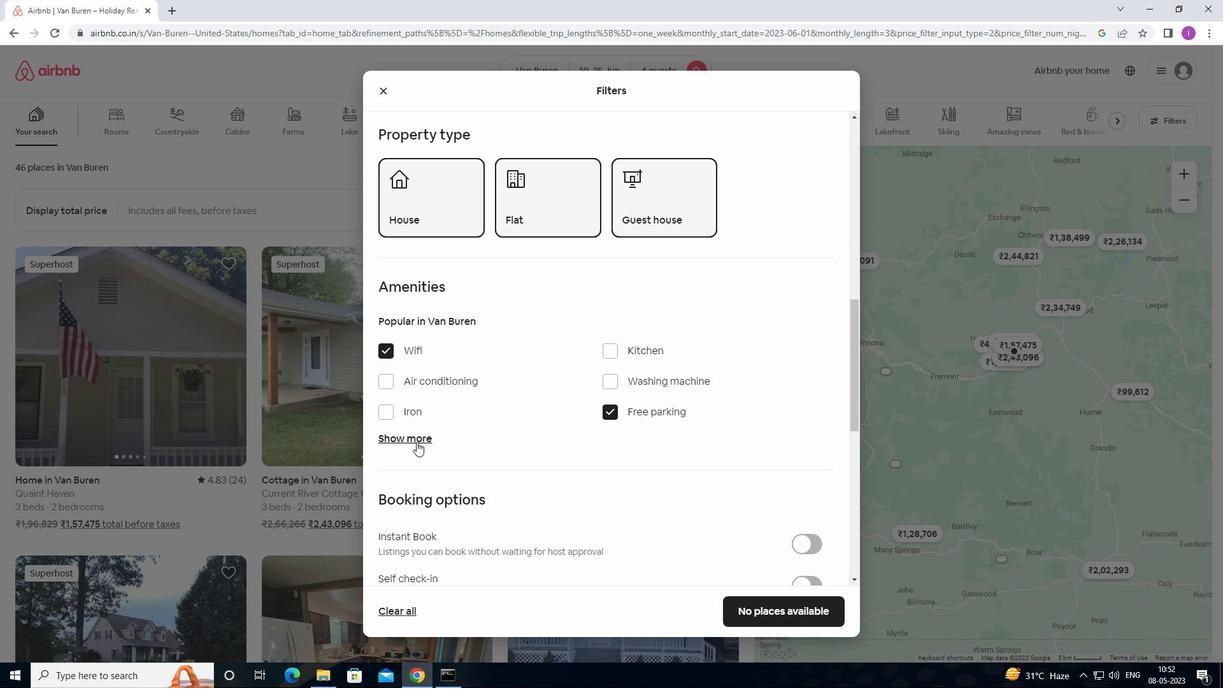 
Action: Mouse pressed left at (416, 440)
Screenshot: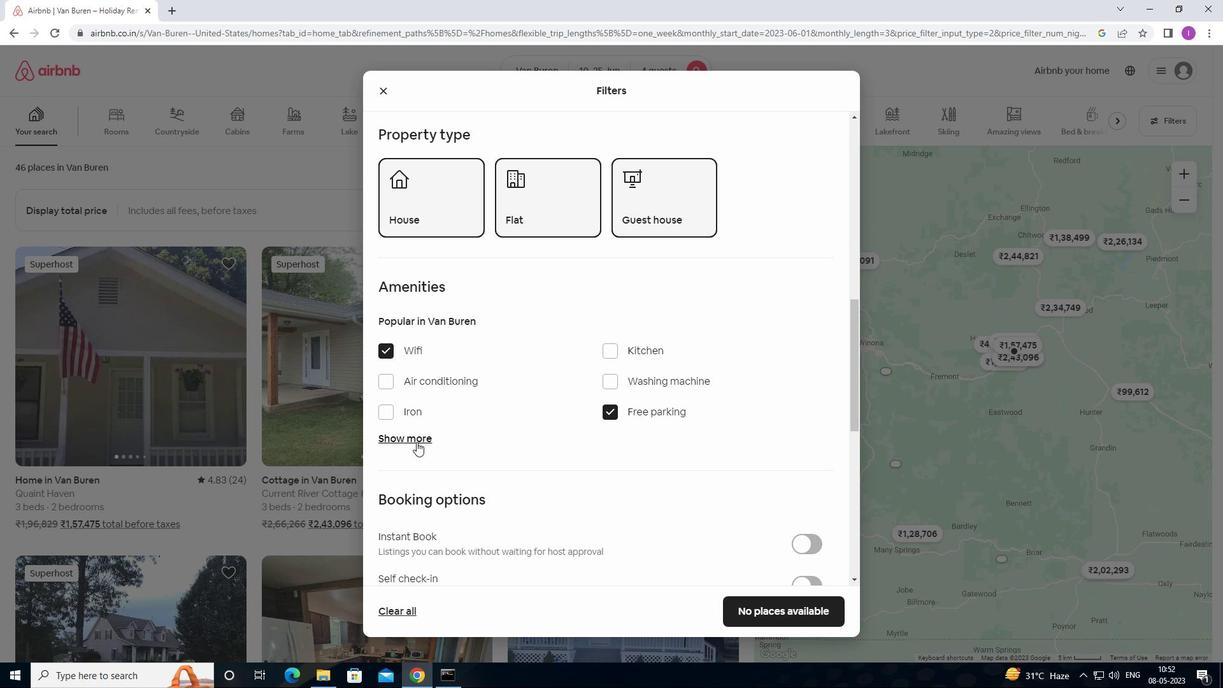 
Action: Mouse moved to (609, 512)
Screenshot: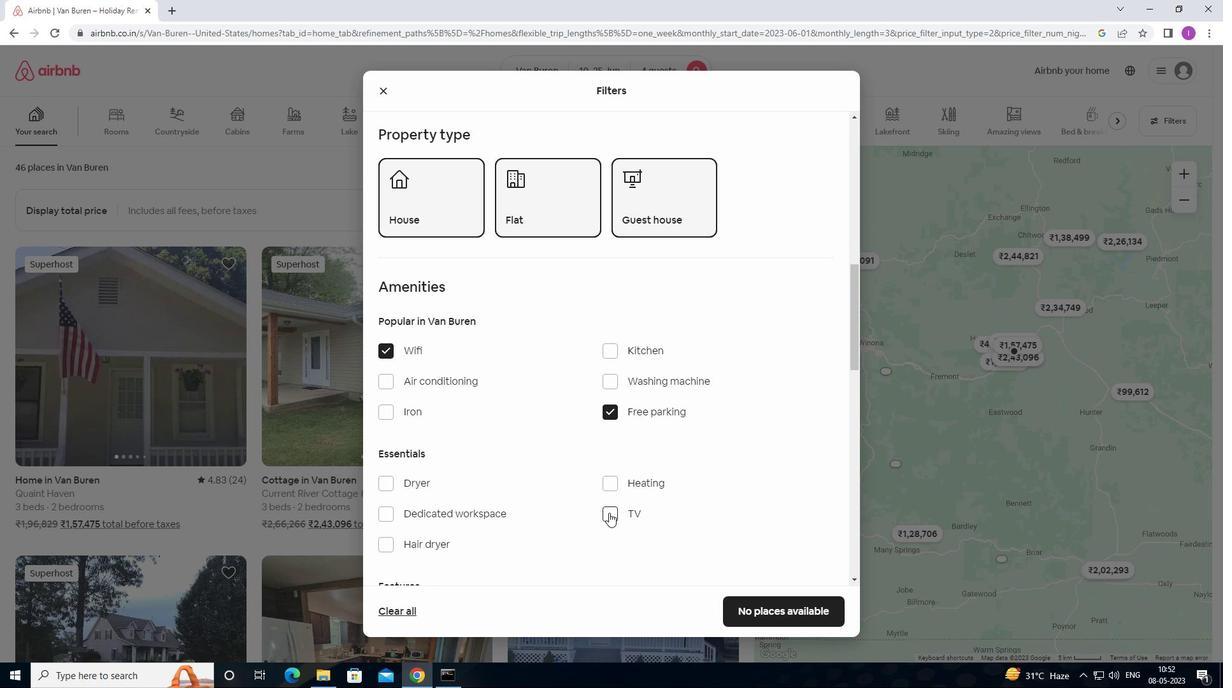 
Action: Mouse pressed left at (609, 512)
Screenshot: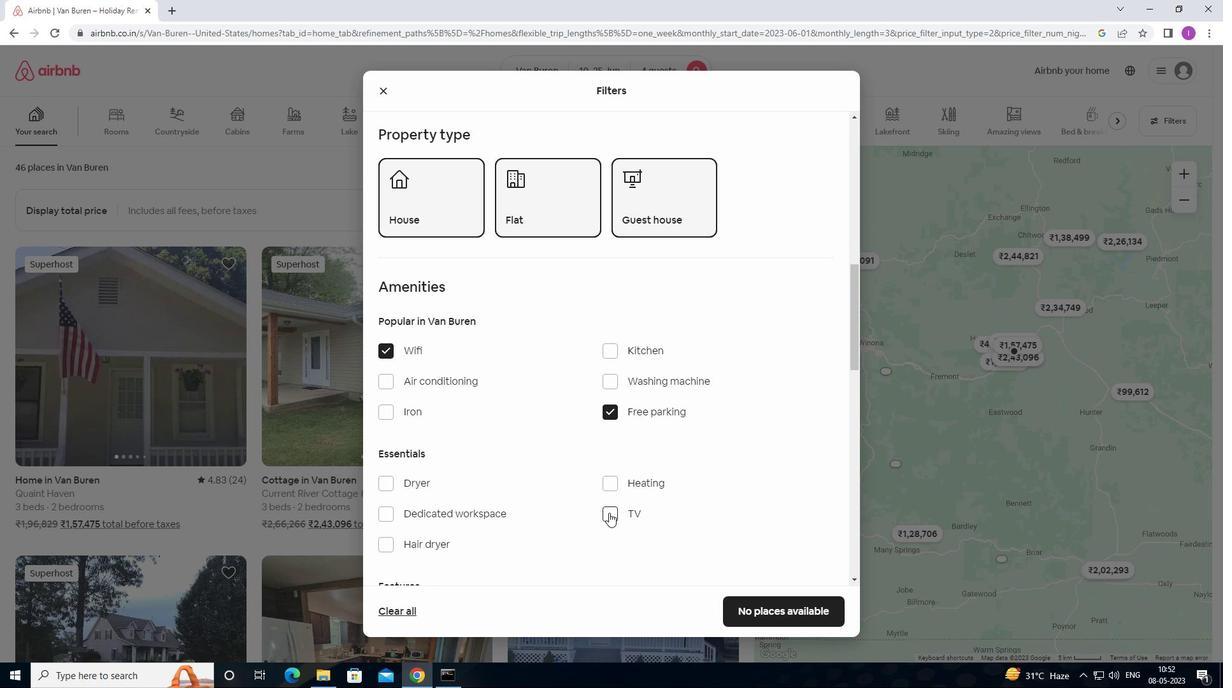 
Action: Mouse moved to (579, 510)
Screenshot: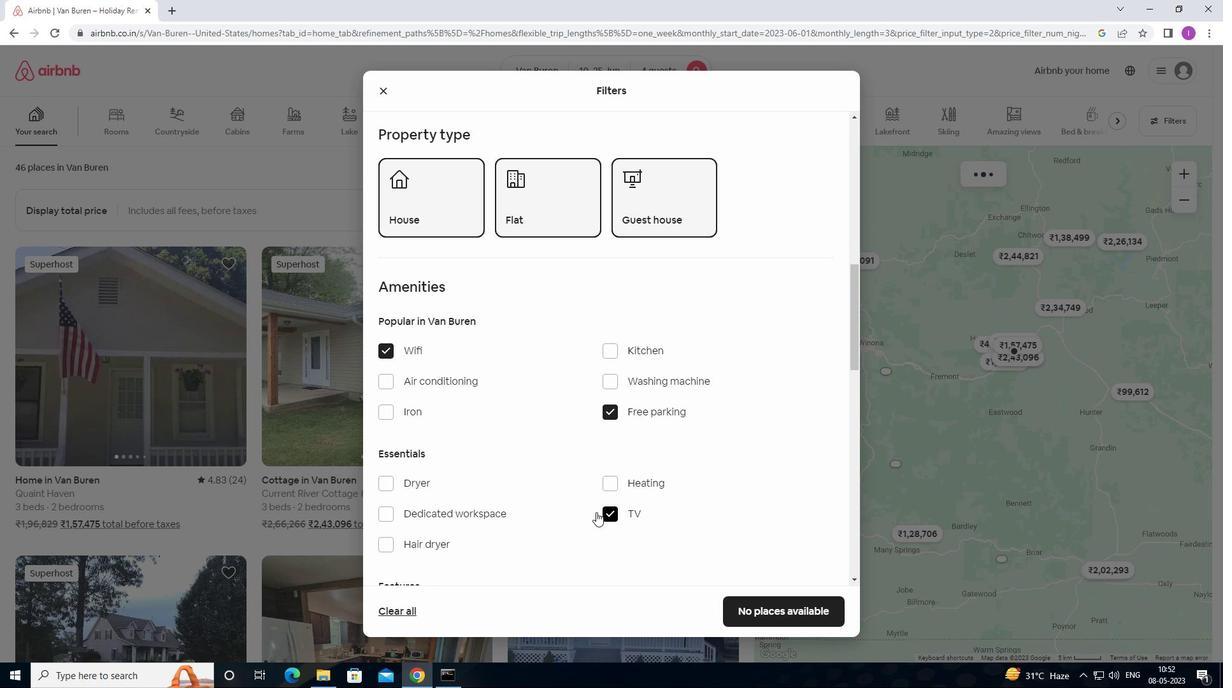 
Action: Mouse scrolled (579, 509) with delta (0, 0)
Screenshot: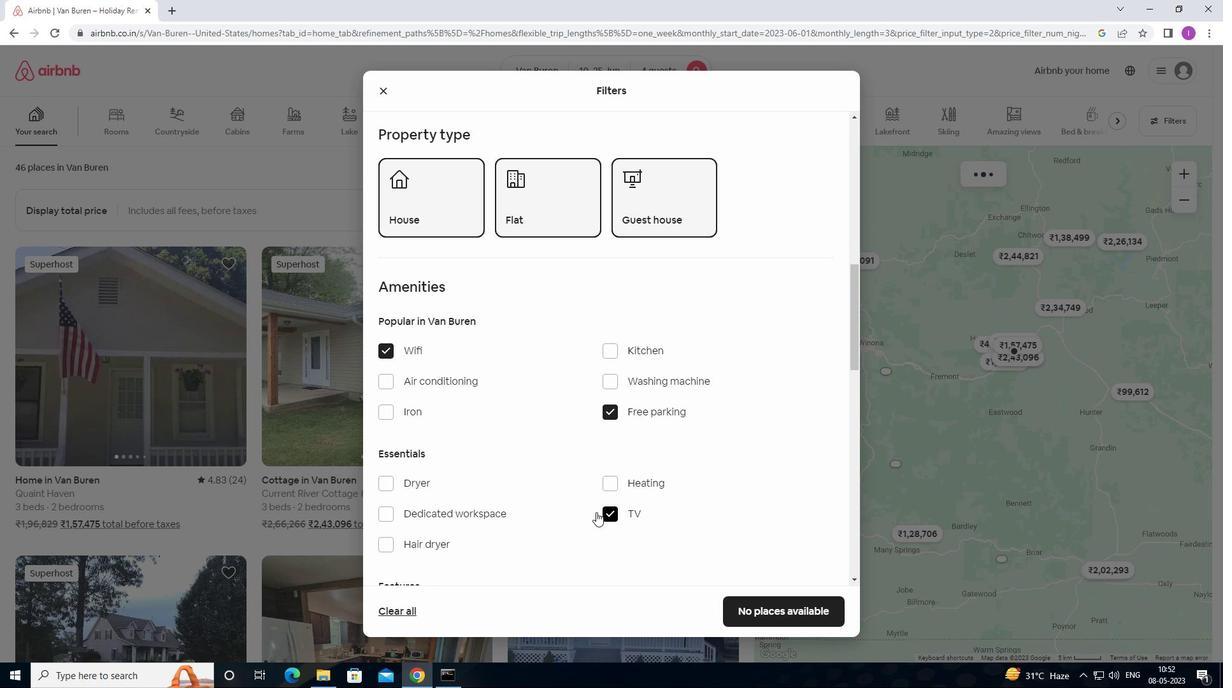 
Action: Mouse moved to (575, 510)
Screenshot: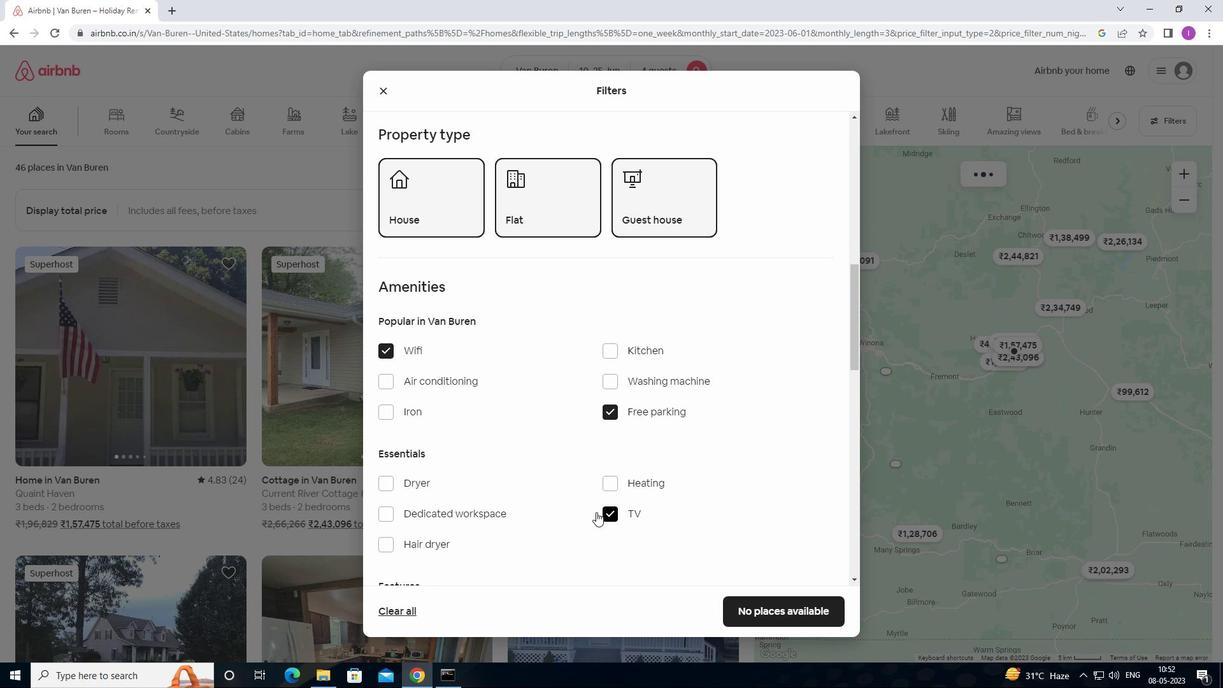 
Action: Mouse scrolled (575, 509) with delta (0, 0)
Screenshot: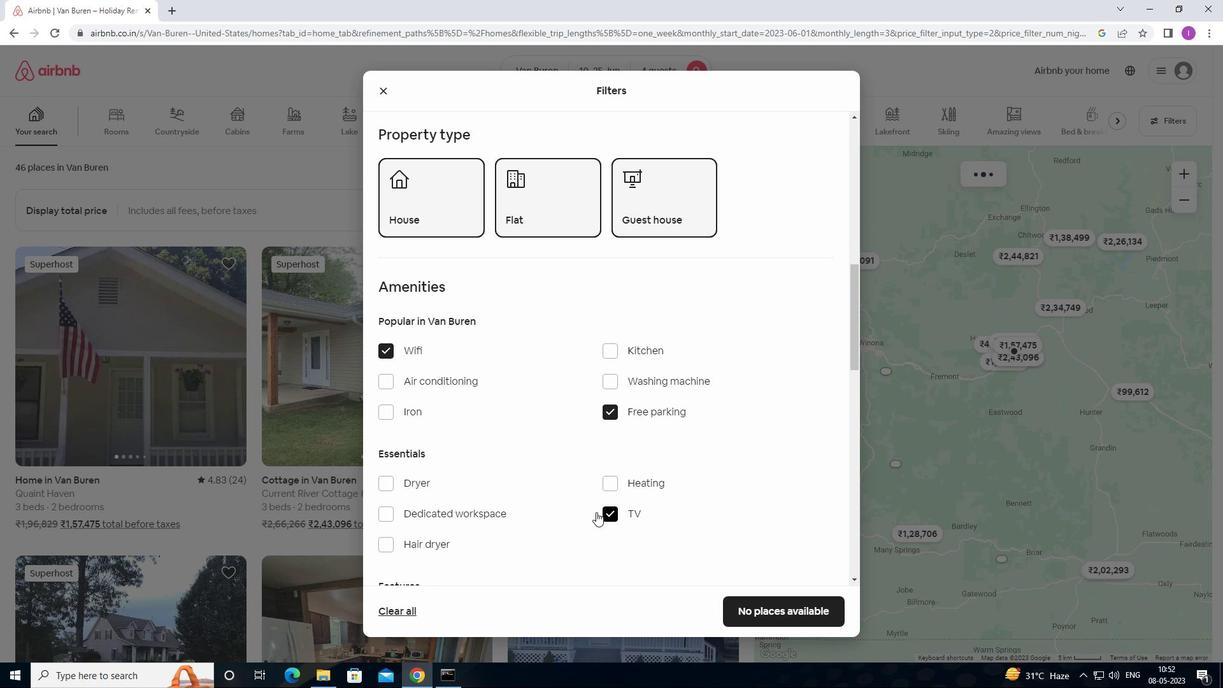 
Action: Mouse moved to (566, 509)
Screenshot: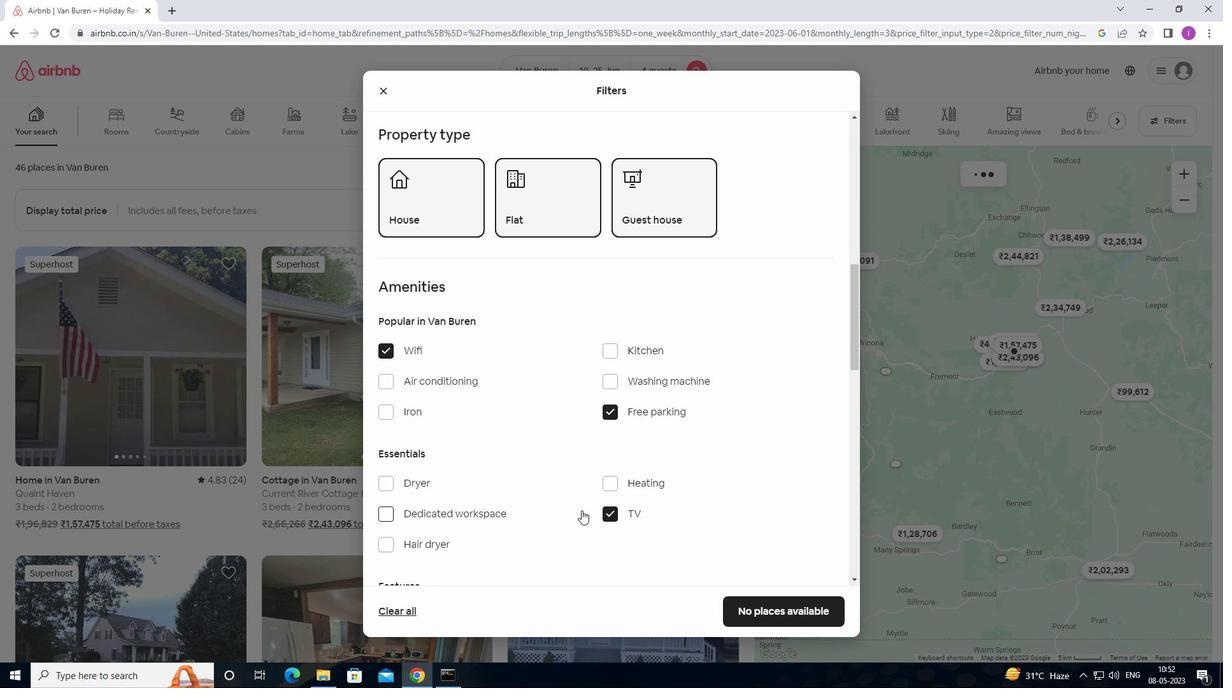 
Action: Mouse scrolled (566, 509) with delta (0, 0)
Screenshot: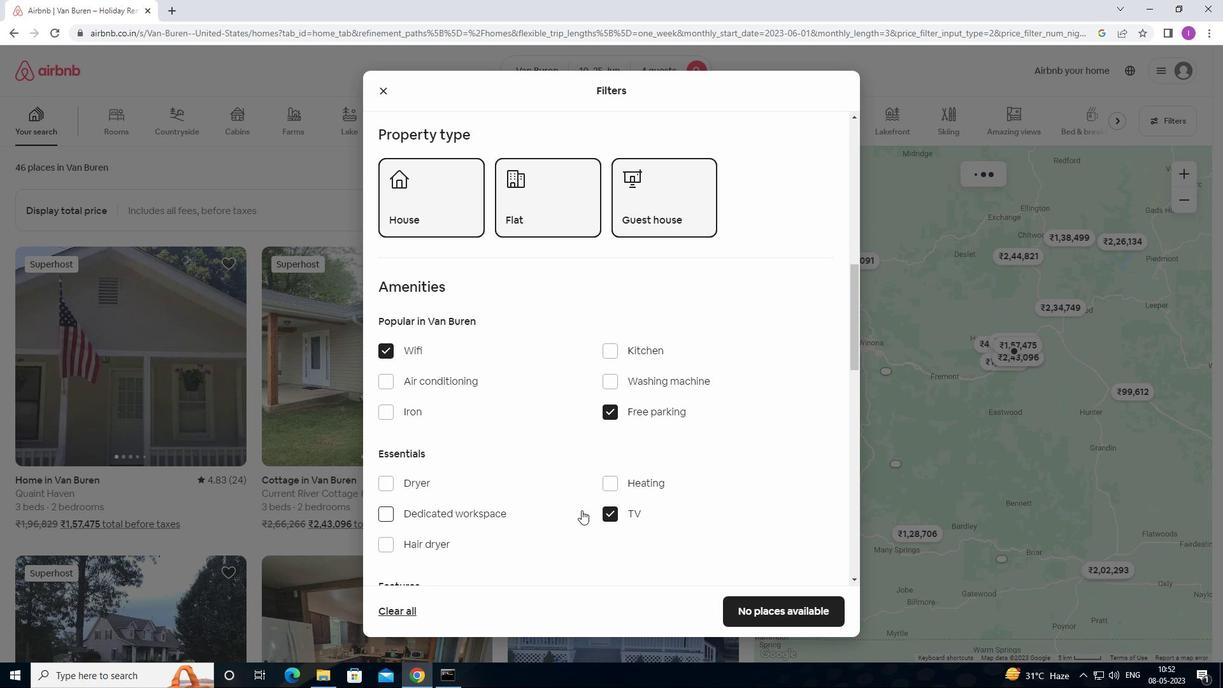 
Action: Mouse moved to (389, 489)
Screenshot: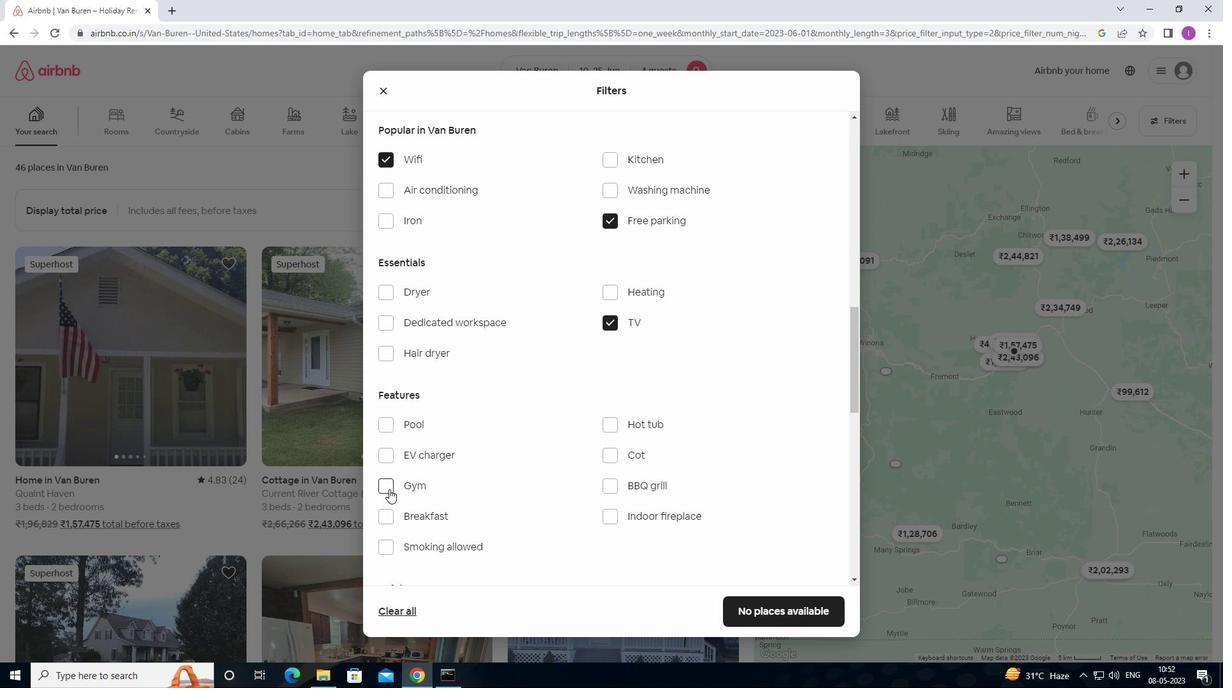 
Action: Mouse pressed left at (389, 489)
Screenshot: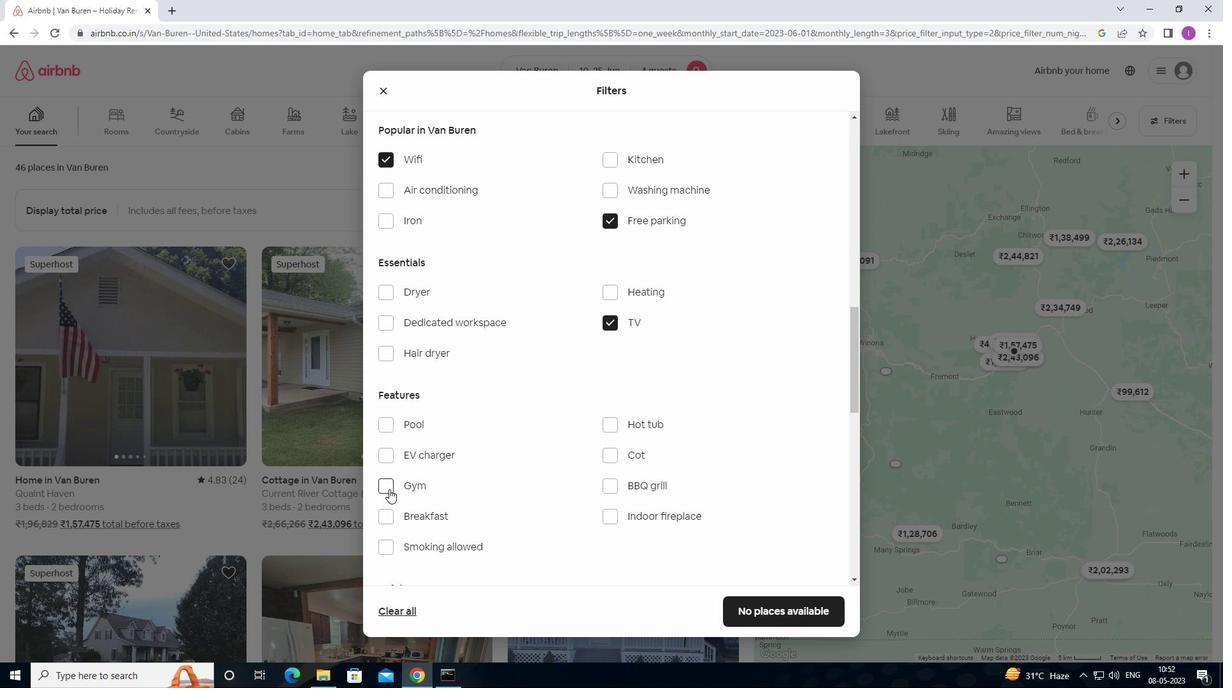 
Action: Mouse moved to (384, 516)
Screenshot: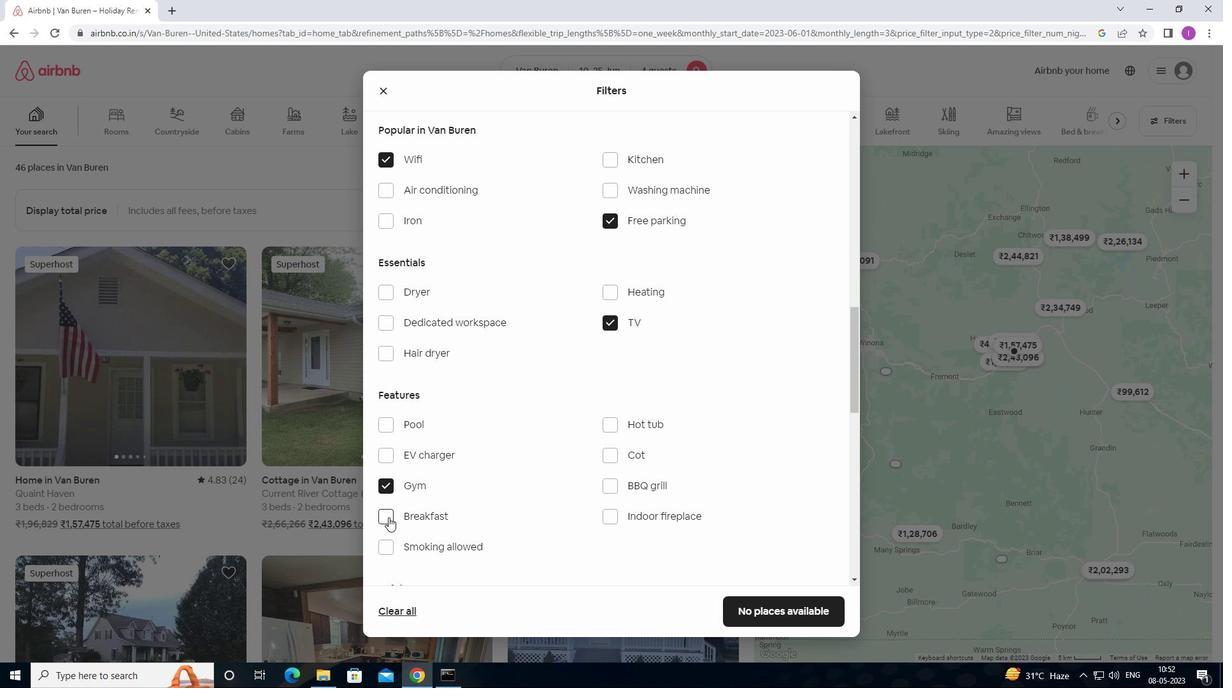
Action: Mouse pressed left at (384, 516)
Screenshot: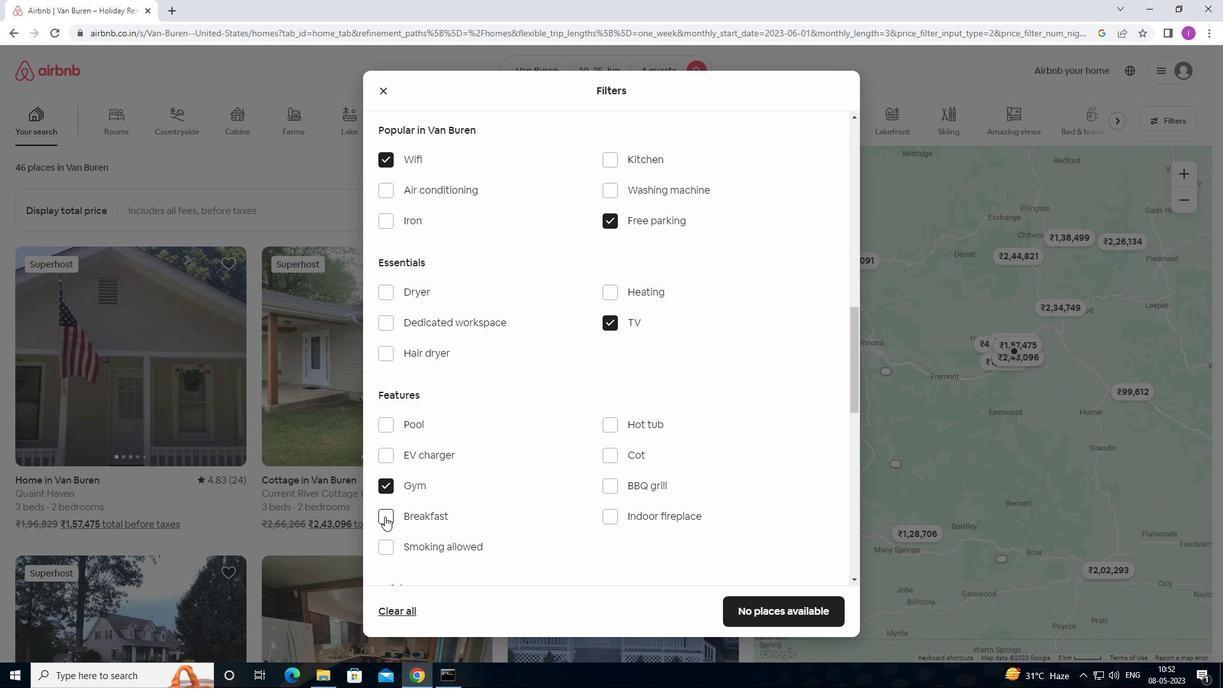
Action: Mouse moved to (497, 490)
Screenshot: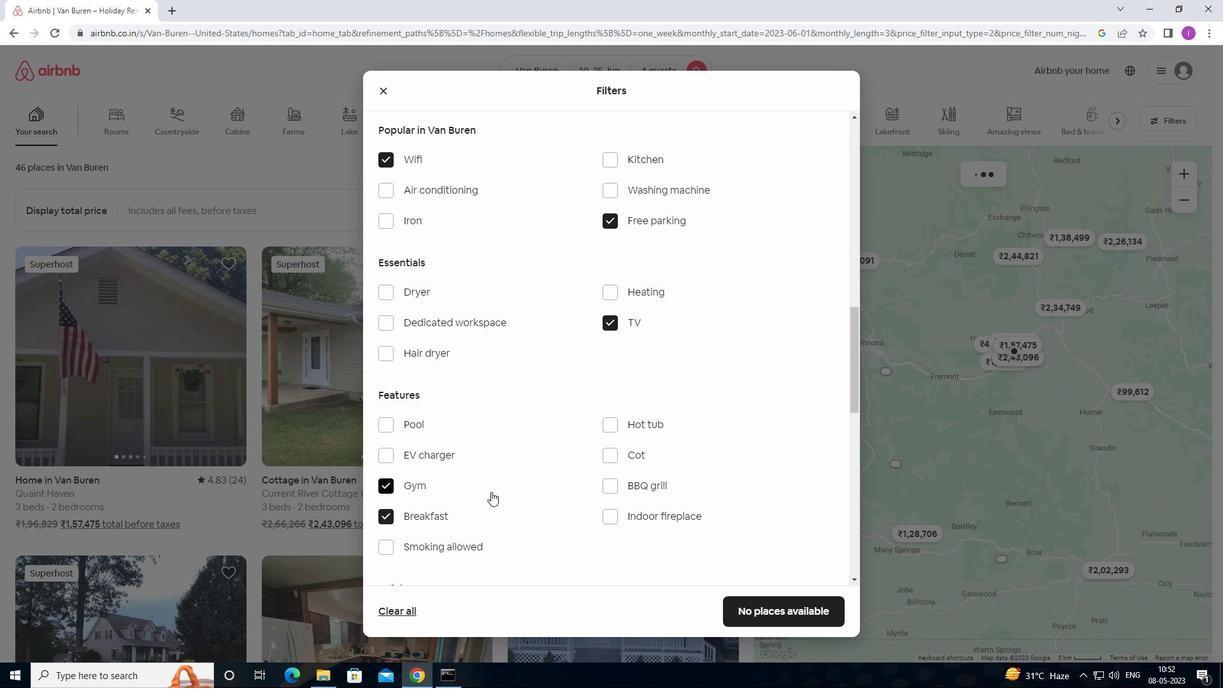 
Action: Mouse scrolled (497, 490) with delta (0, 0)
Screenshot: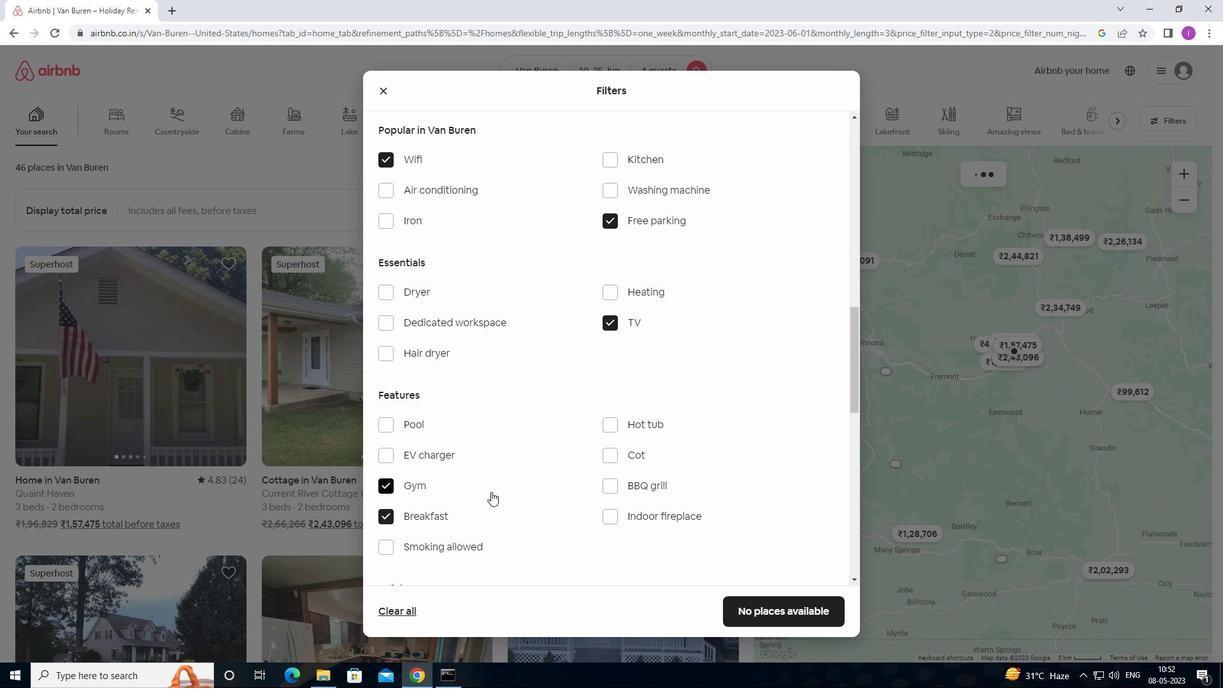 
Action: Mouse moved to (498, 490)
Screenshot: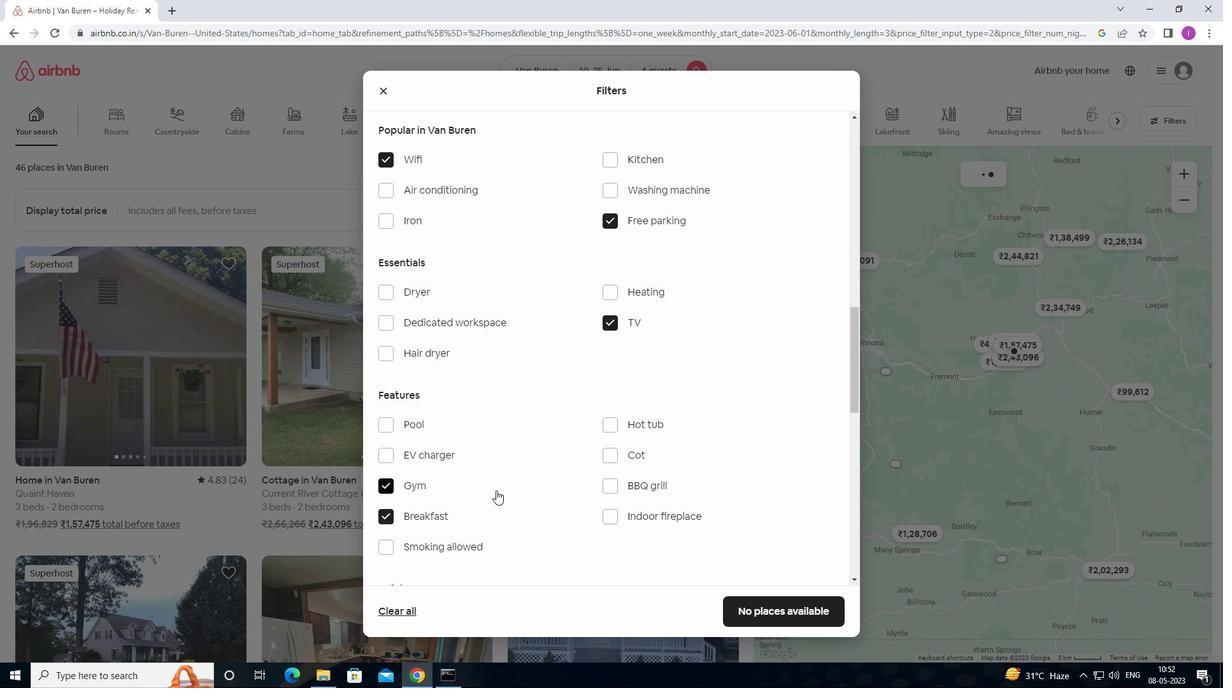 
Action: Mouse scrolled (498, 490) with delta (0, 0)
Screenshot: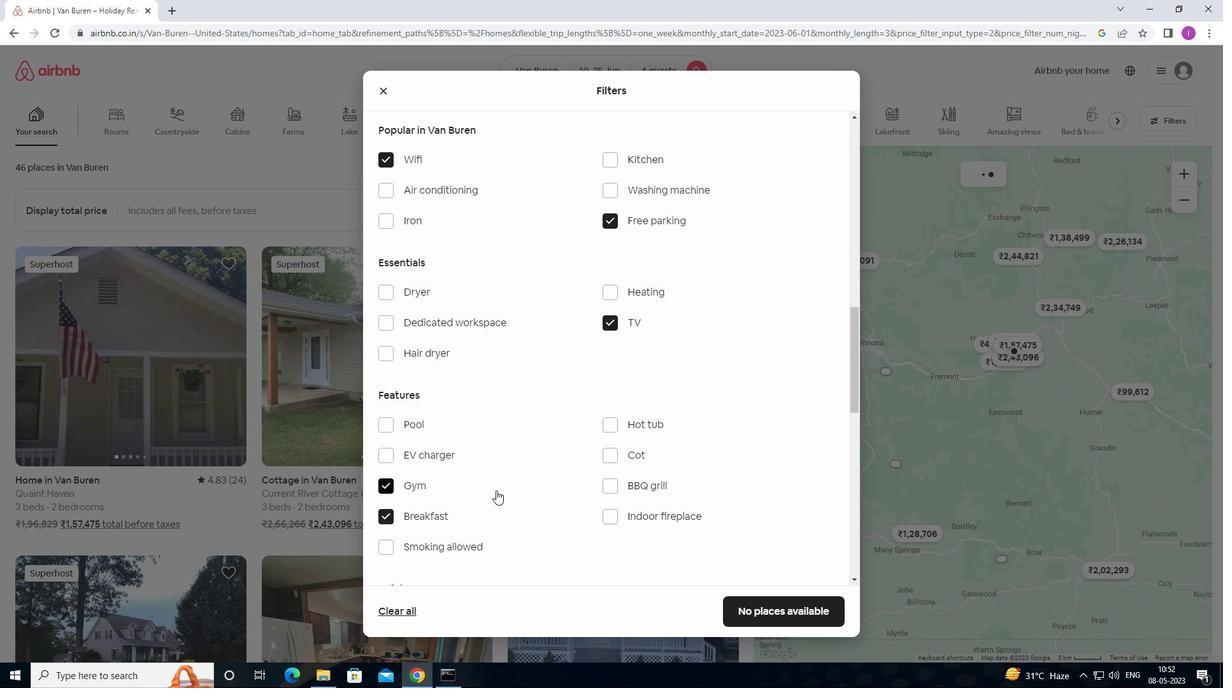 
Action: Mouse moved to (500, 490)
Screenshot: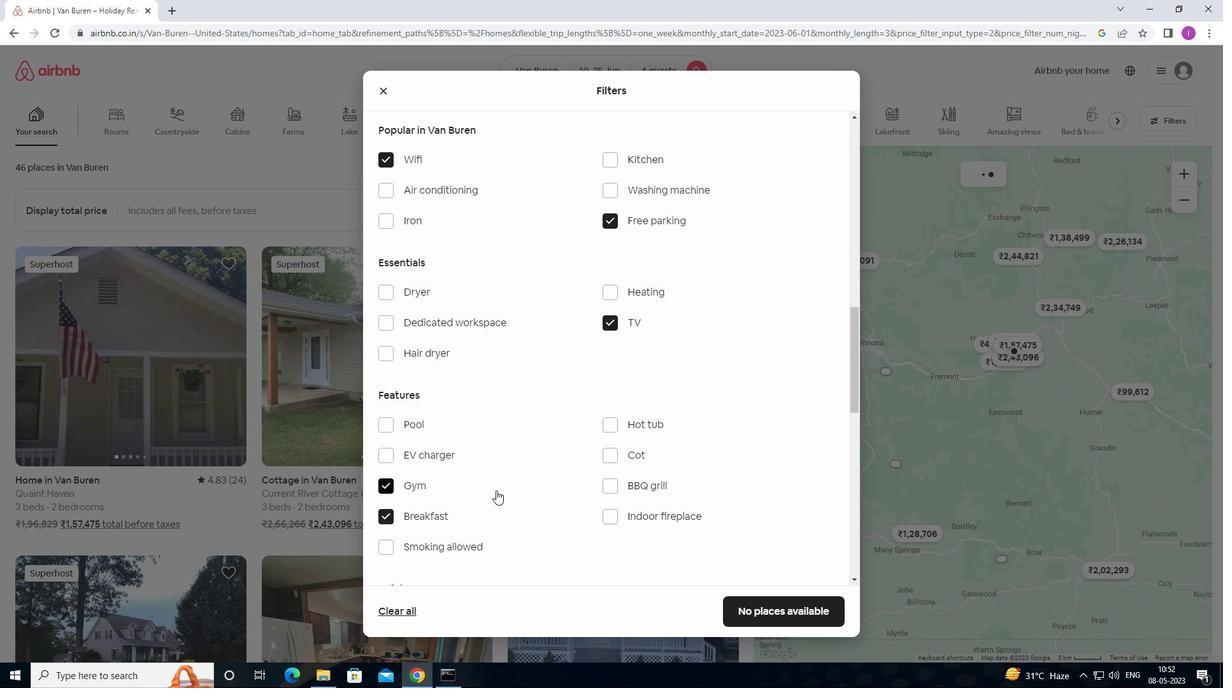 
Action: Mouse scrolled (500, 490) with delta (0, 0)
Screenshot: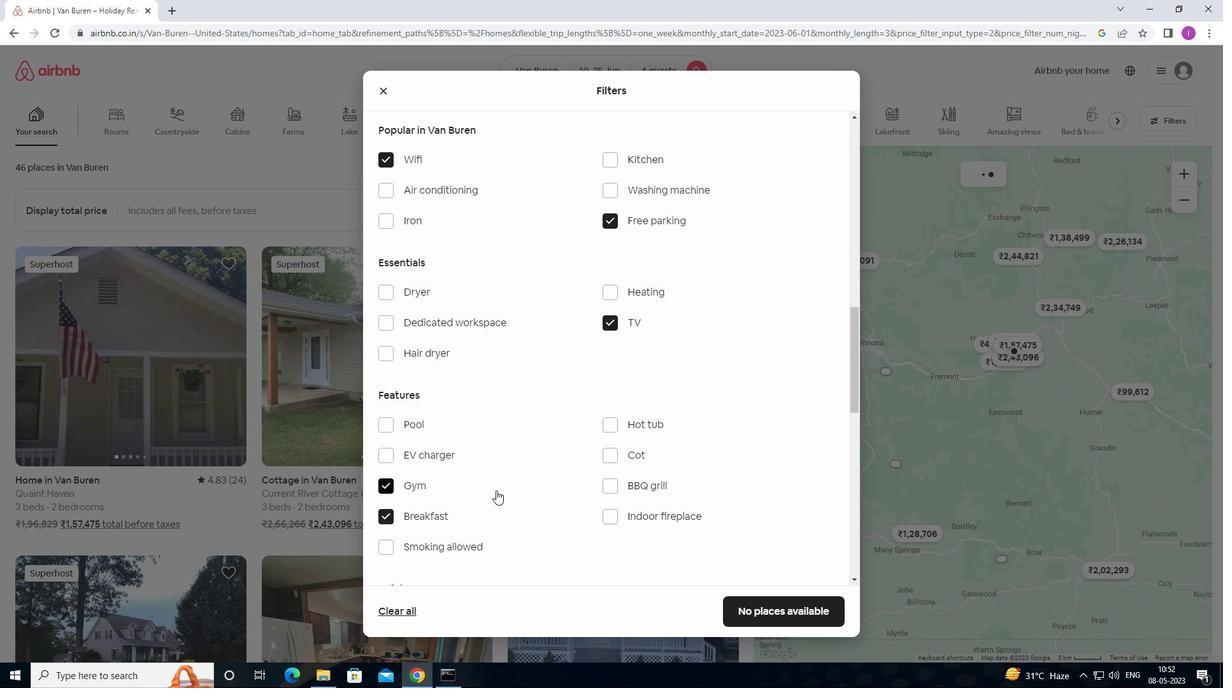 
Action: Mouse moved to (523, 480)
Screenshot: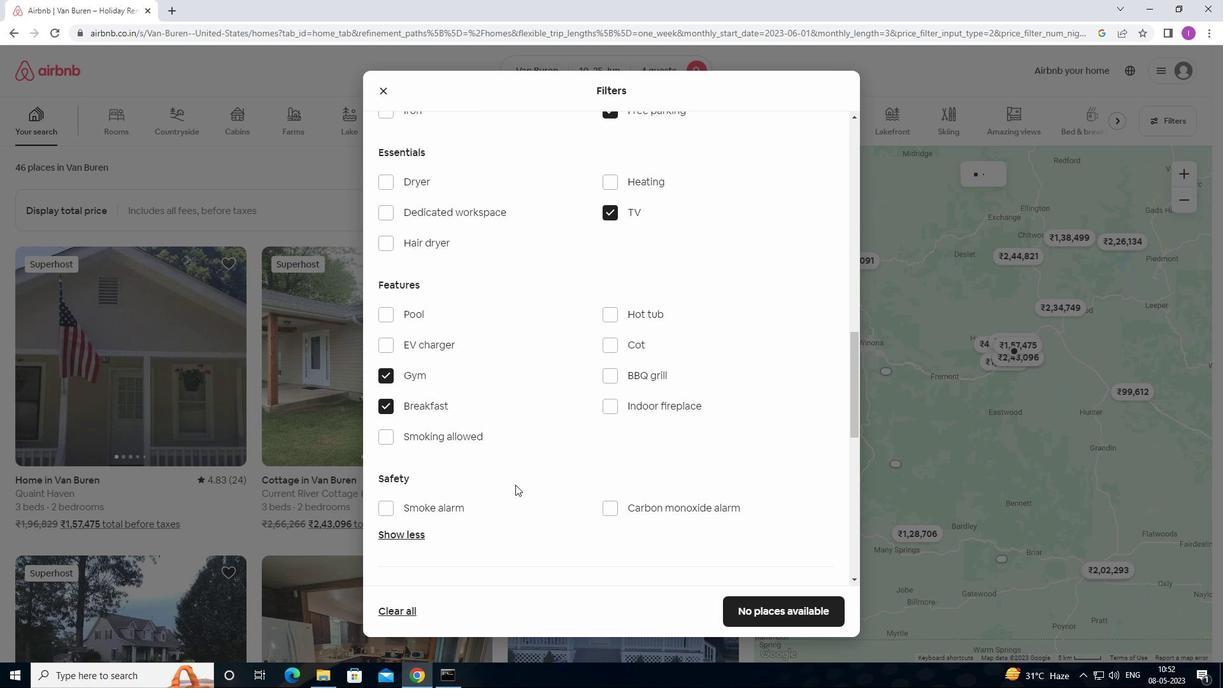 
Action: Mouse scrolled (523, 479) with delta (0, 0)
Screenshot: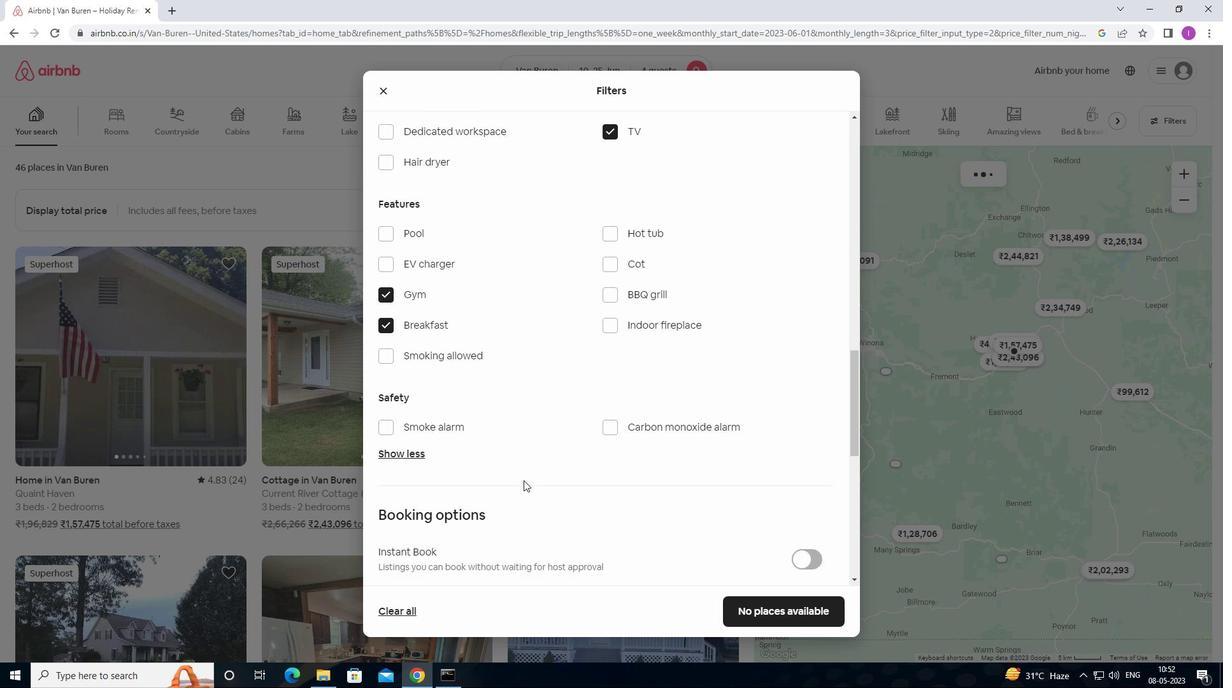 
Action: Mouse moved to (525, 480)
Screenshot: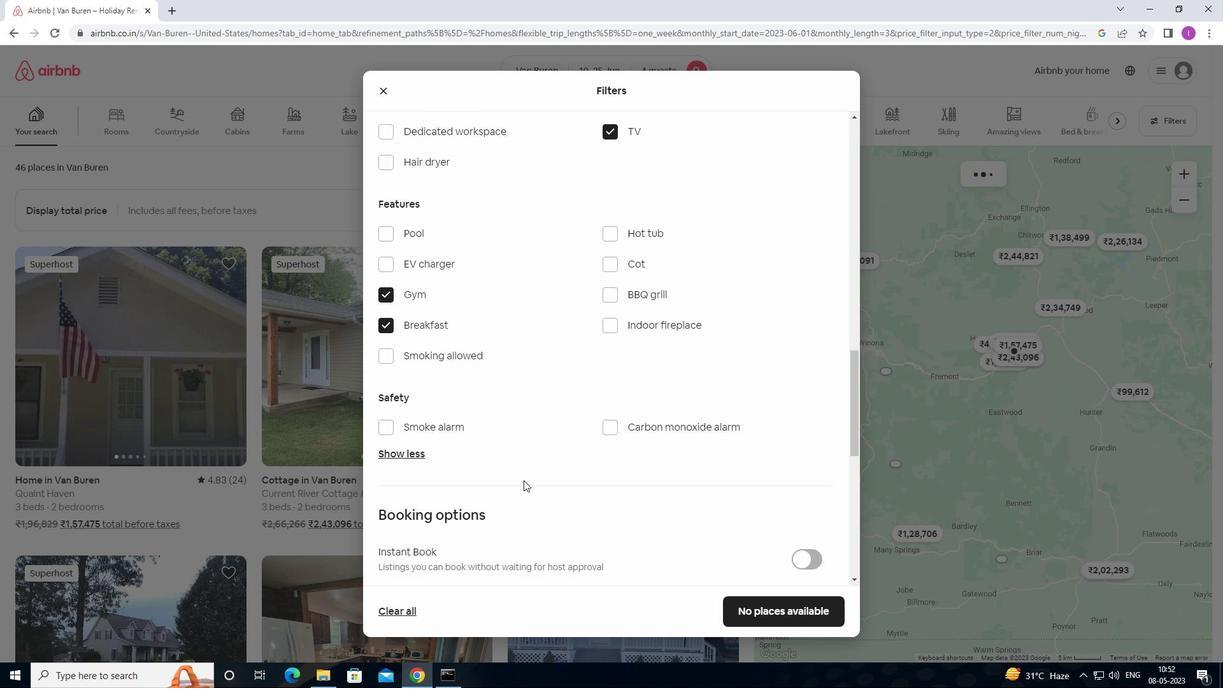 
Action: Mouse scrolled (525, 479) with delta (0, 0)
Screenshot: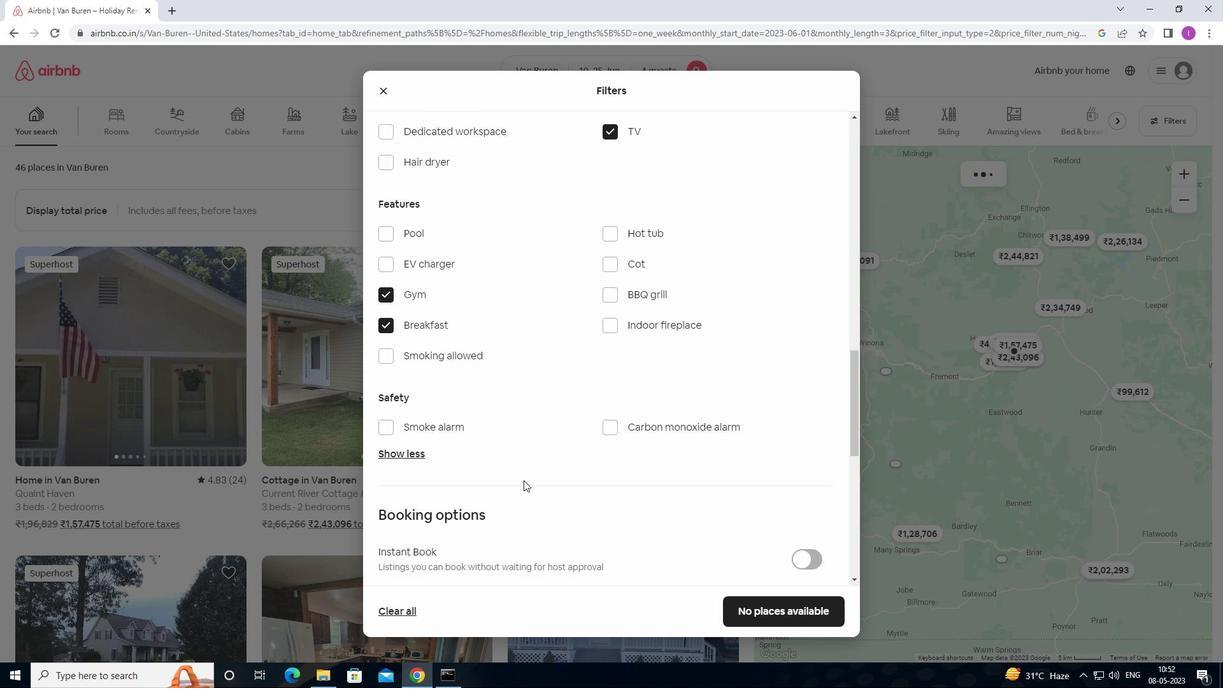 
Action: Mouse moved to (525, 480)
Screenshot: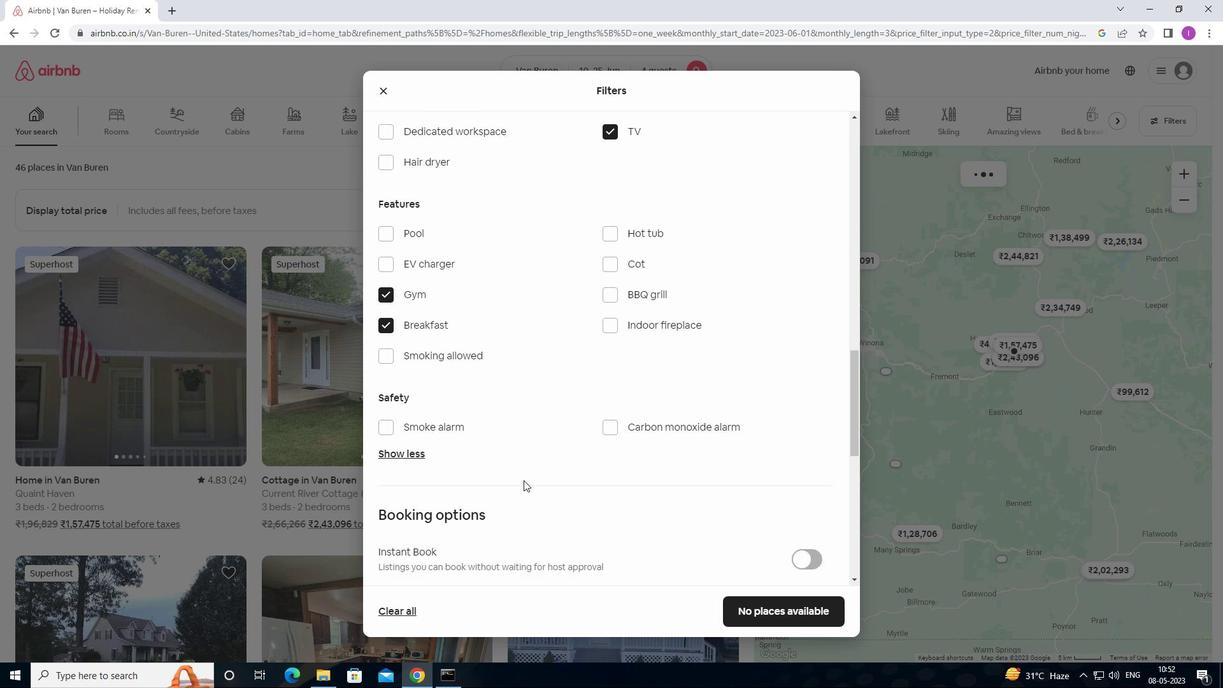 
Action: Mouse scrolled (525, 479) with delta (0, 0)
Screenshot: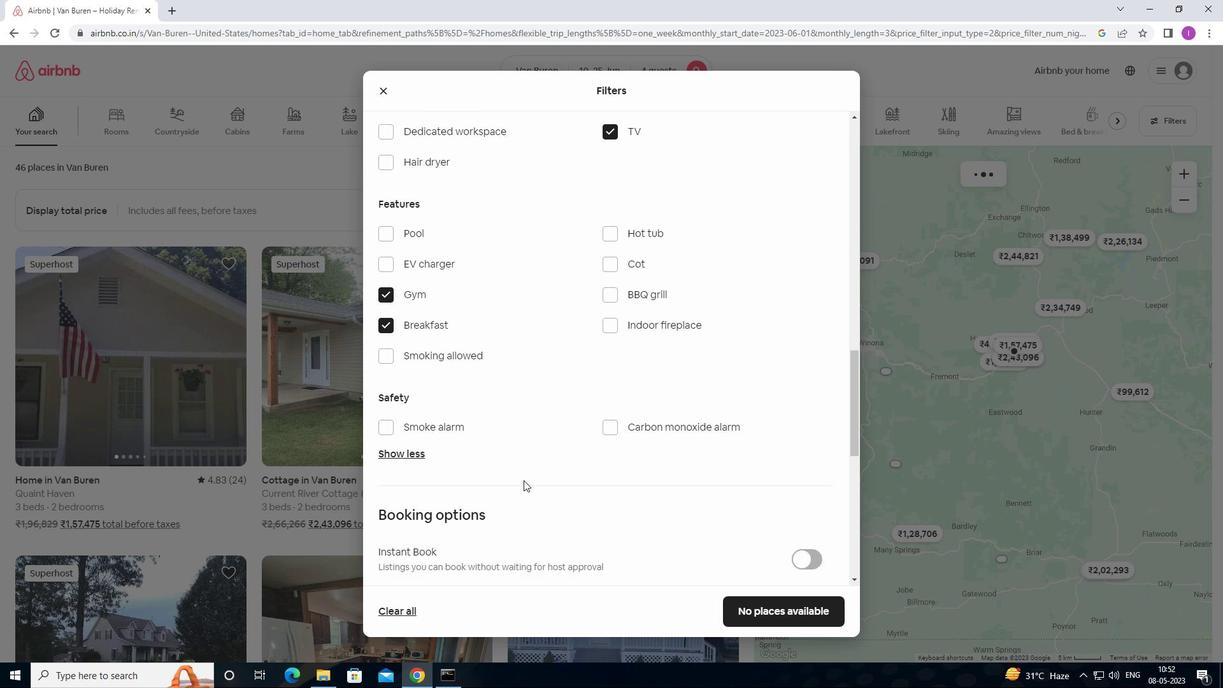 
Action: Mouse scrolled (525, 479) with delta (0, 0)
Screenshot: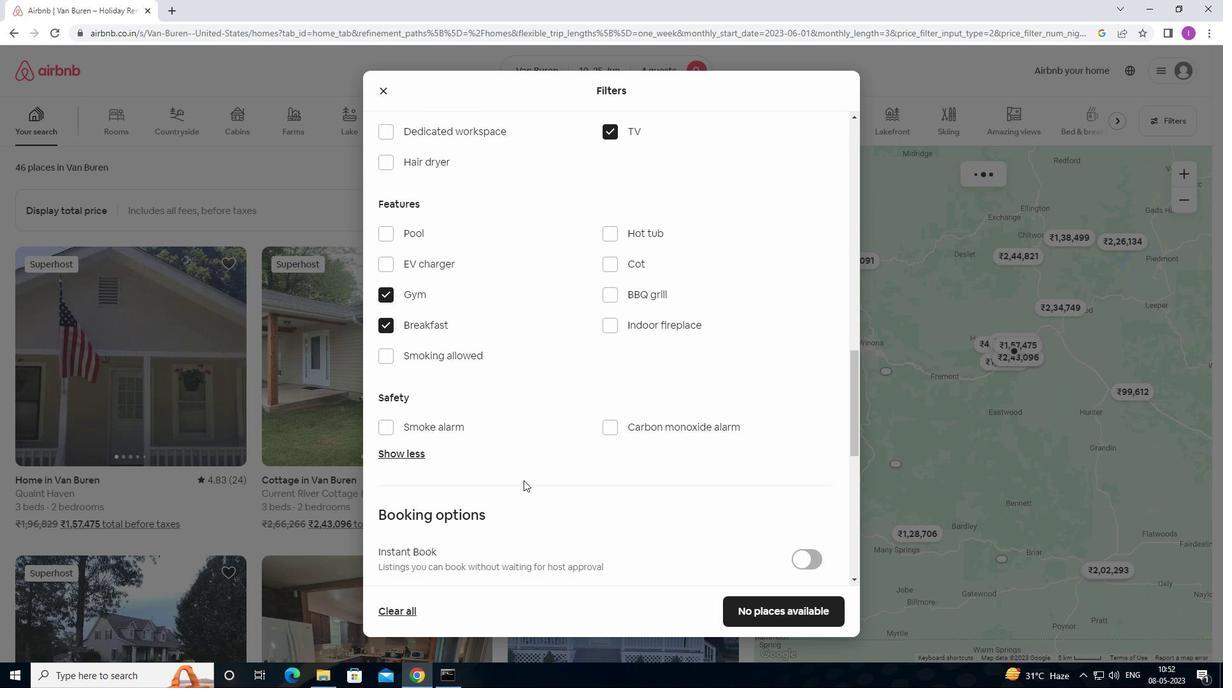 
Action: Mouse moved to (549, 469)
Screenshot: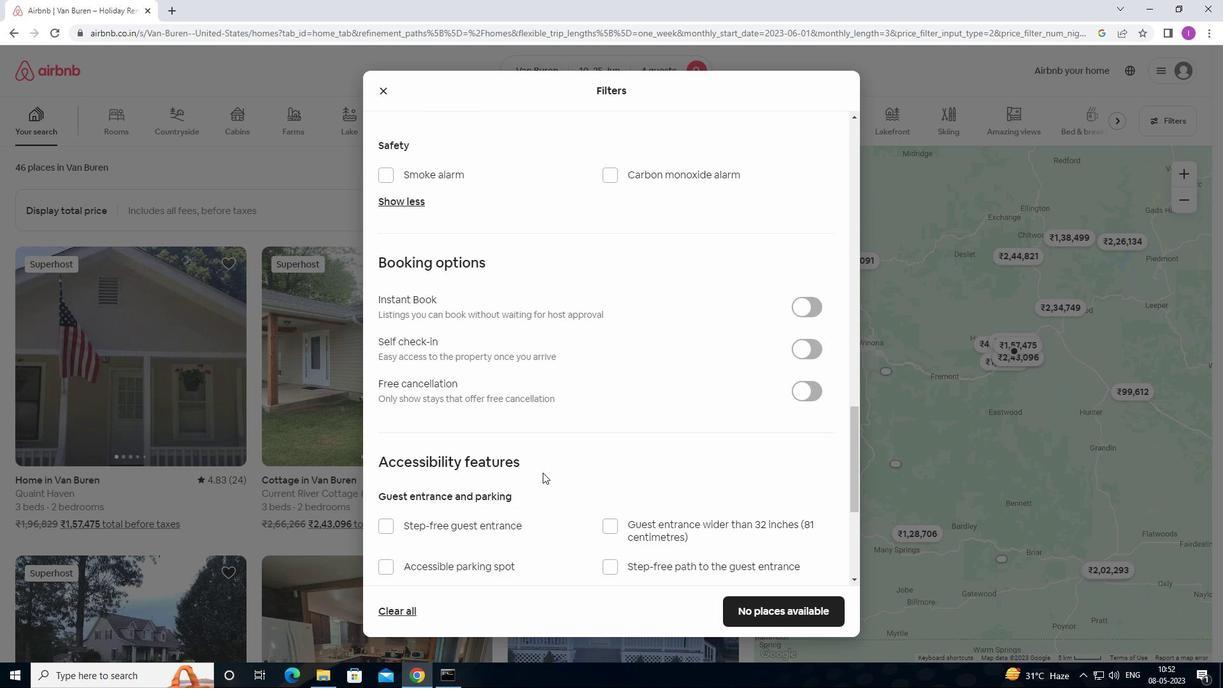 
Action: Mouse scrolled (549, 468) with delta (0, 0)
Screenshot: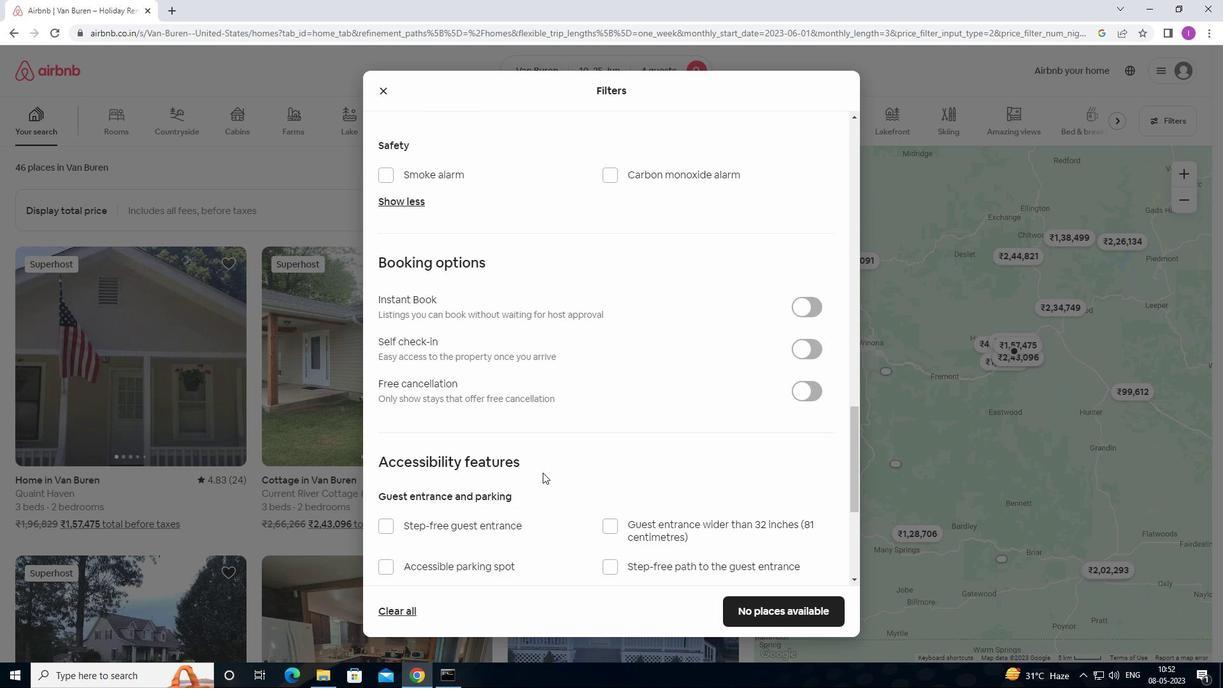 
Action: Mouse moved to (570, 469)
Screenshot: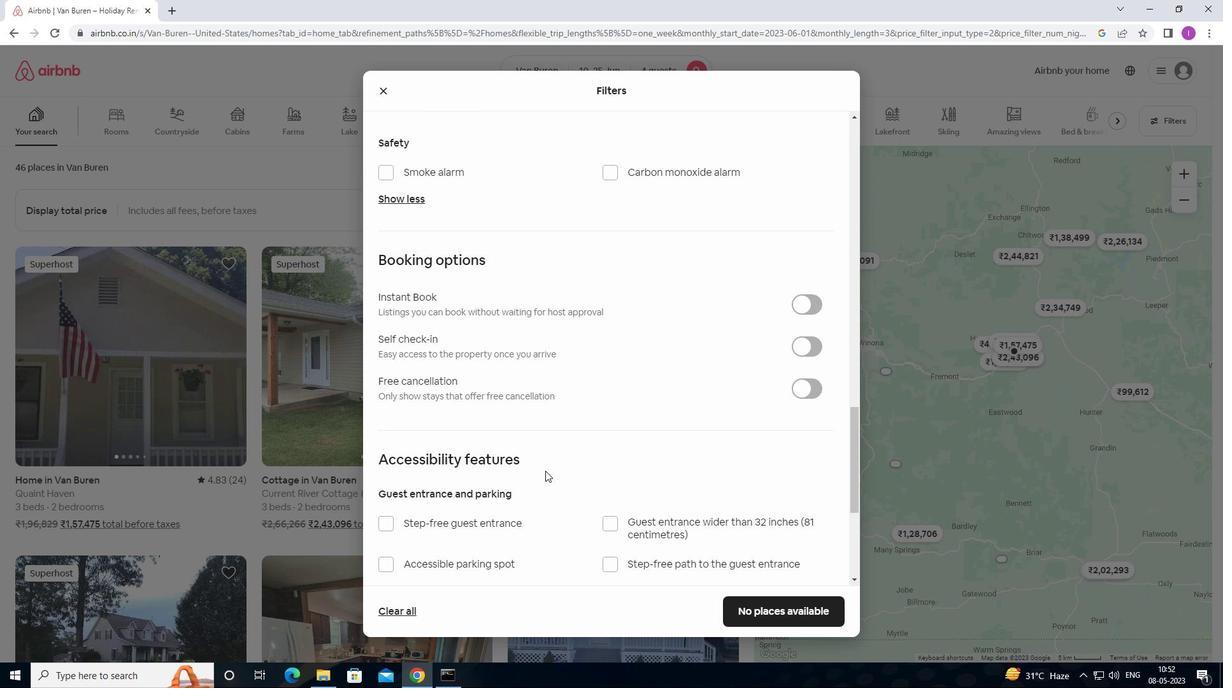 
Action: Mouse scrolled (570, 468) with delta (0, 0)
Screenshot: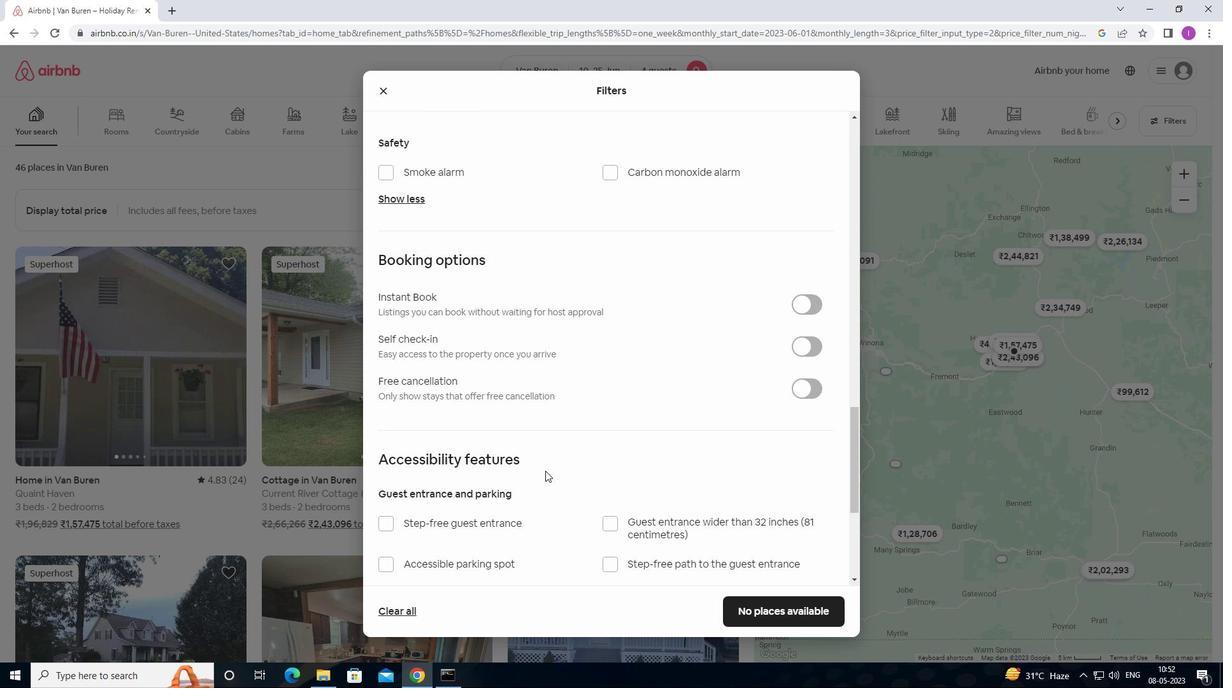 
Action: Mouse moved to (809, 225)
Screenshot: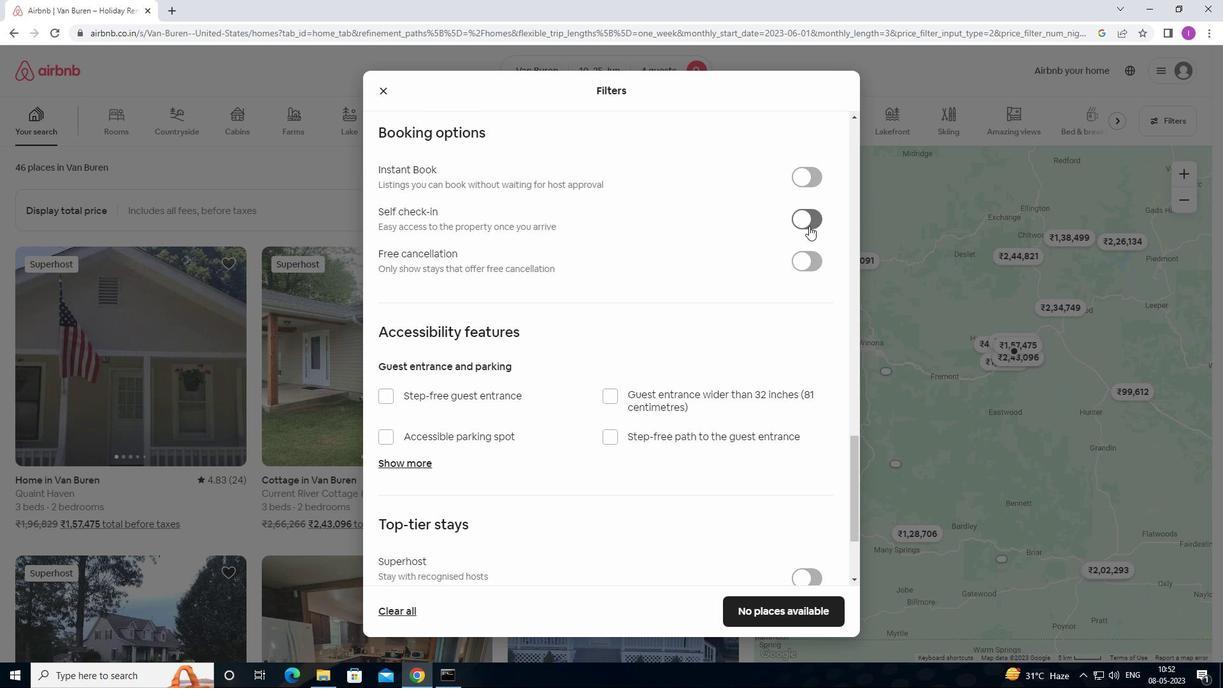 
Action: Mouse pressed left at (809, 225)
Screenshot: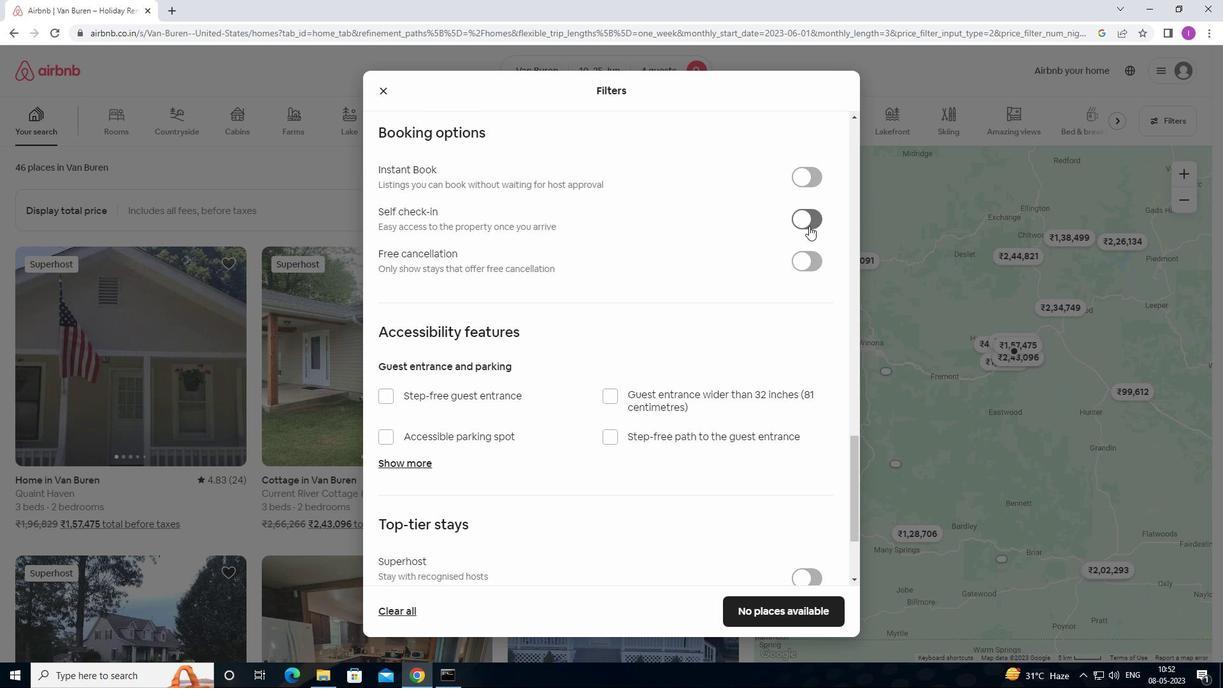 
Action: Mouse moved to (686, 466)
Screenshot: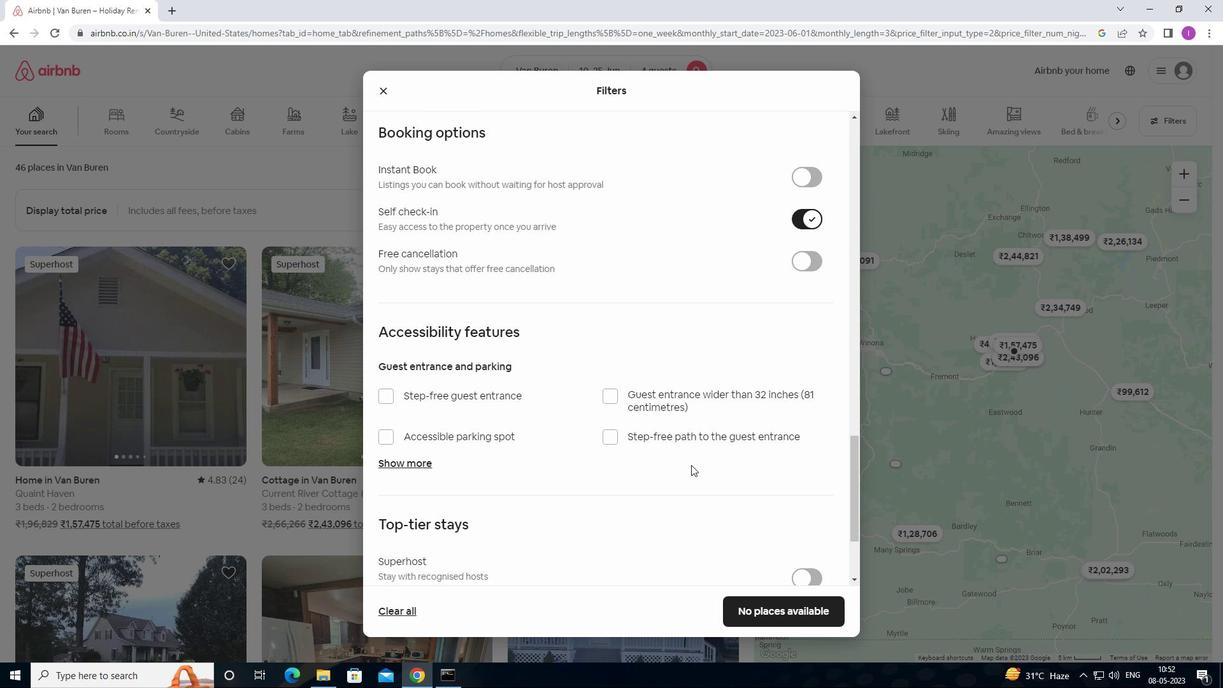 
Action: Mouse scrolled (686, 465) with delta (0, 0)
Screenshot: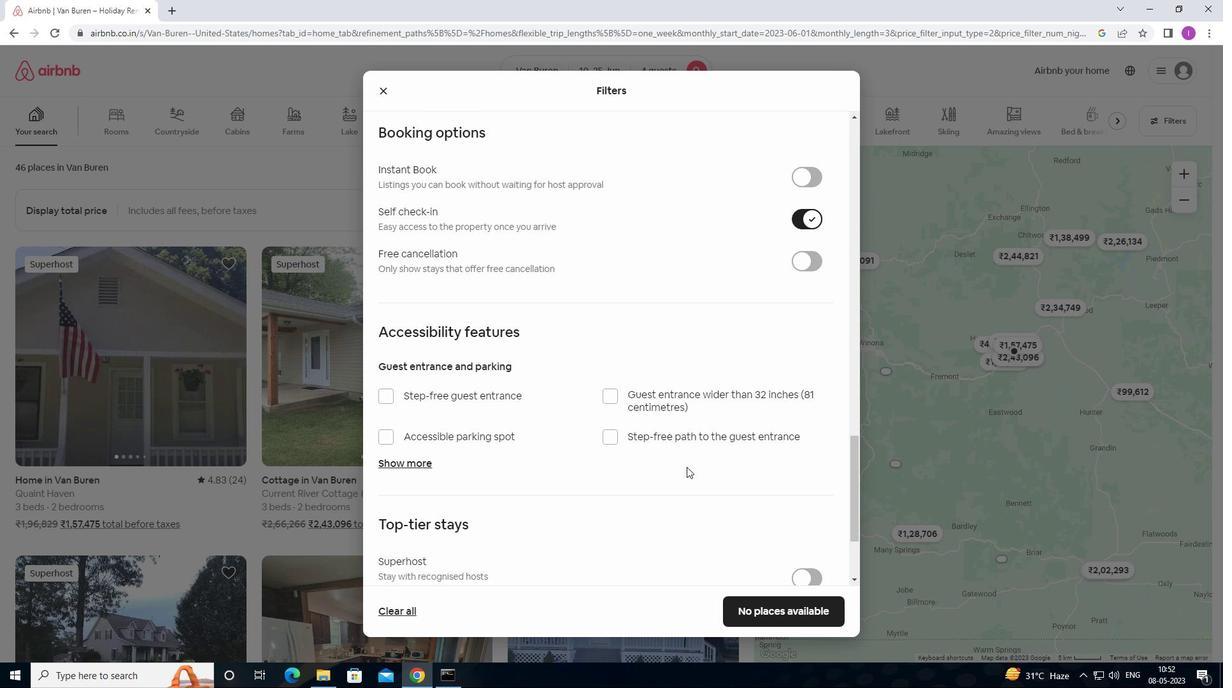 
Action: Mouse moved to (686, 466)
Screenshot: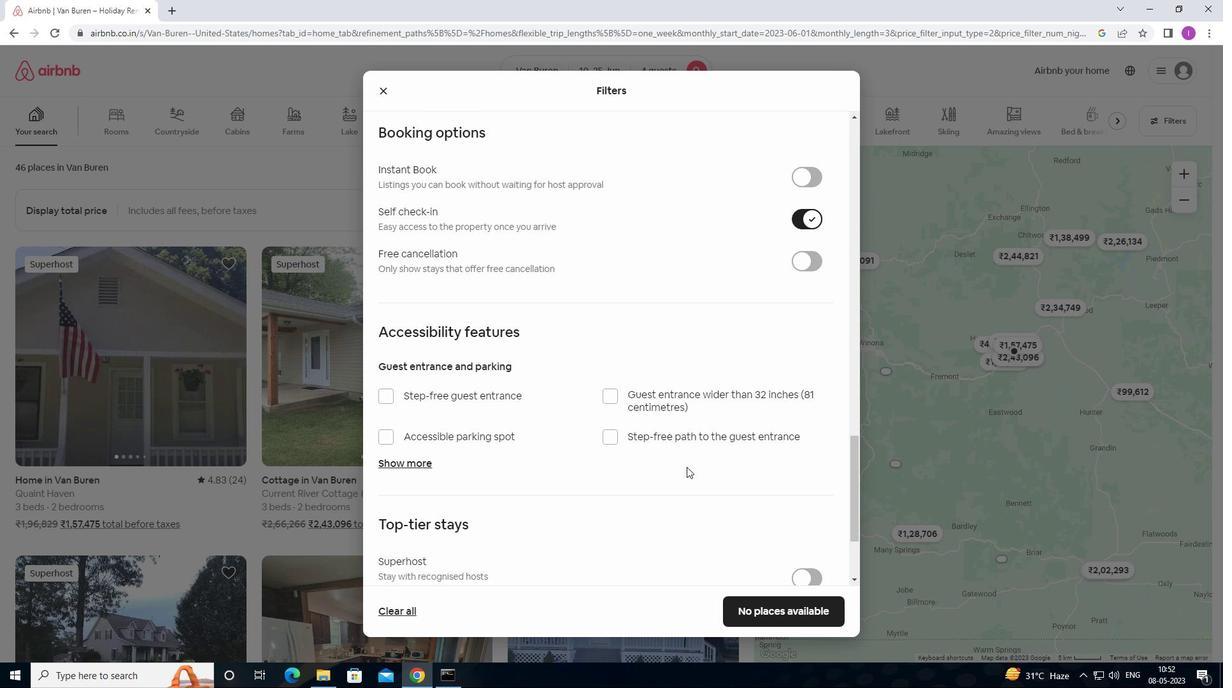 
Action: Mouse scrolled (686, 465) with delta (0, 0)
Screenshot: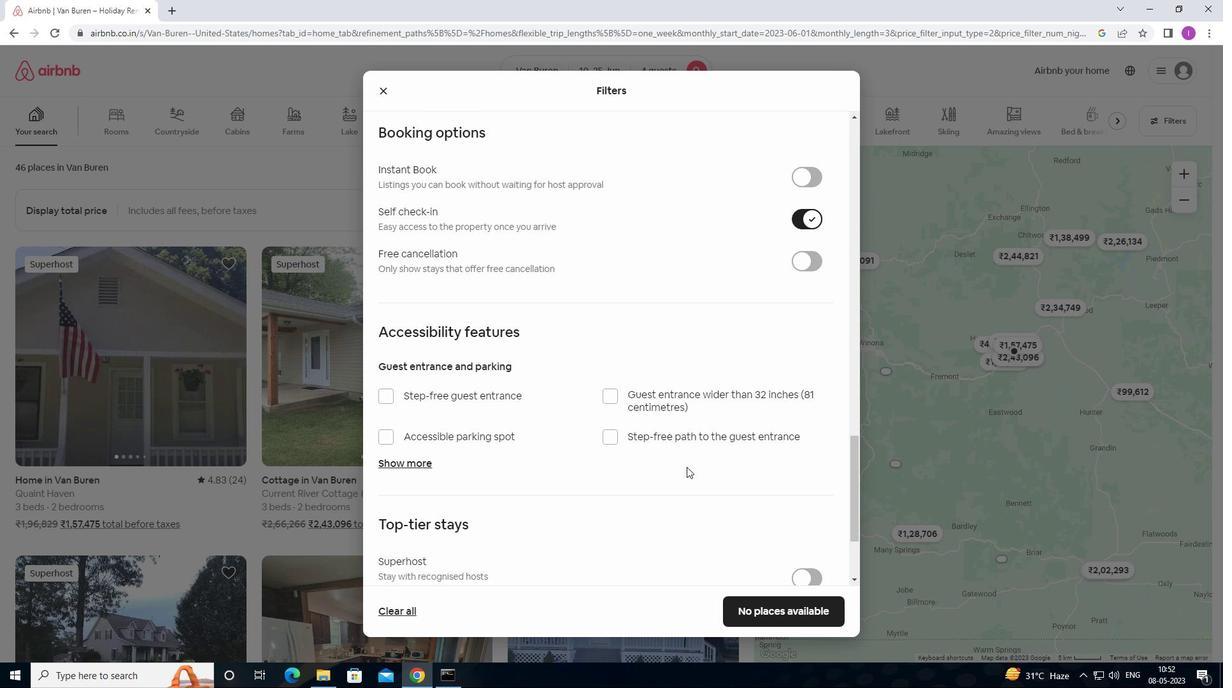 
Action: Mouse scrolled (686, 465) with delta (0, 0)
Screenshot: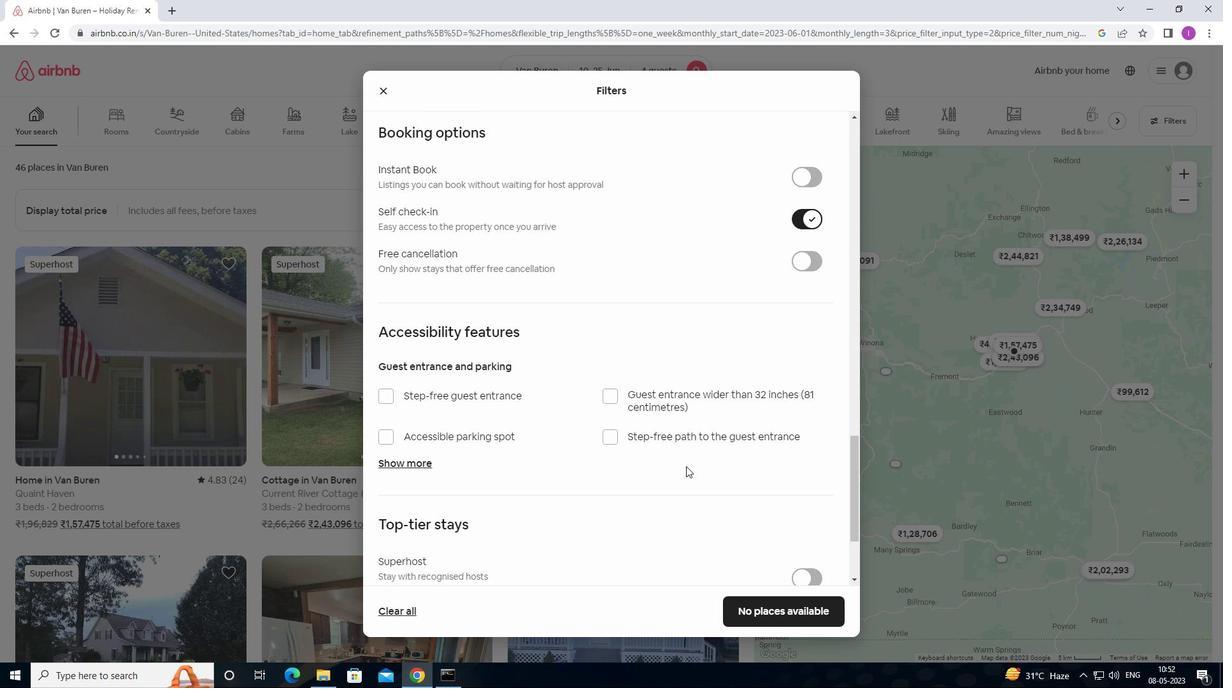
Action: Mouse moved to (688, 463)
Screenshot: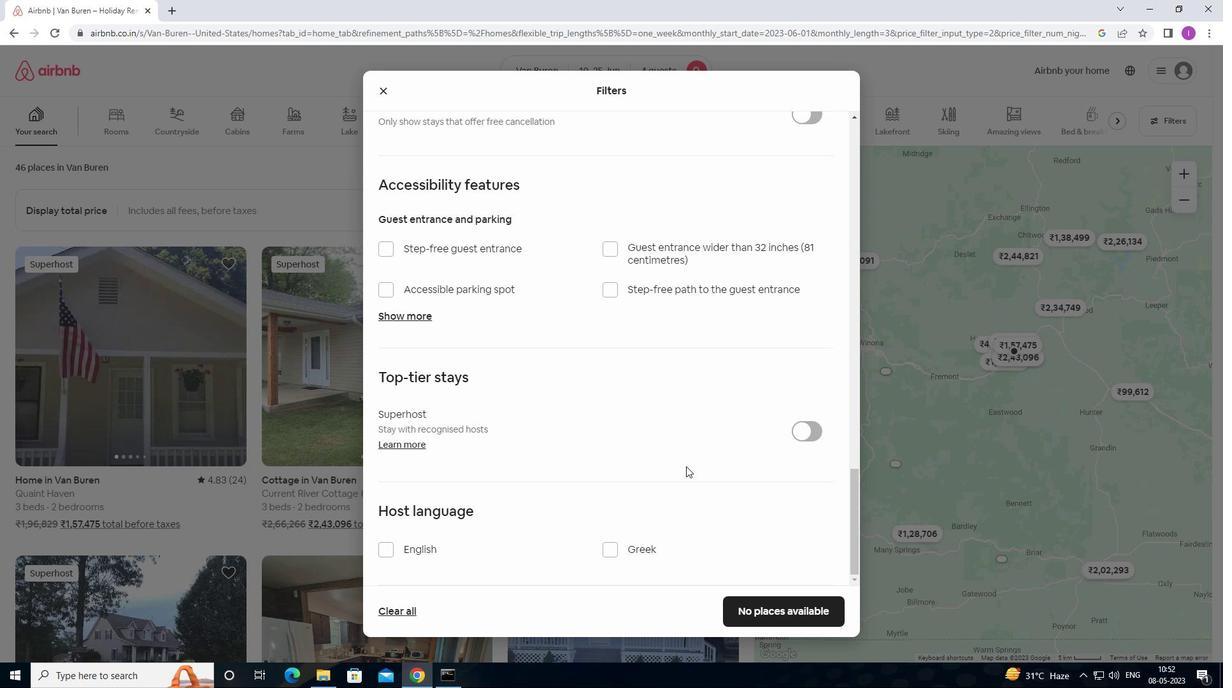 
Action: Mouse scrolled (688, 463) with delta (0, 0)
Screenshot: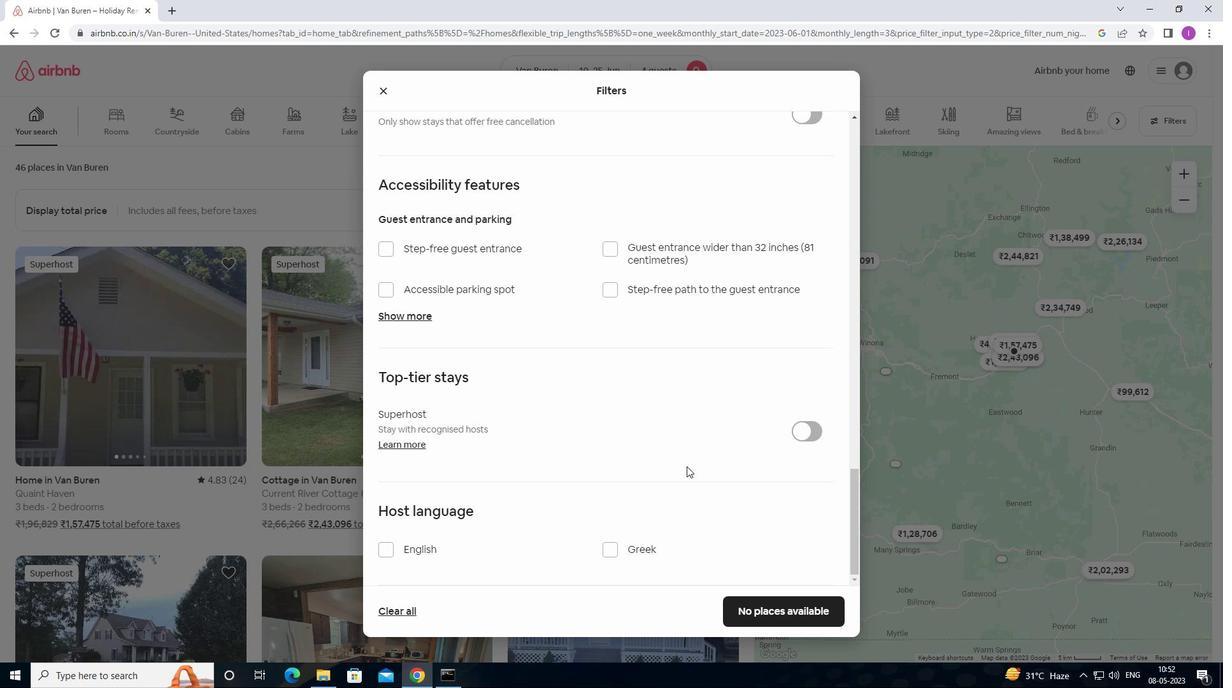 
Action: Mouse moved to (690, 463)
Screenshot: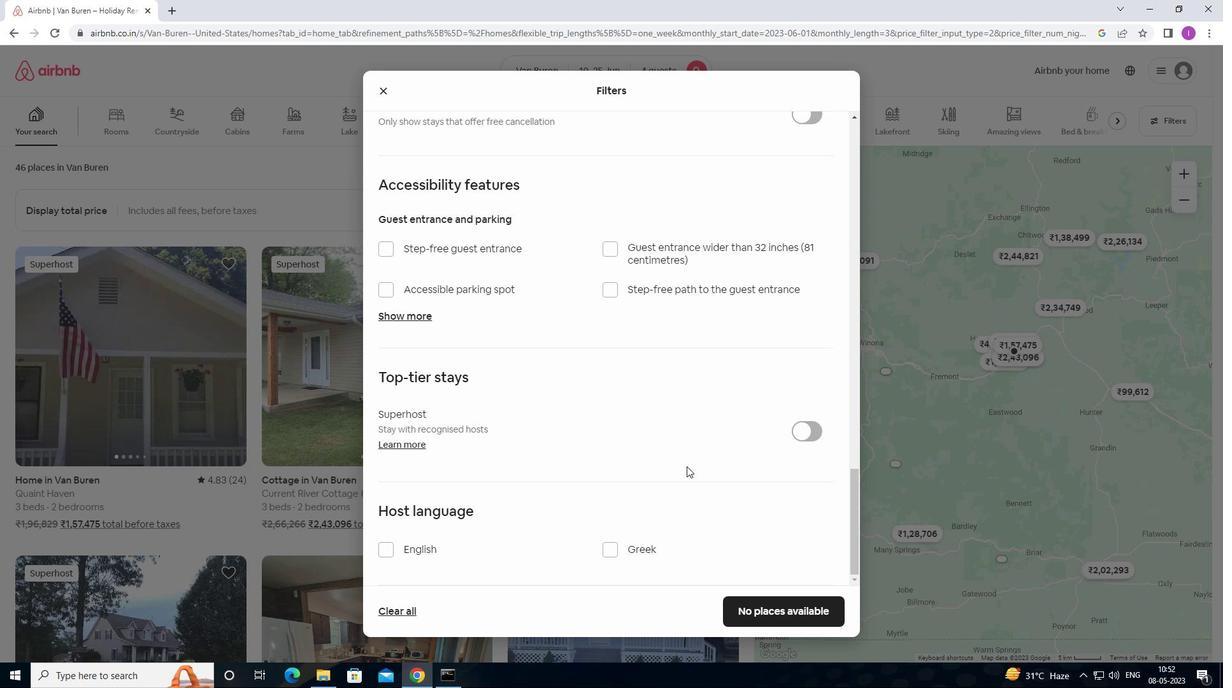 
Action: Mouse scrolled (690, 463) with delta (0, 0)
Screenshot: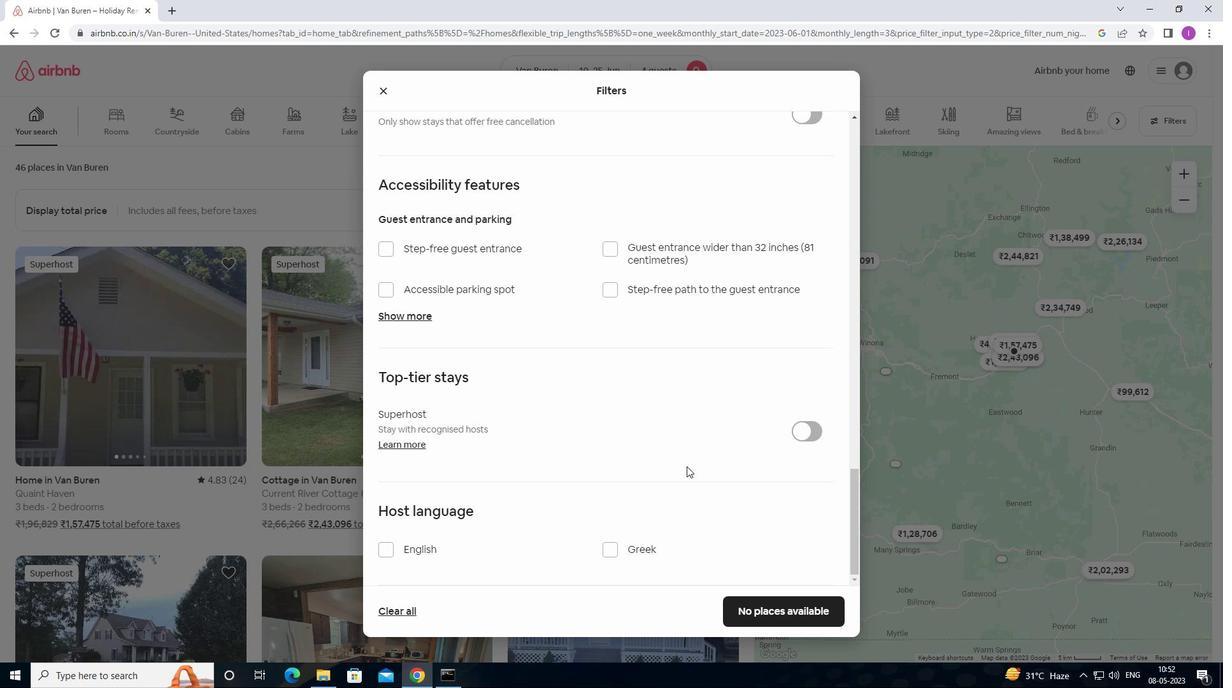 
Action: Mouse moved to (697, 463)
Screenshot: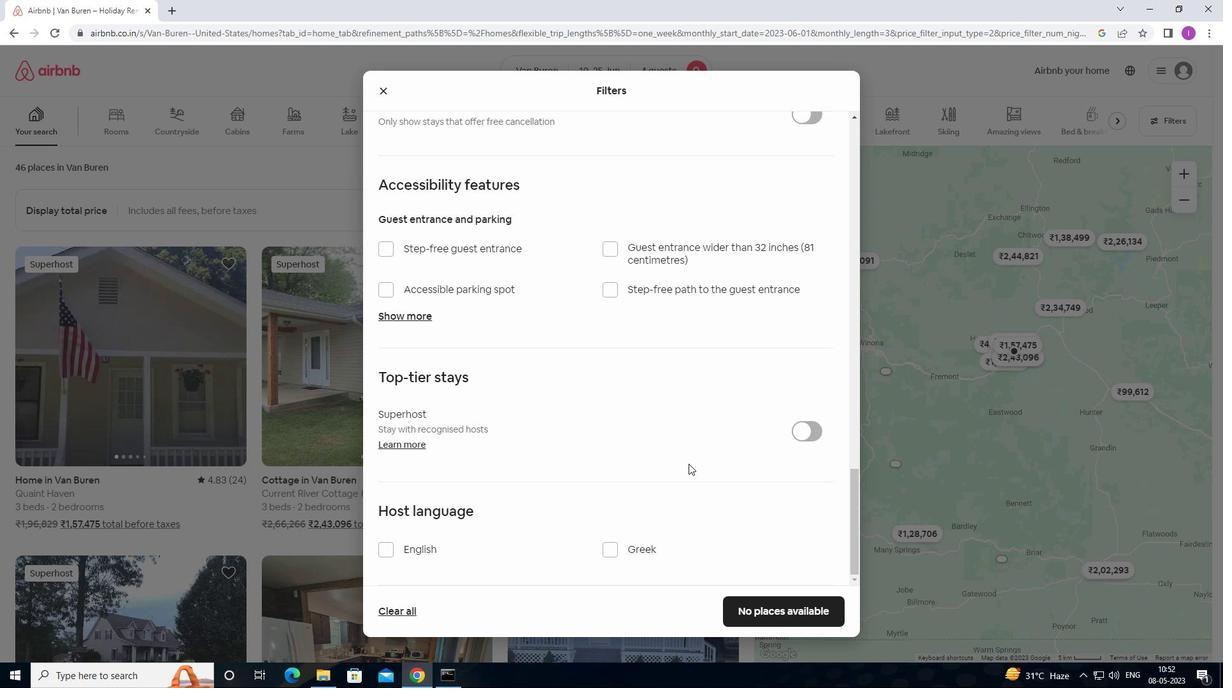 
Action: Mouse scrolled (697, 463) with delta (0, 0)
Screenshot: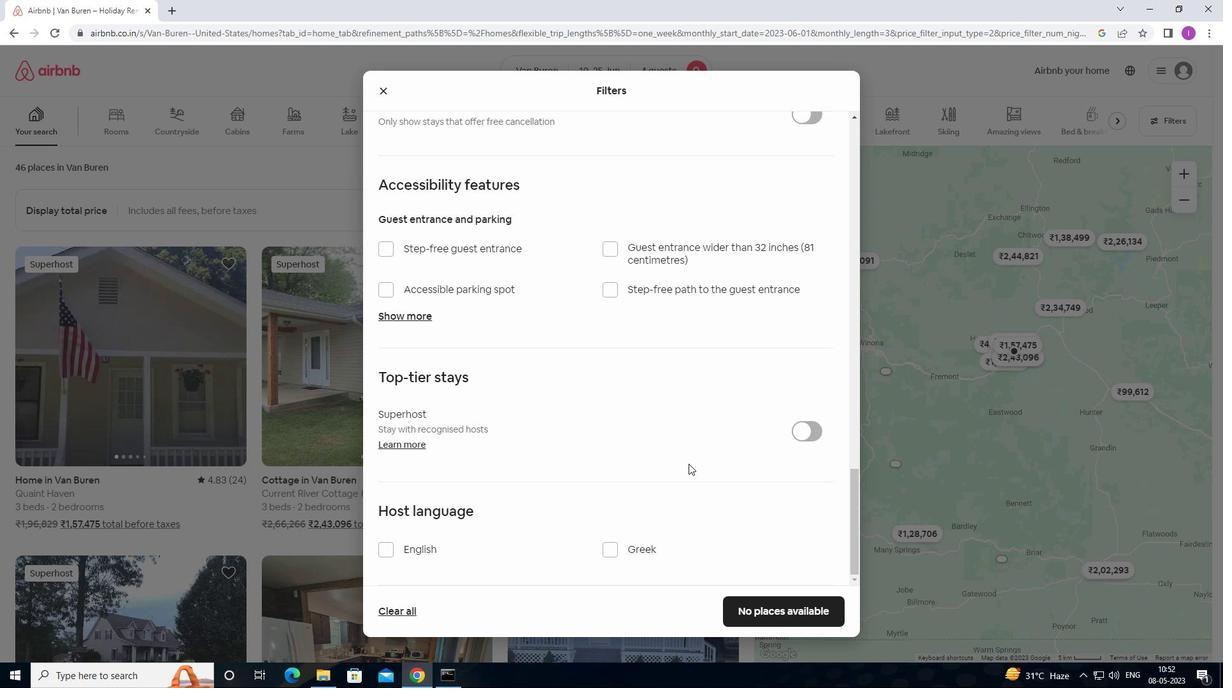
Action: Mouse moved to (704, 461)
Screenshot: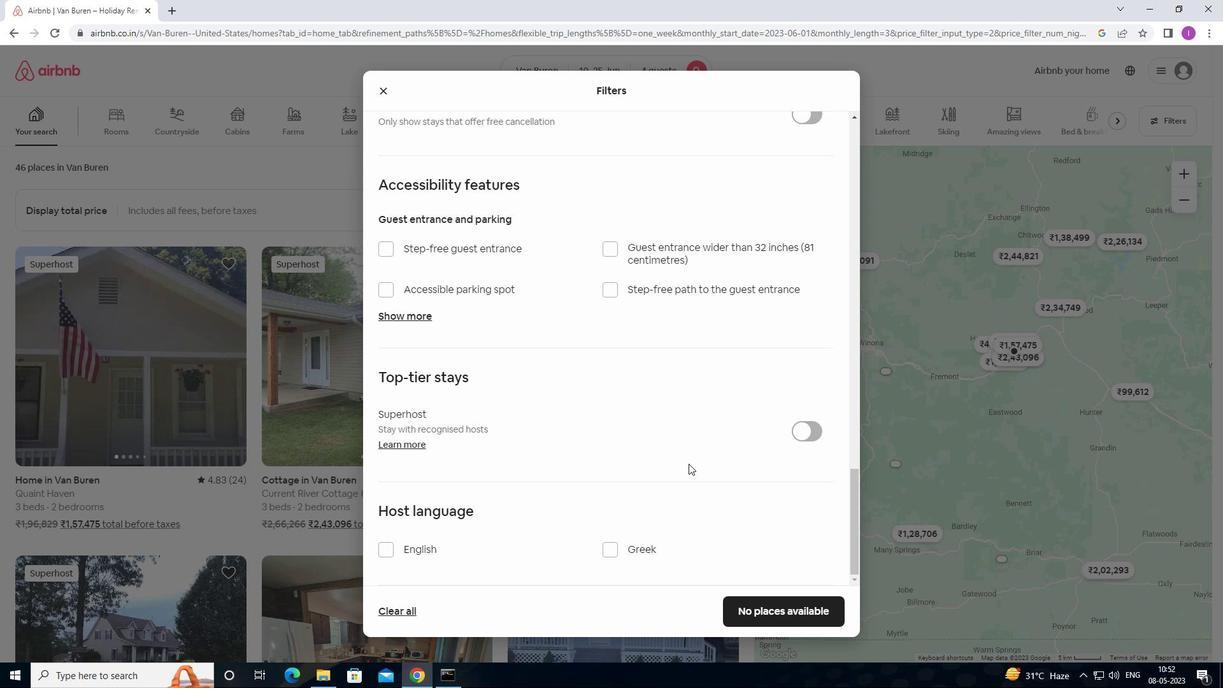 
Action: Mouse scrolled (704, 461) with delta (0, 0)
Screenshot: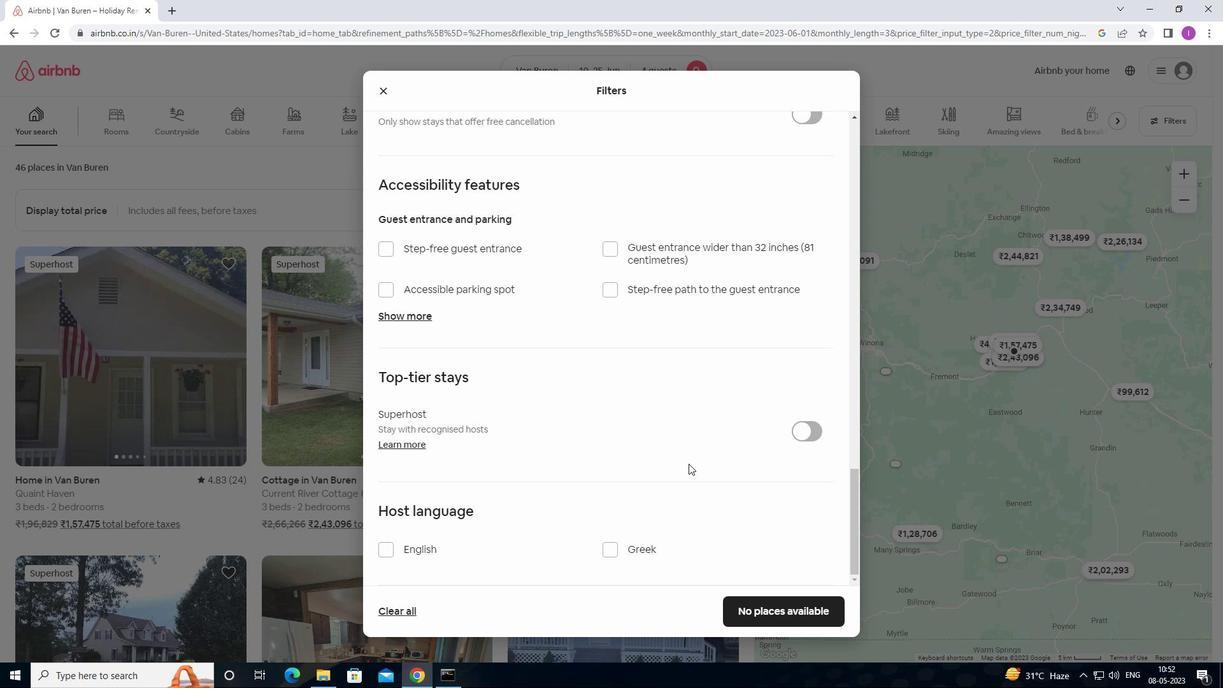 
Action: Mouse moved to (719, 456)
Screenshot: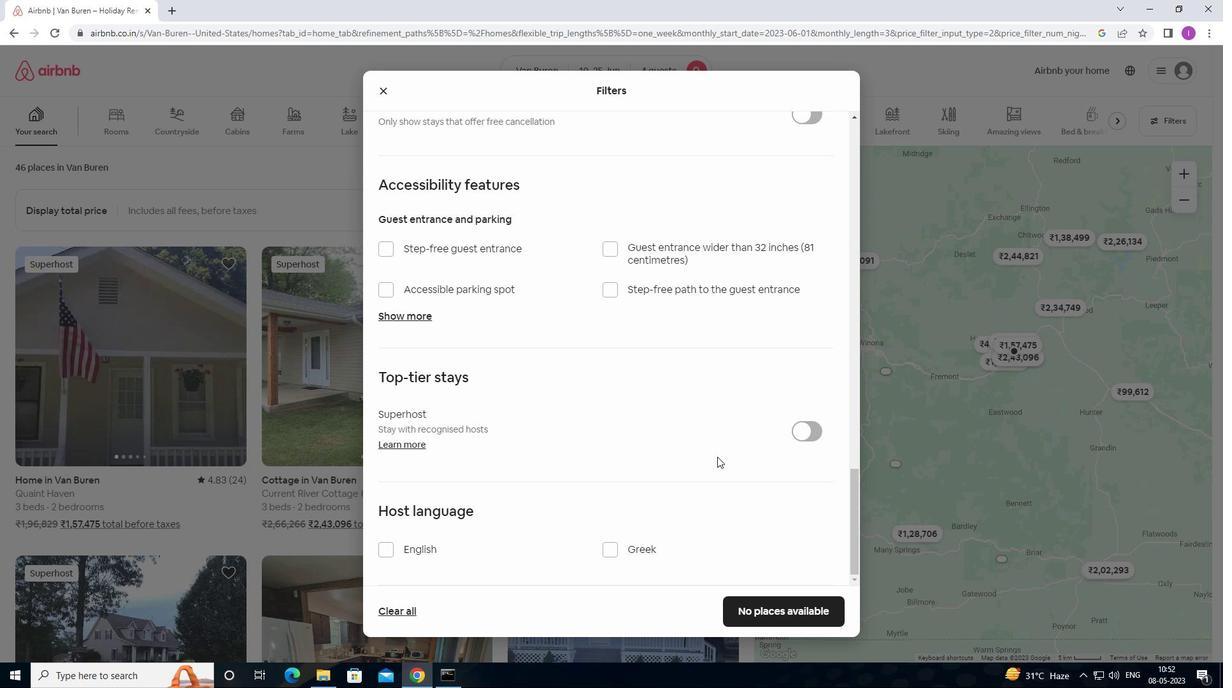
Action: Mouse scrolled (719, 455) with delta (0, 0)
Screenshot: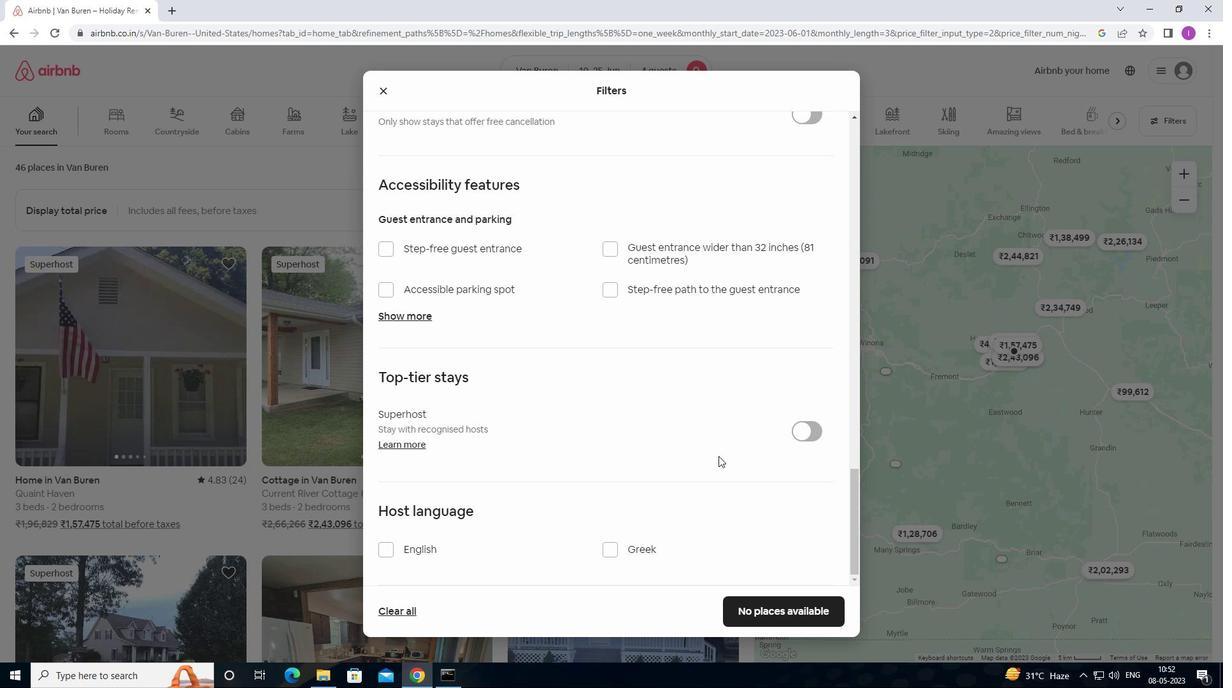 
Action: Mouse moved to (719, 456)
Screenshot: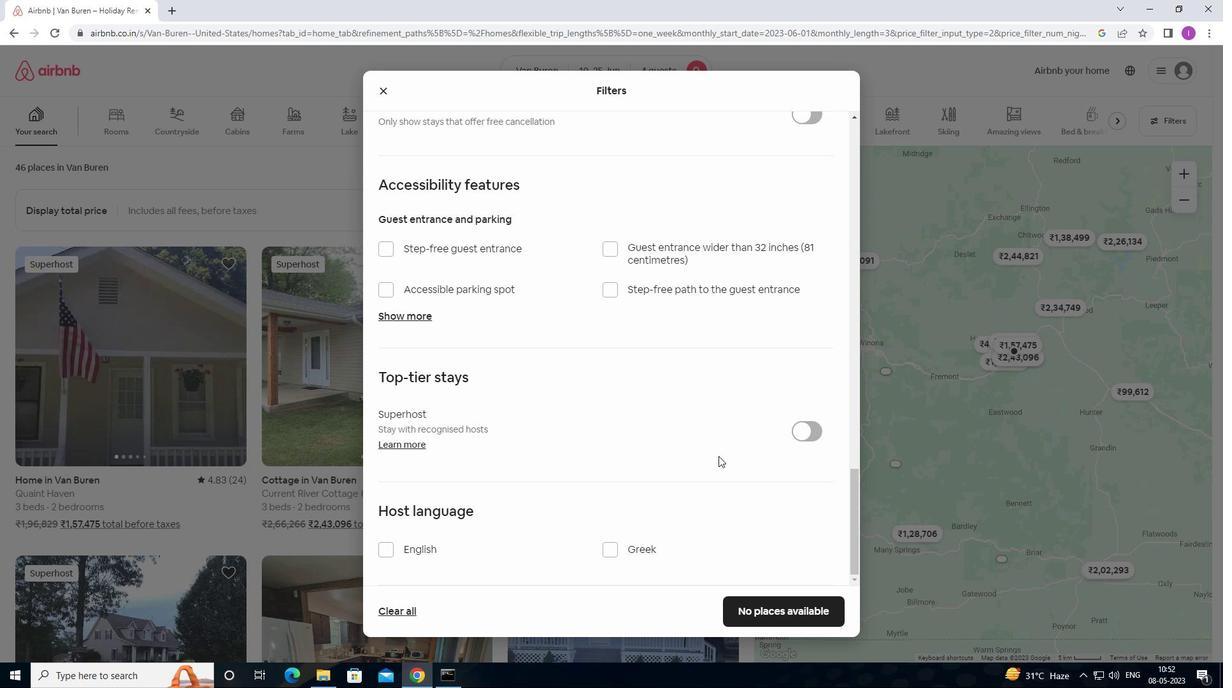 
Action: Mouse scrolled (719, 455) with delta (0, 0)
Screenshot: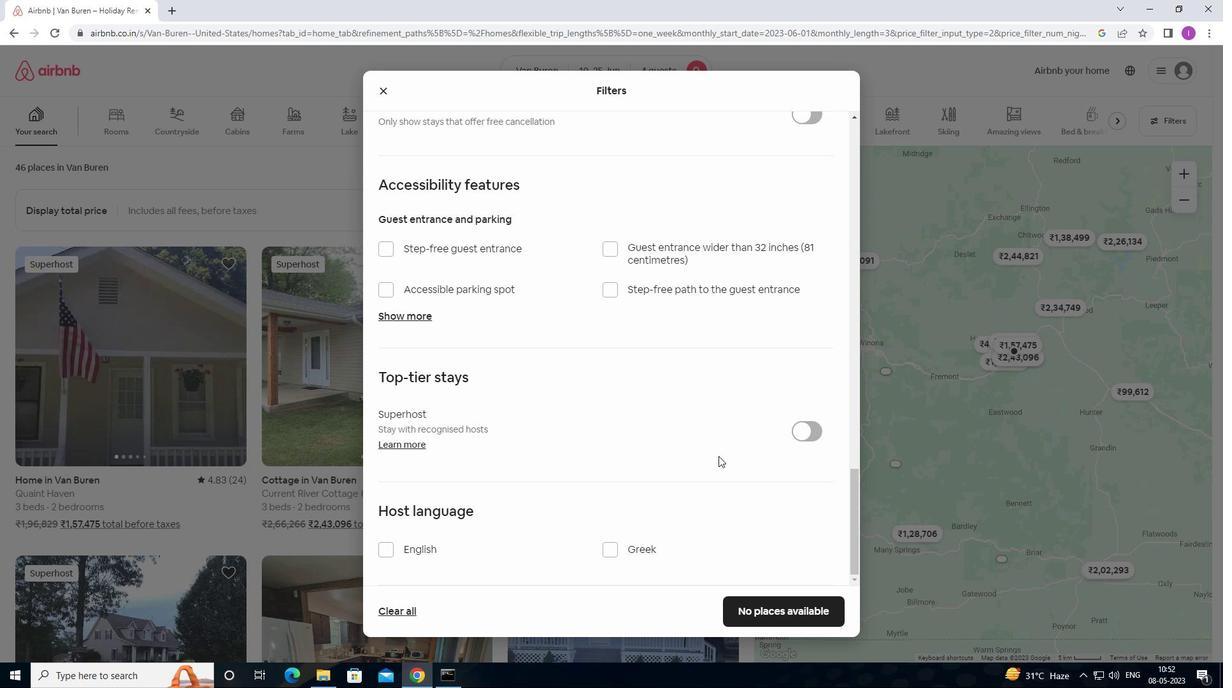 
Action: Mouse moved to (385, 546)
Screenshot: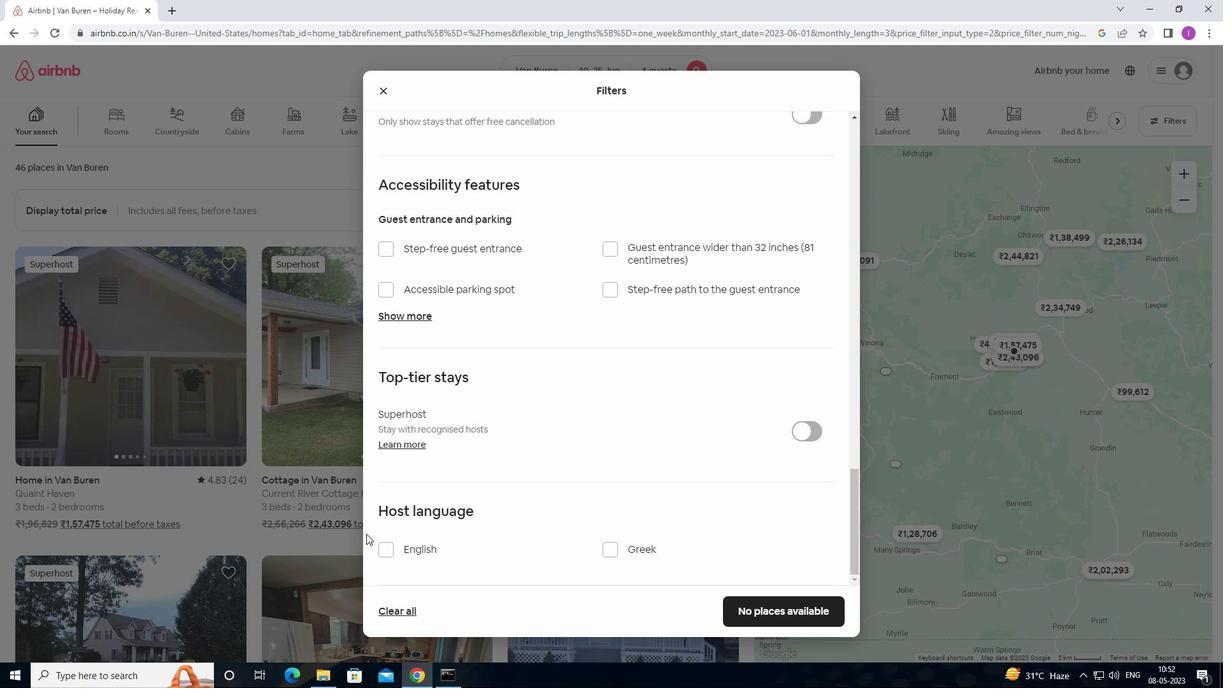 
Action: Mouse pressed left at (385, 546)
Screenshot: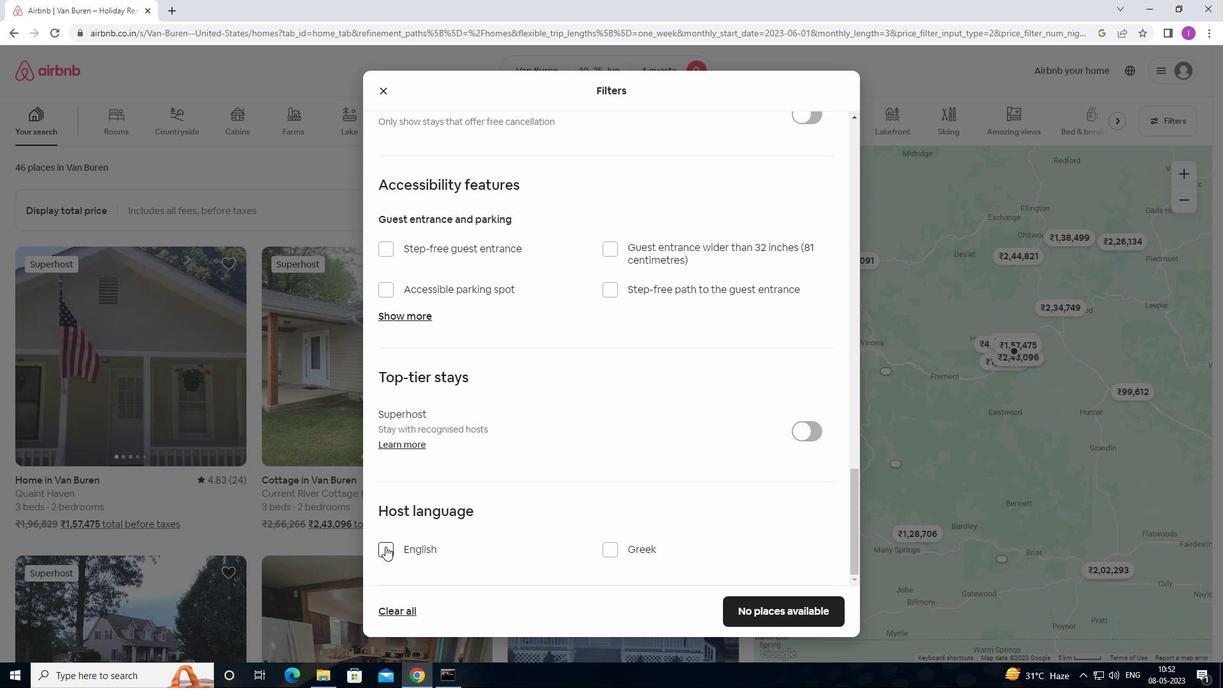 
Action: Mouse moved to (792, 616)
Screenshot: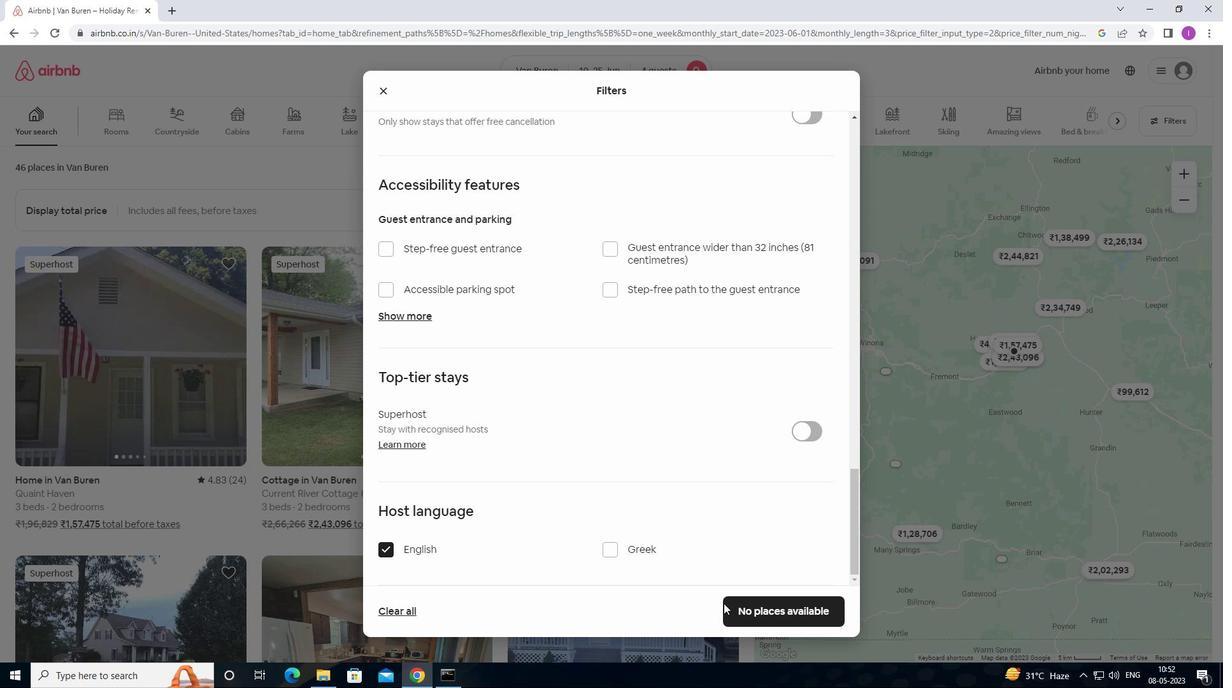 
Action: Mouse pressed left at (792, 616)
Screenshot: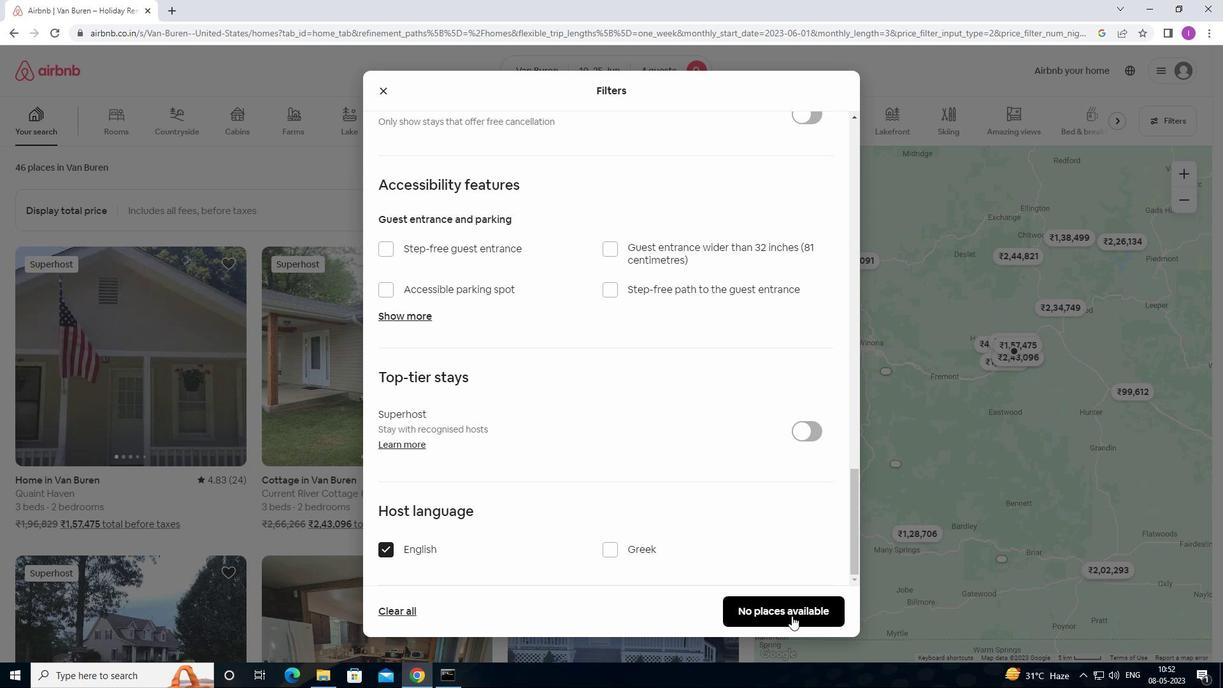 
Action: Mouse moved to (797, 610)
Screenshot: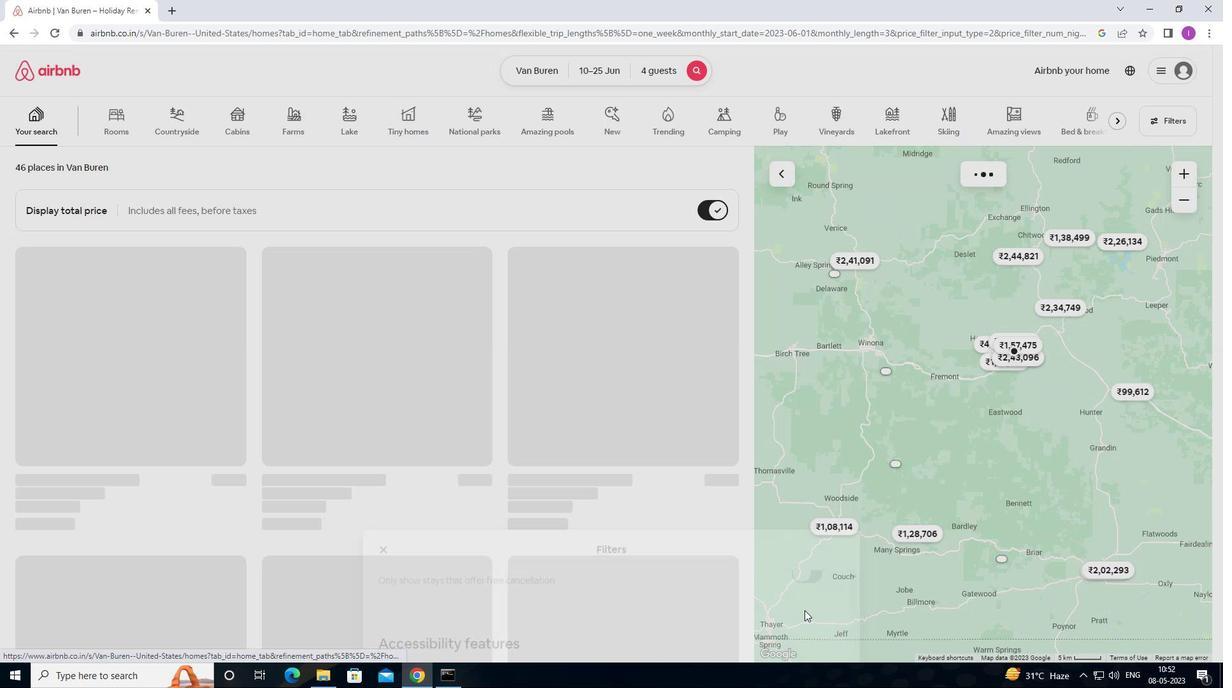 
